 Task: Look for space in San Felice A Cancello, Italy from 9th June, 2023 to 17th June, 2023 for 2 adults in price range Rs.7000 to Rs.12000. Place can be private room with 1  bedroom having 2 beds and 1 bathroom. Property type can be house, flat, guest house. Amenities needed are: wifi, washing machine. Booking option can be shelf check-in. Required host language is English.
Action: Mouse moved to (452, 152)
Screenshot: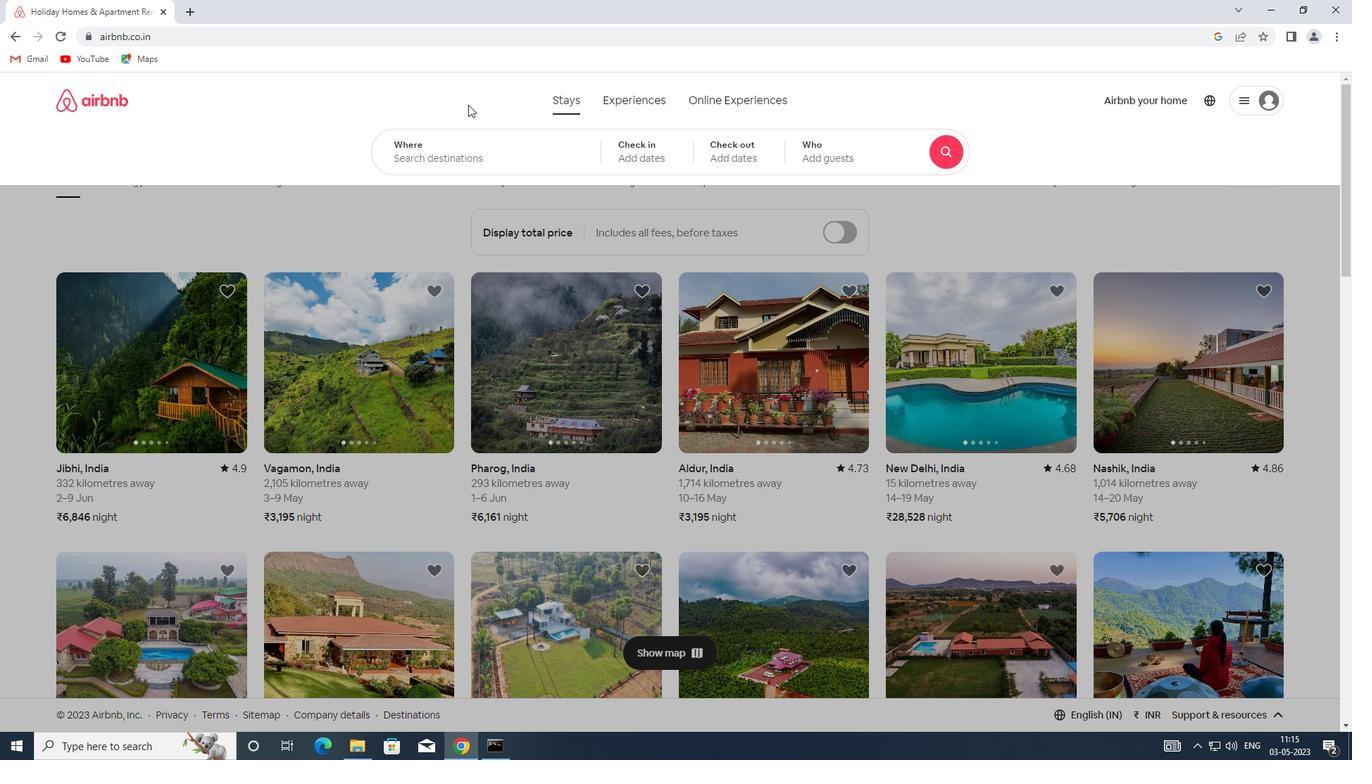 
Action: Mouse pressed left at (452, 152)
Screenshot: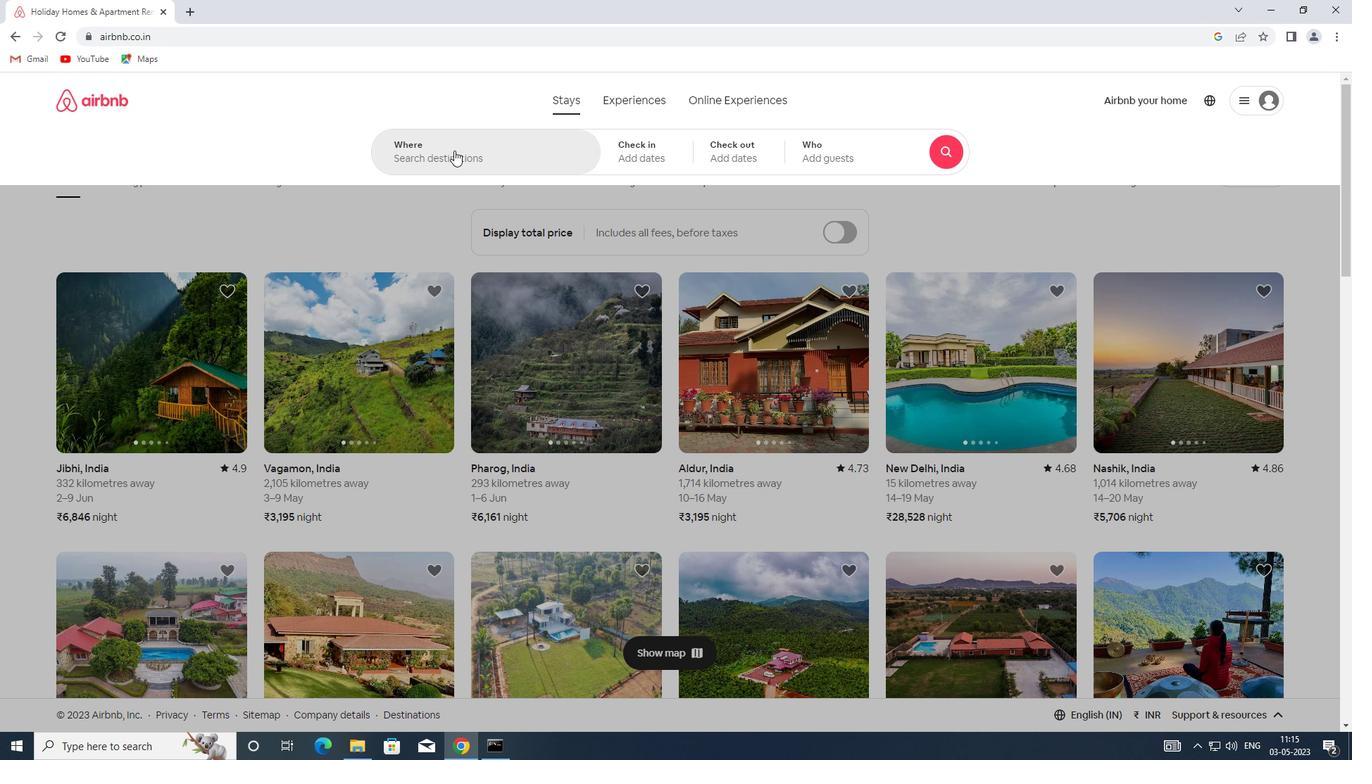 
Action: Key pressed <Key.shift><Key.shift><Key.shift><Key.shift>SAN<Key.space><Key.shift>FELICE<Key.shift><Key.shift><Key.shift><Key.shift><Key.shift><Key.shift><Key.shift><Key.shift><Key.shift><Key.shift><Key.shift><Key.shift><Key.shift><Key.shift><Key.shift><Key.shift><Key.shift><Key.space><Key.shift>A<Key.space><Key.shift><Key.shift><Key.shift><Key.shift><Key.shift><Key.shift><Key.shift><Key.shift><Key.shift><Key.shift><Key.shift><Key.shift><Key.shift><Key.shift><Key.shift><Key.shift>CANCELL
Screenshot: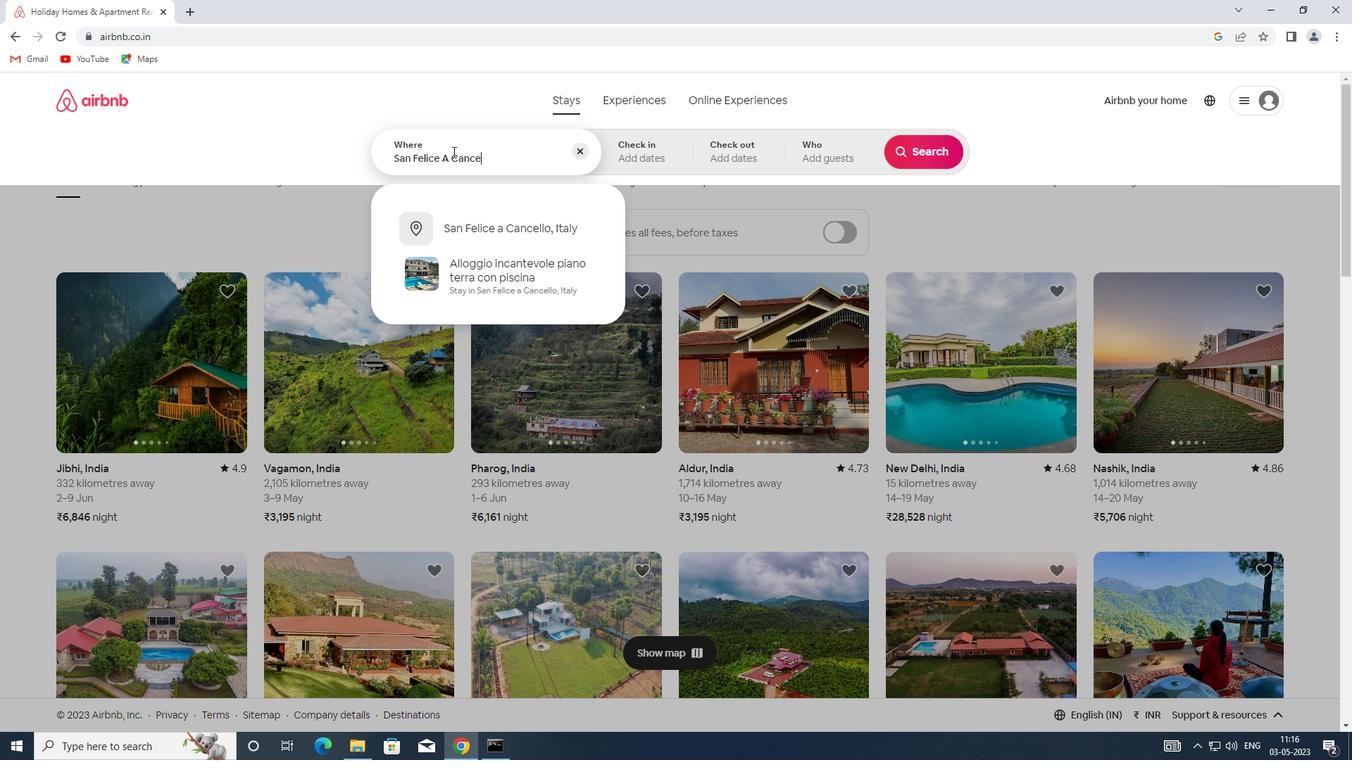 
Action: Mouse moved to (495, 221)
Screenshot: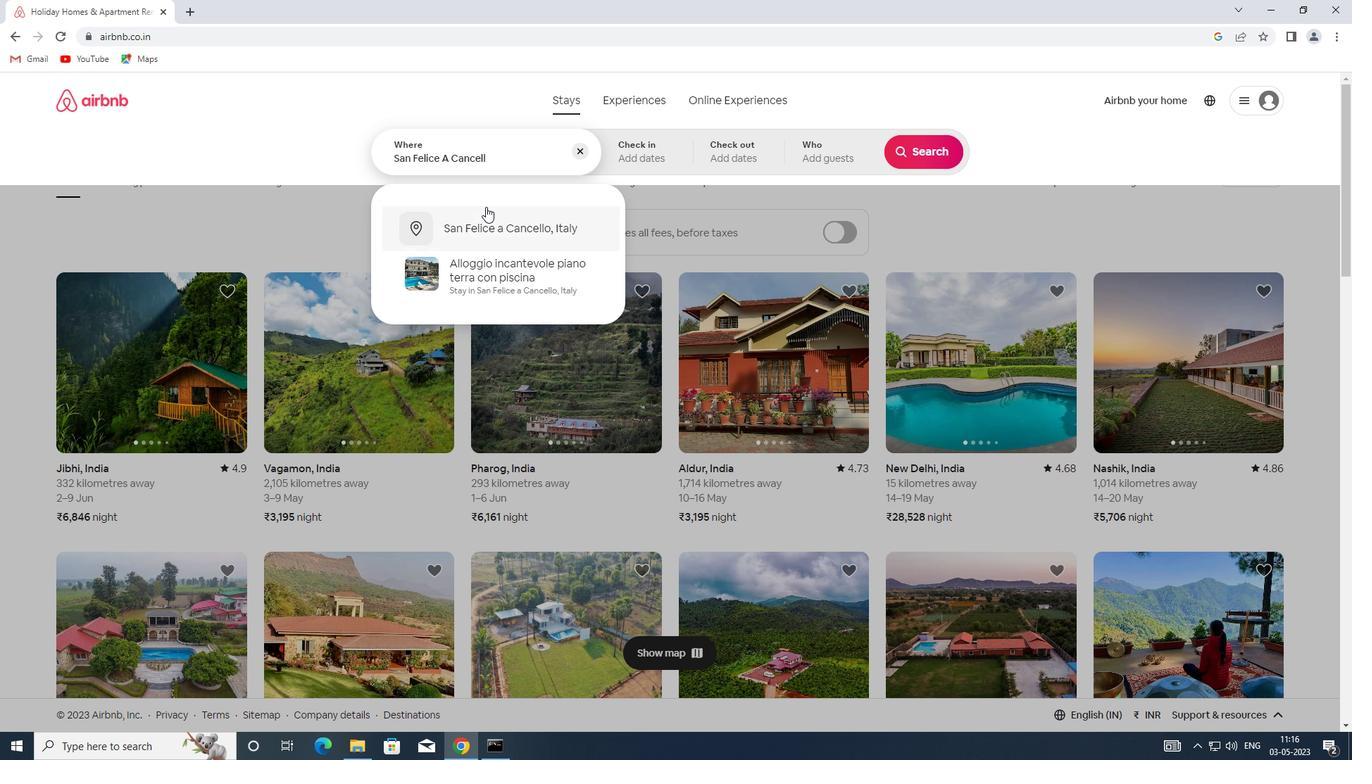 
Action: Mouse pressed left at (495, 221)
Screenshot: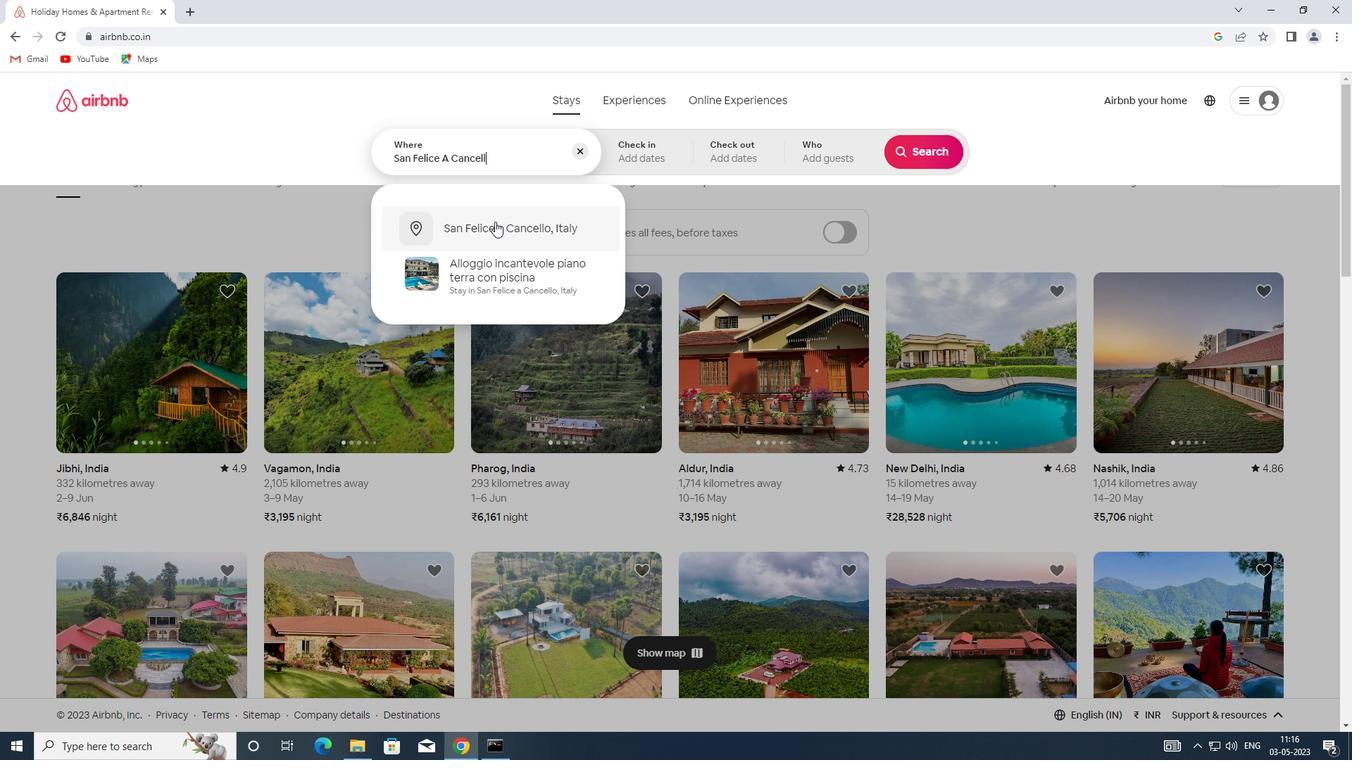 
Action: Mouse moved to (867, 362)
Screenshot: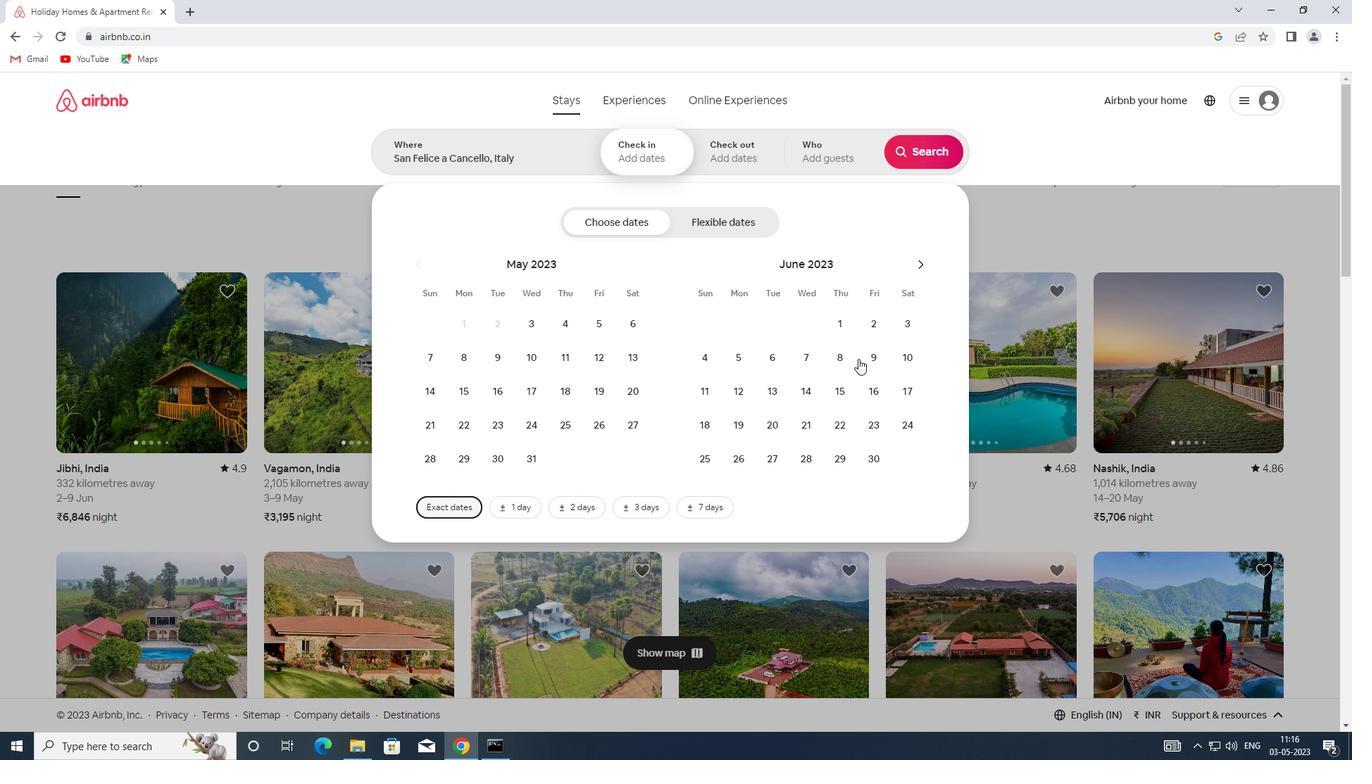 
Action: Mouse pressed left at (867, 362)
Screenshot: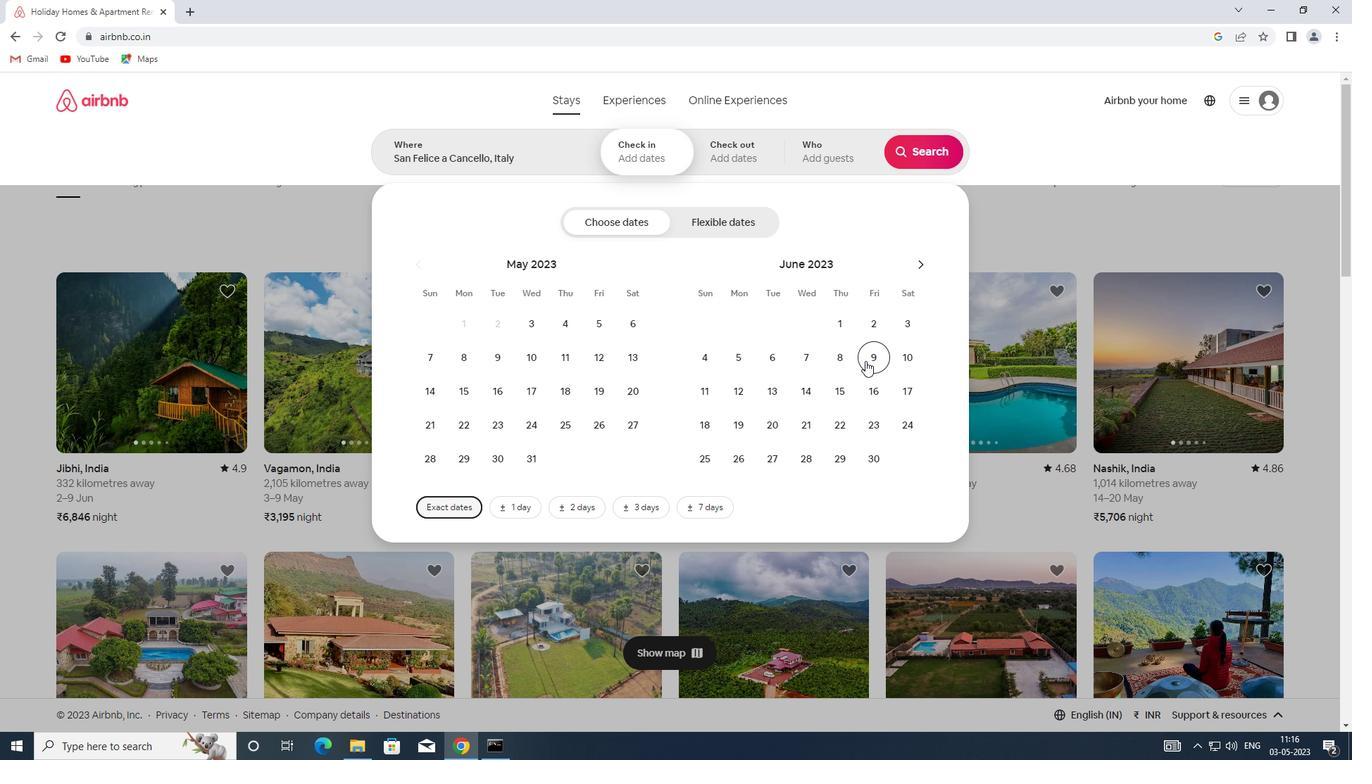 
Action: Mouse moved to (899, 391)
Screenshot: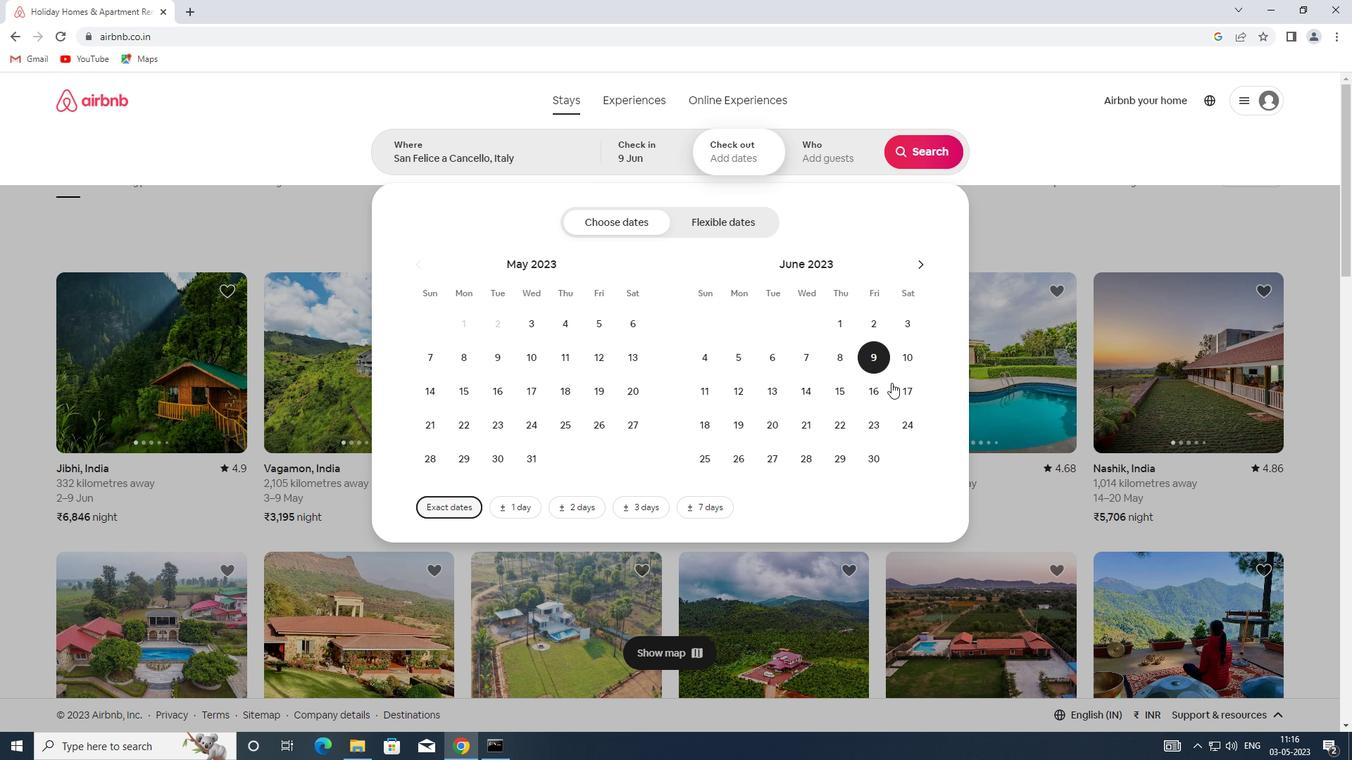 
Action: Mouse pressed left at (899, 391)
Screenshot: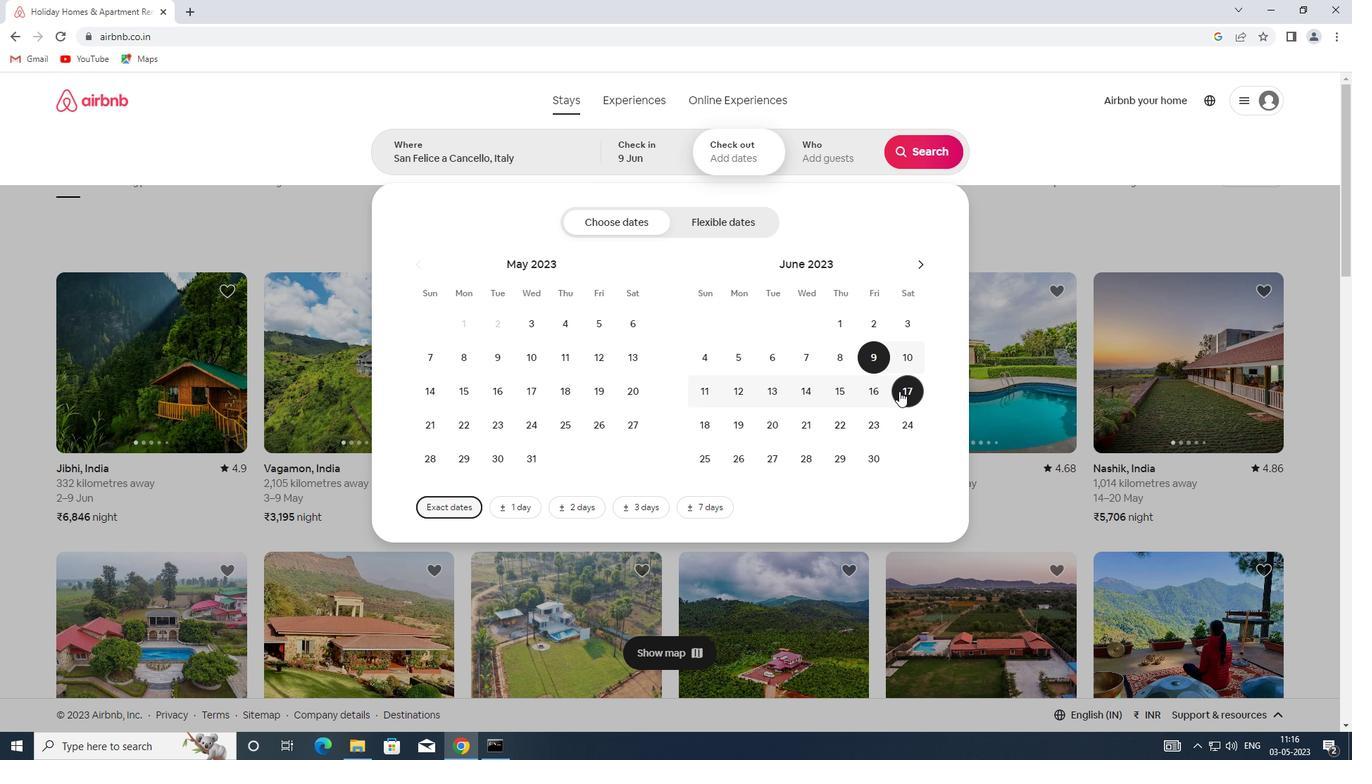 
Action: Mouse moved to (836, 167)
Screenshot: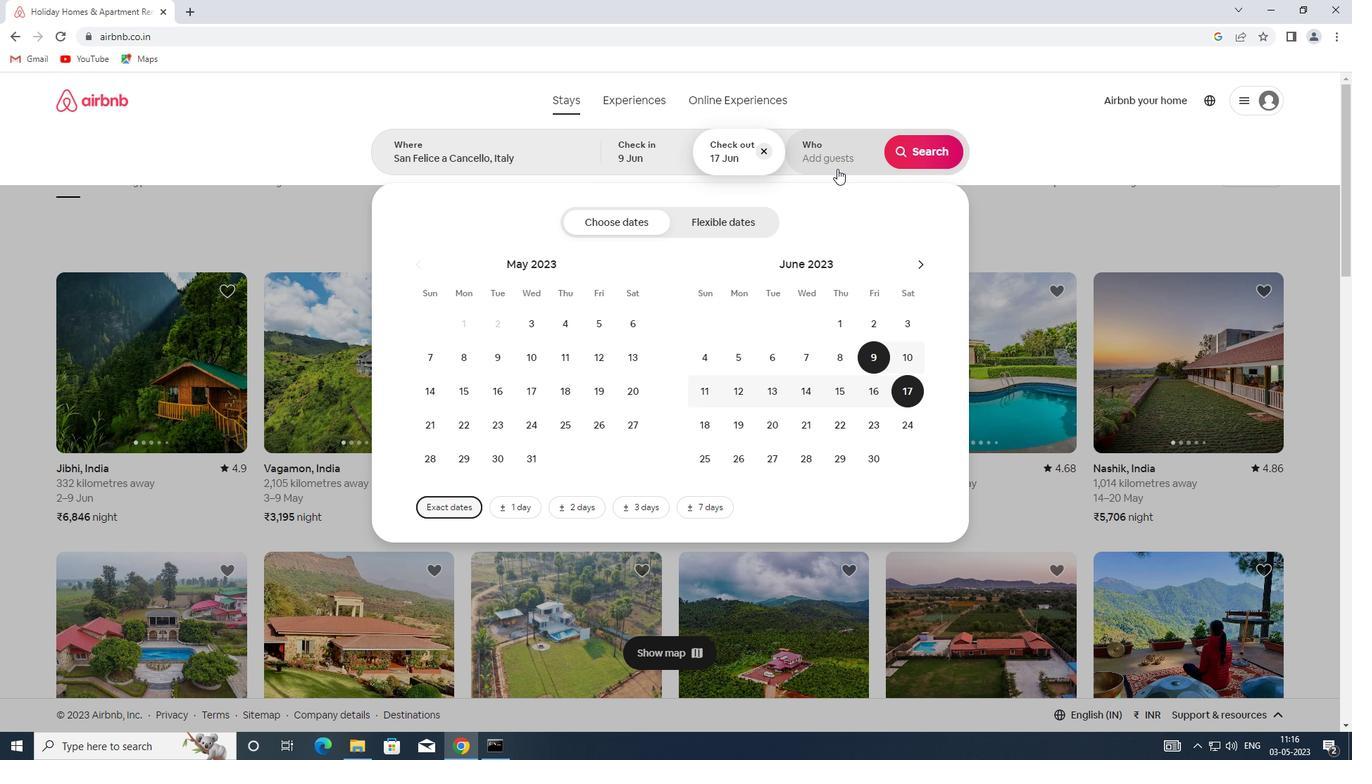 
Action: Mouse pressed left at (836, 167)
Screenshot: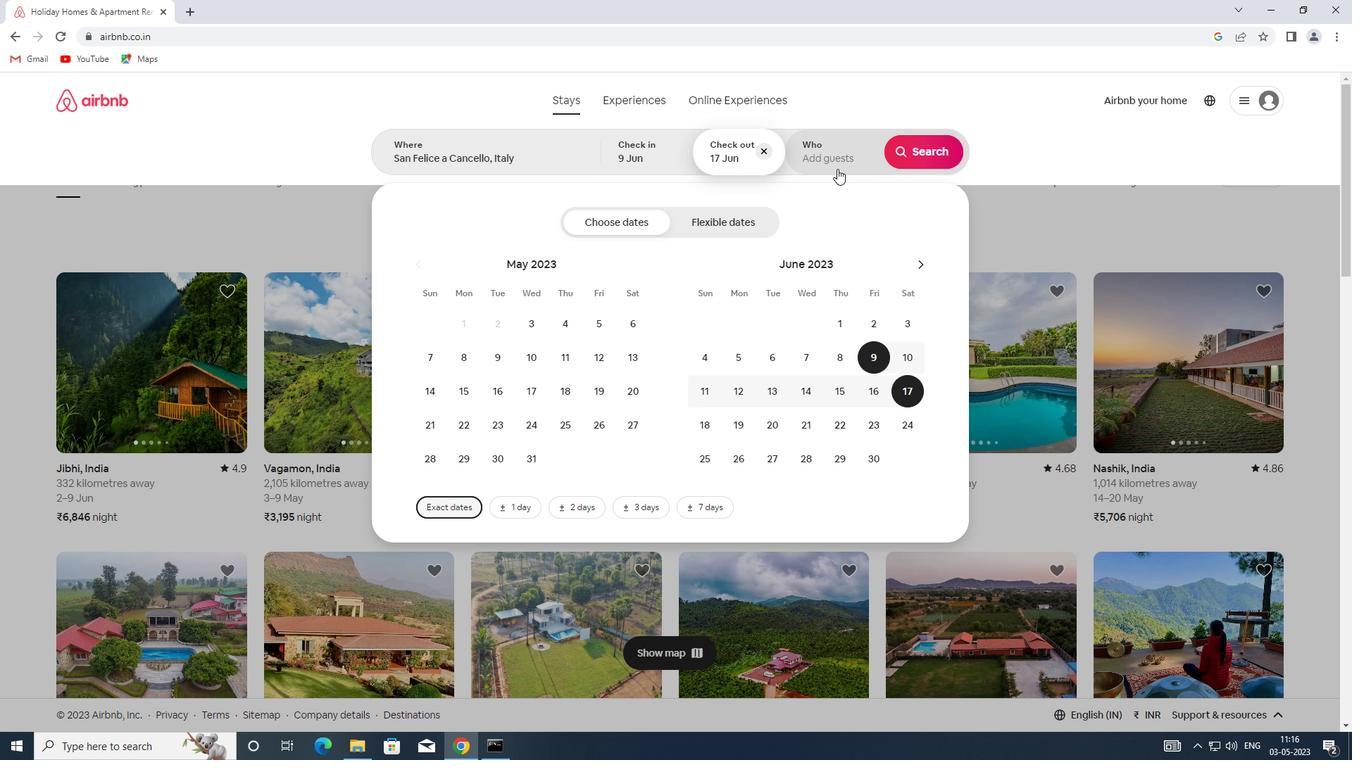 
Action: Mouse moved to (928, 224)
Screenshot: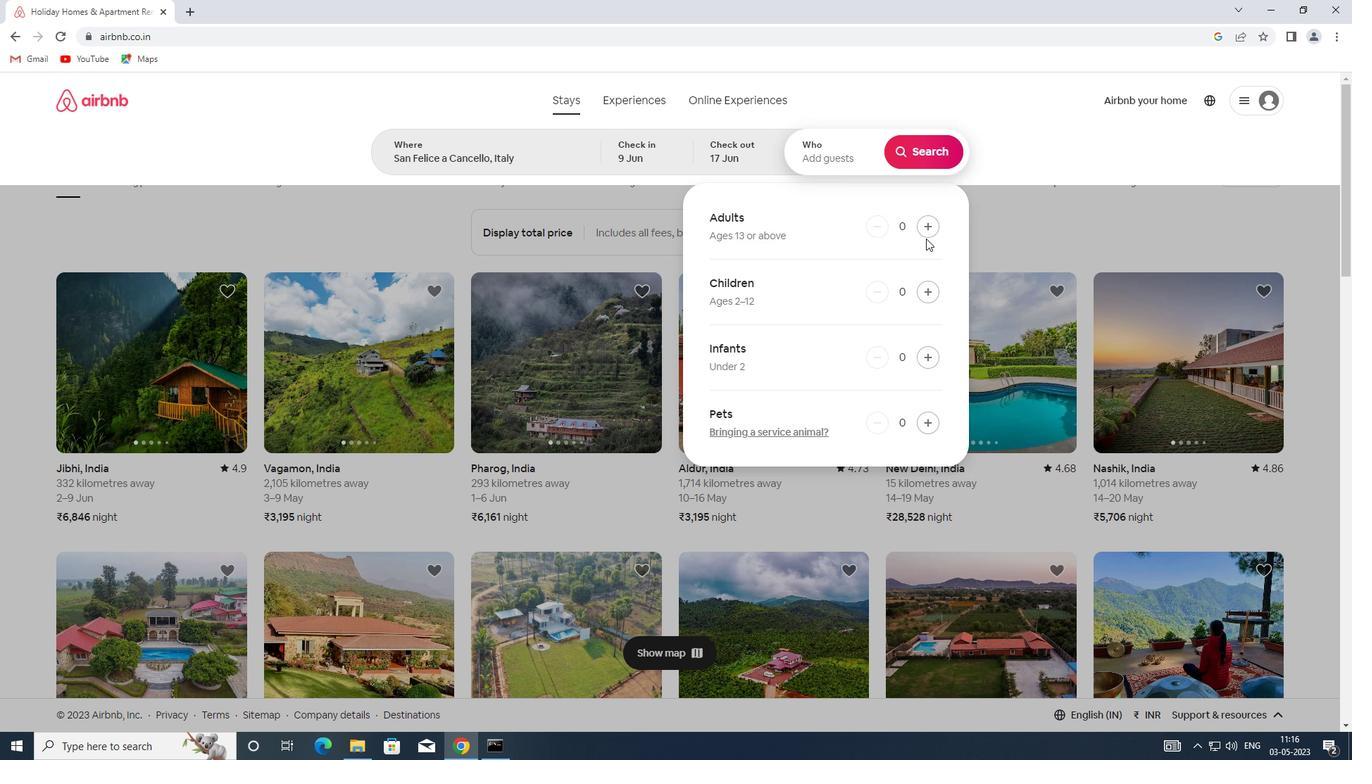 
Action: Mouse pressed left at (928, 224)
Screenshot: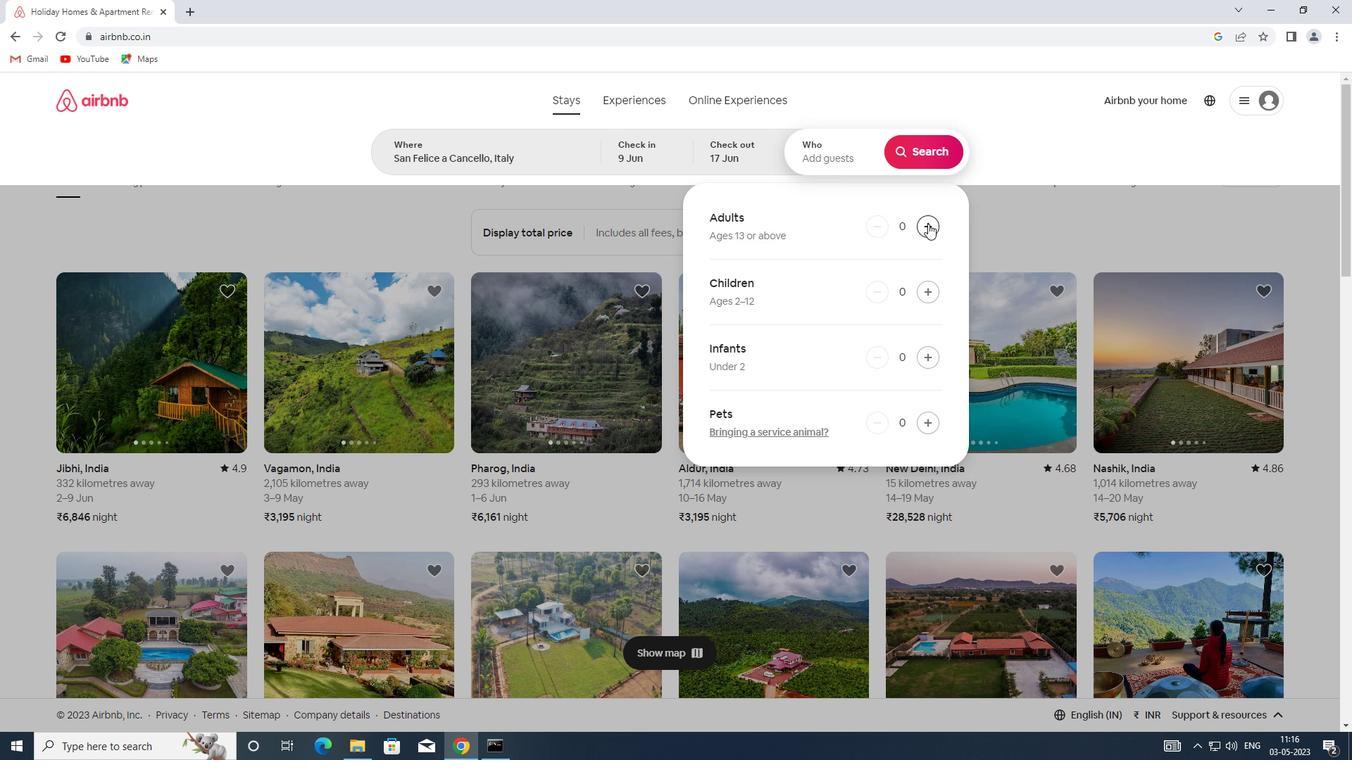 
Action: Mouse pressed left at (928, 224)
Screenshot: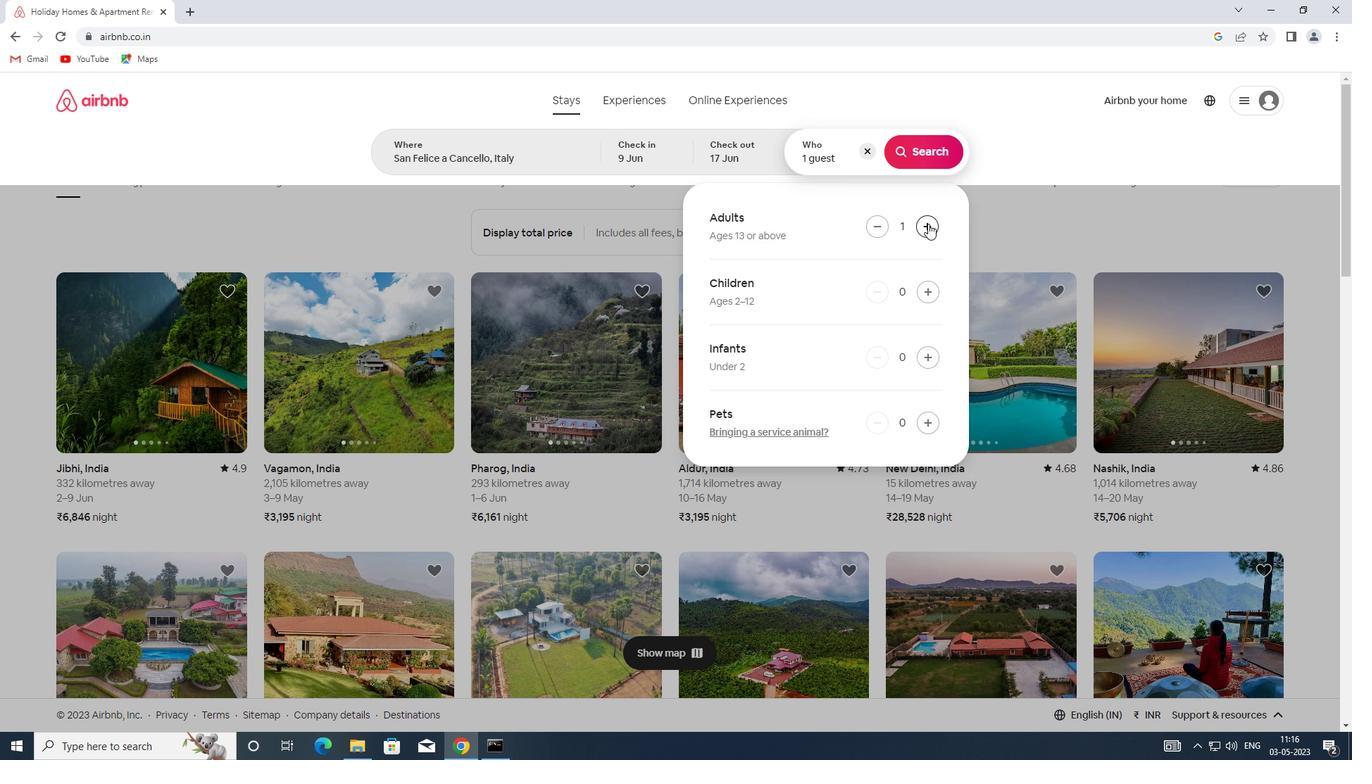 
Action: Mouse moved to (922, 154)
Screenshot: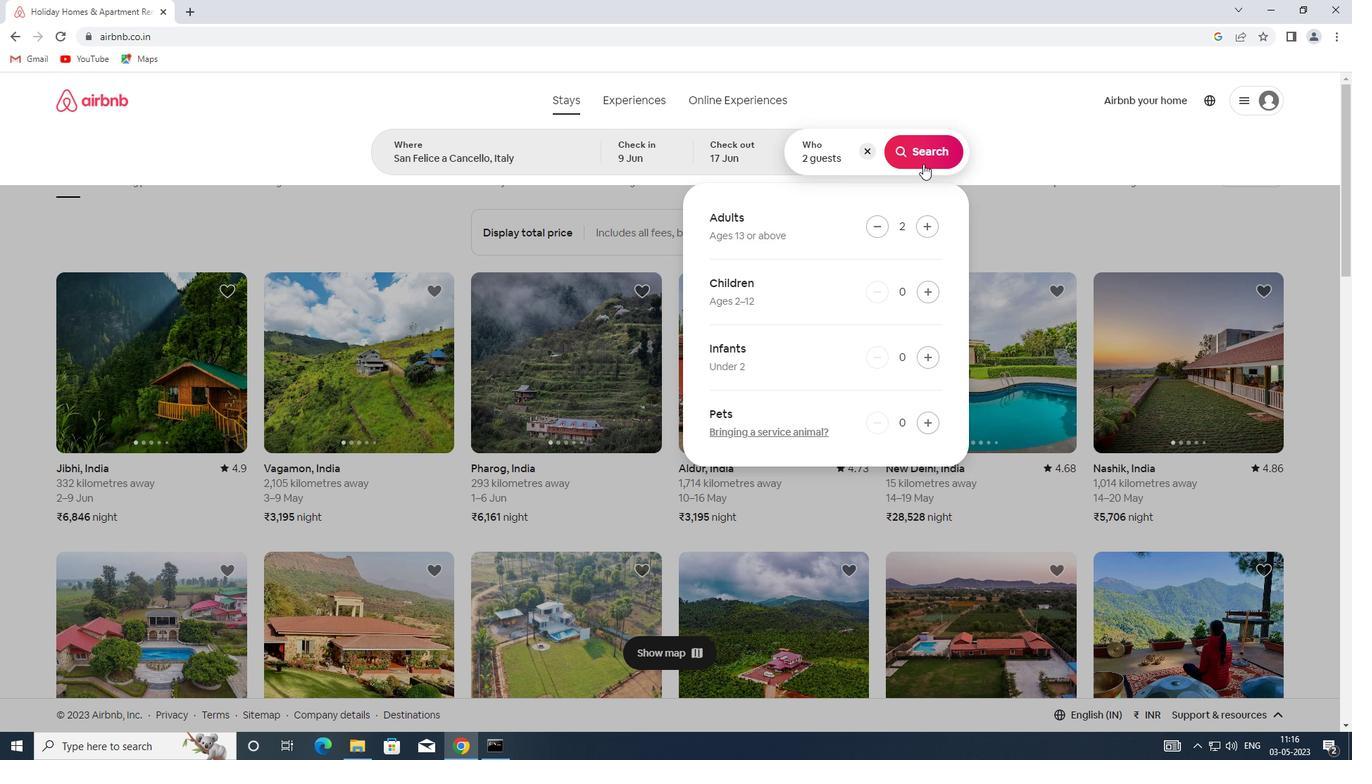 
Action: Mouse pressed left at (922, 154)
Screenshot: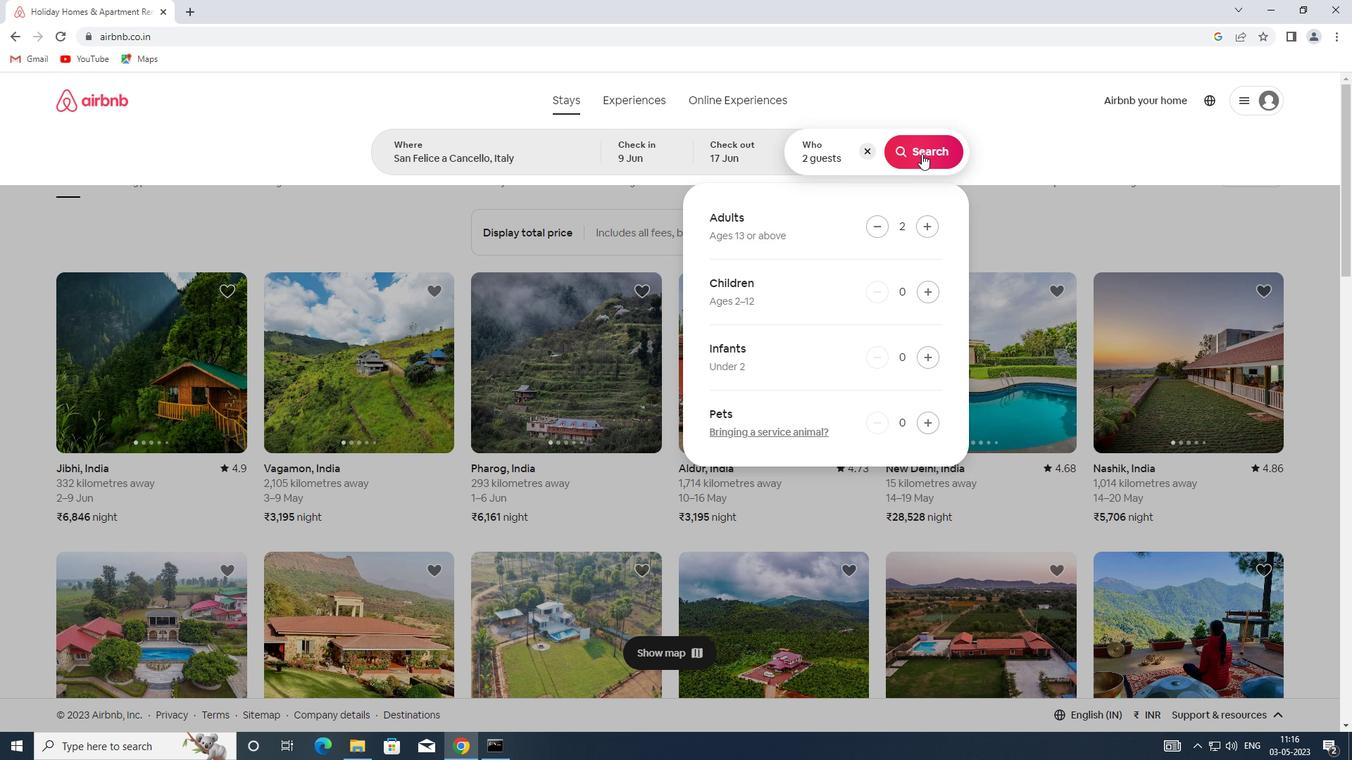 
Action: Mouse moved to (1293, 147)
Screenshot: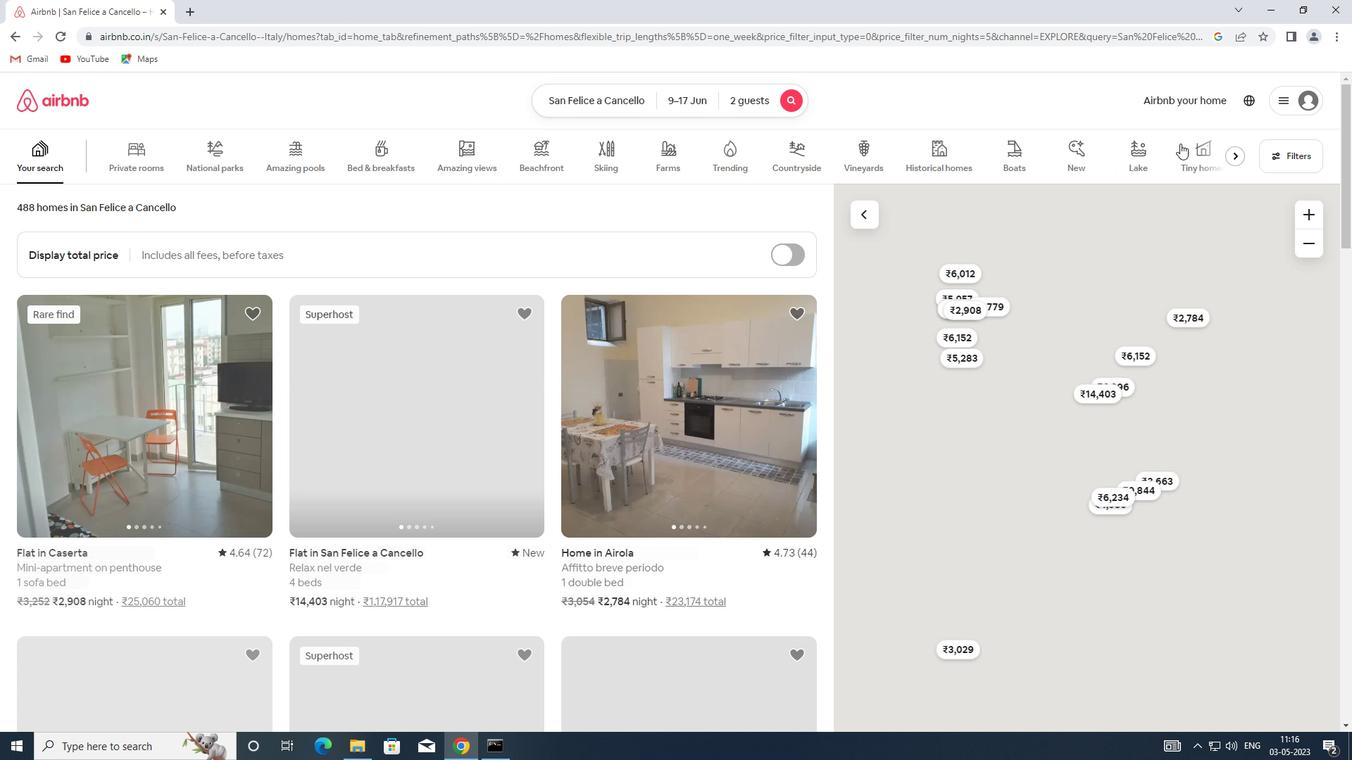 
Action: Mouse pressed left at (1293, 147)
Screenshot: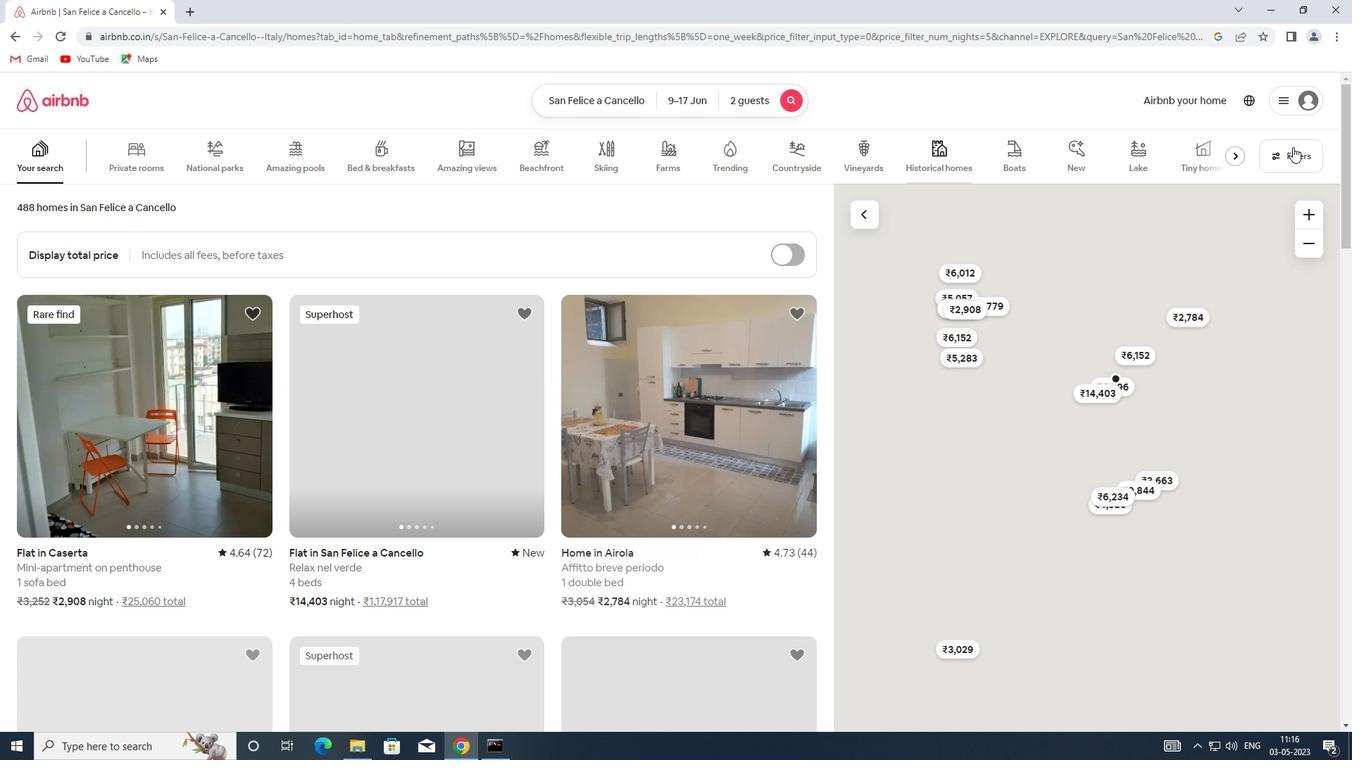 
Action: Mouse moved to (514, 331)
Screenshot: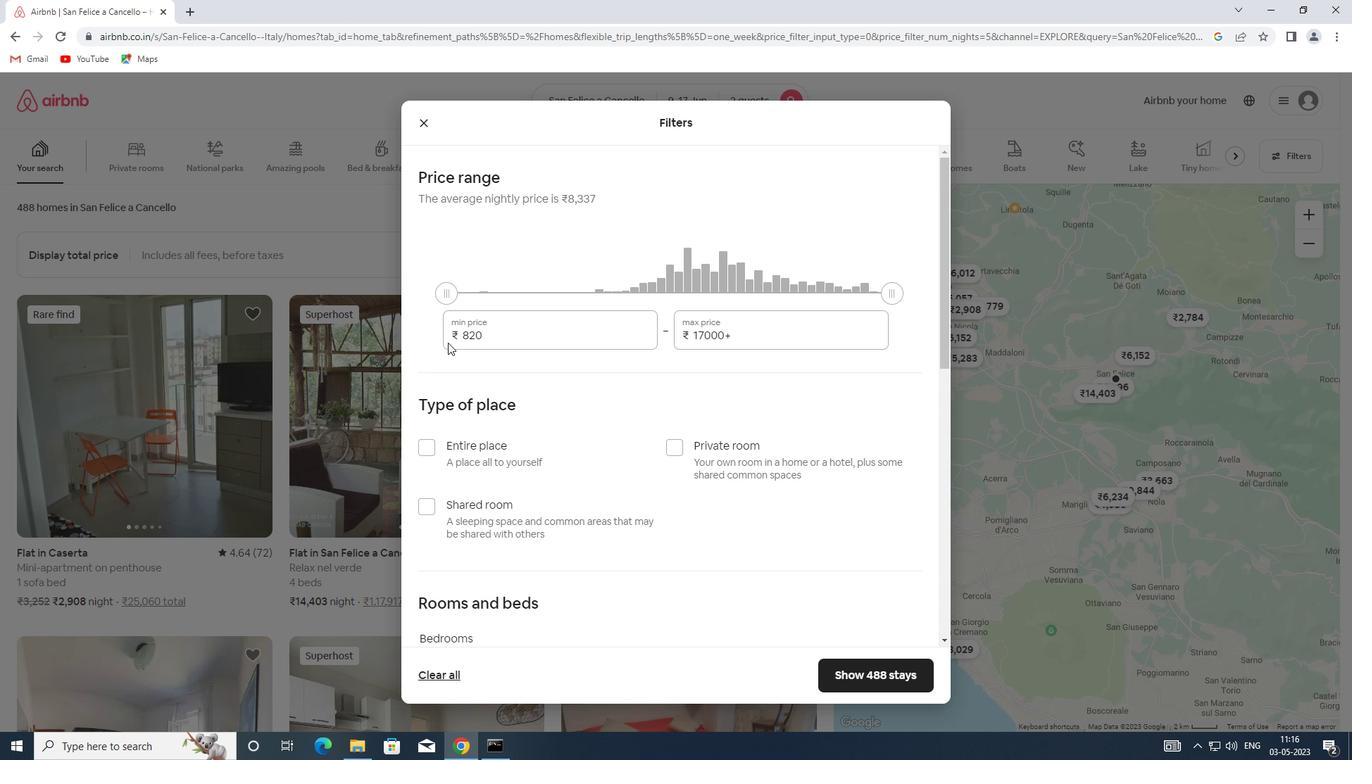 
Action: Mouse pressed left at (514, 331)
Screenshot: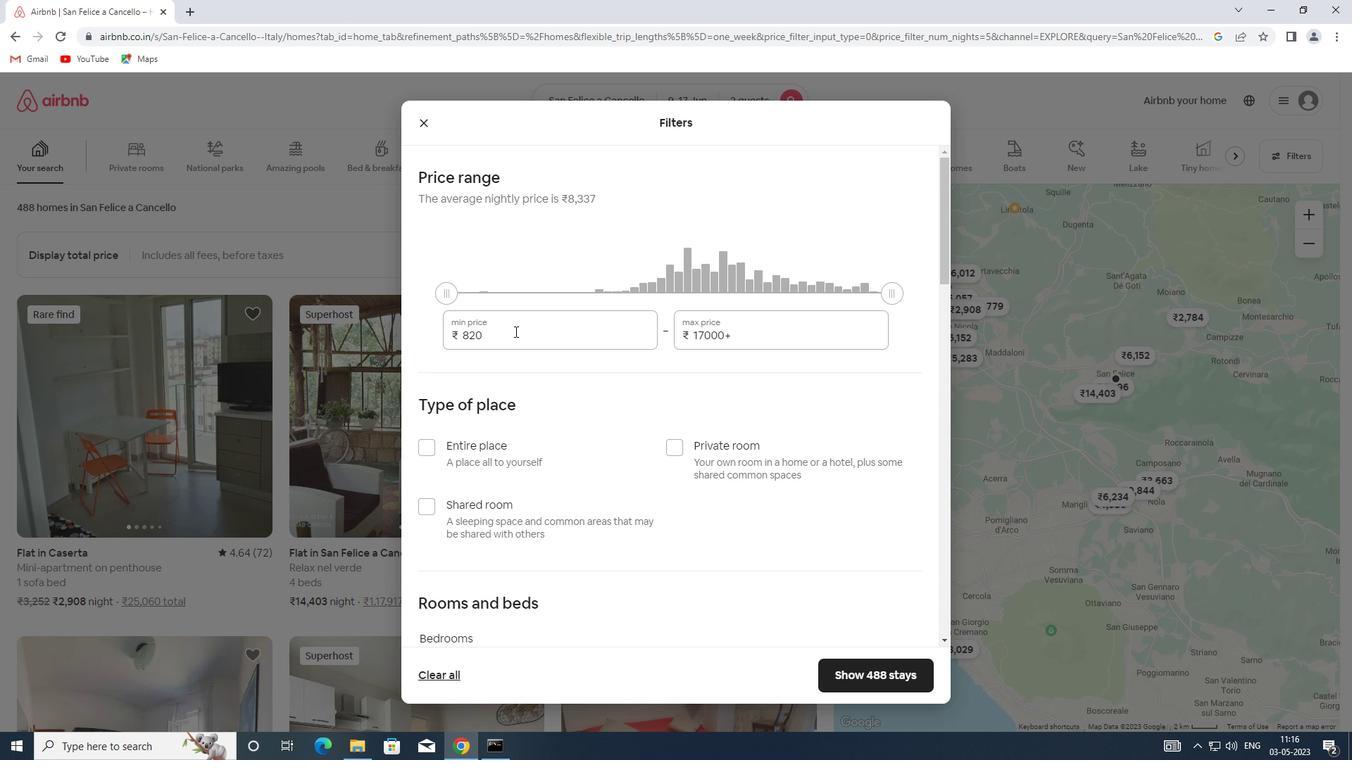 
Action: Mouse moved to (433, 338)
Screenshot: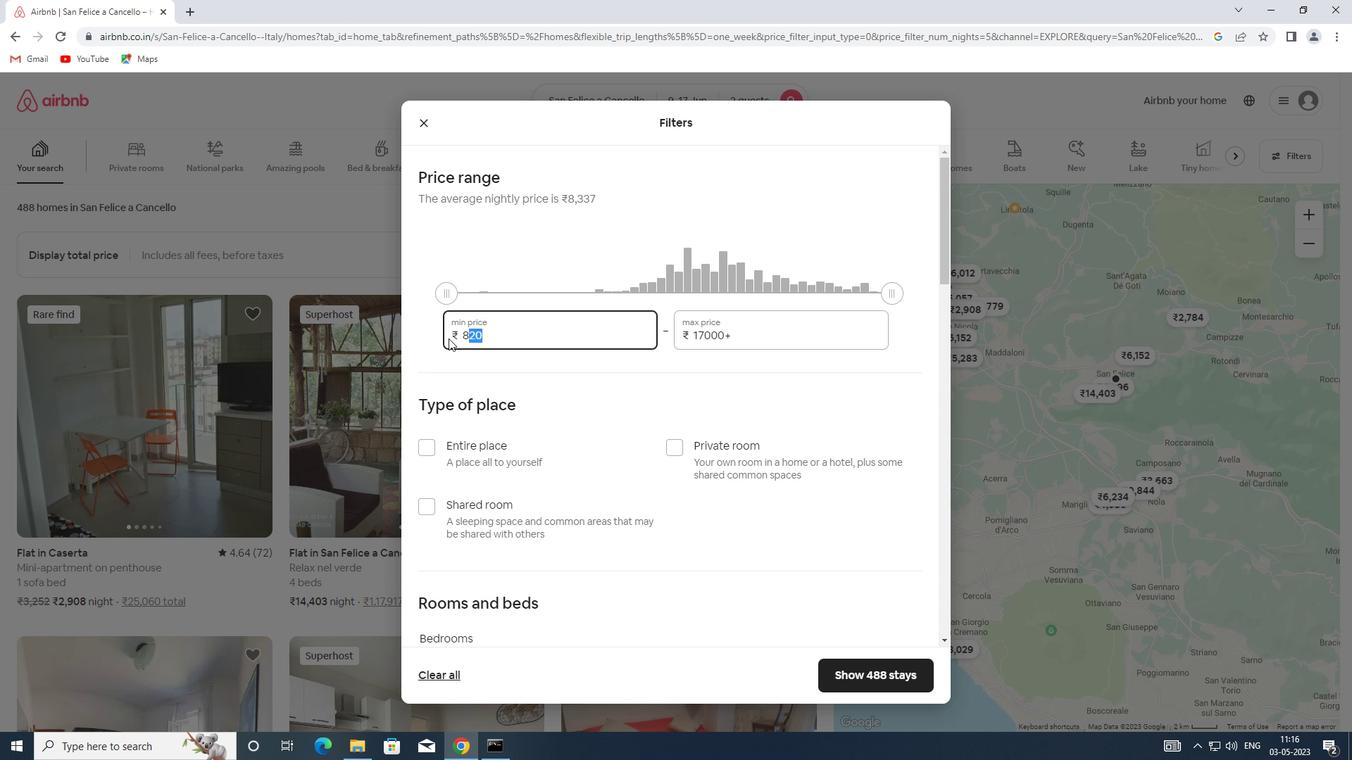 
Action: Key pressed 7000
Screenshot: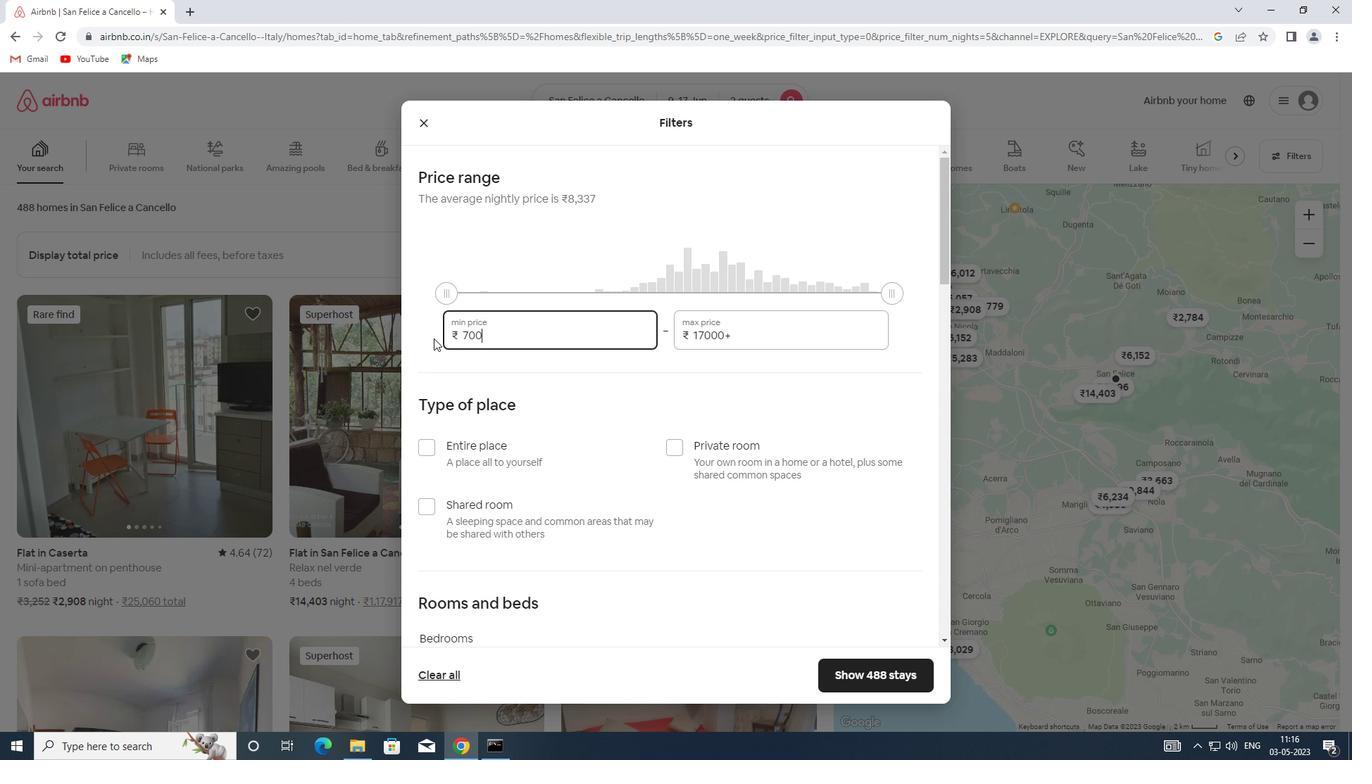 
Action: Mouse moved to (729, 337)
Screenshot: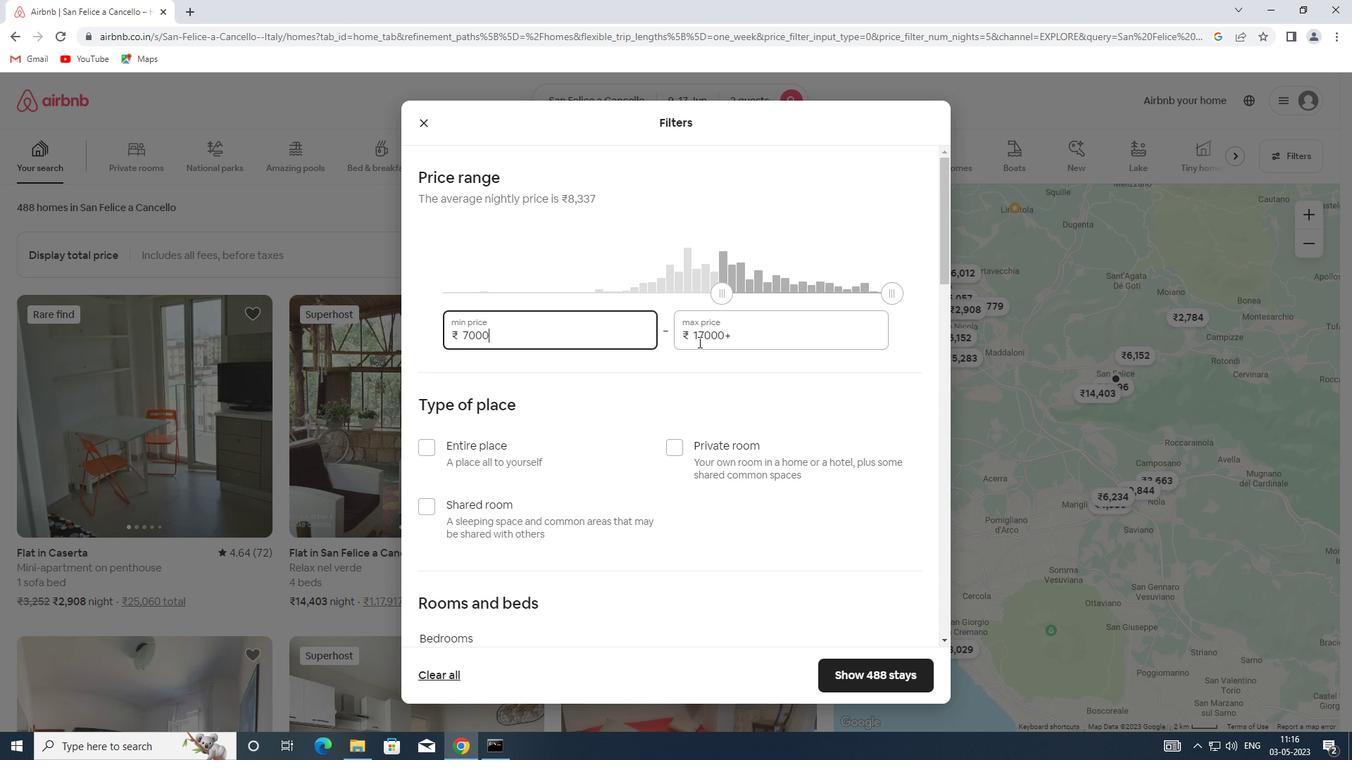 
Action: Mouse pressed left at (729, 337)
Screenshot: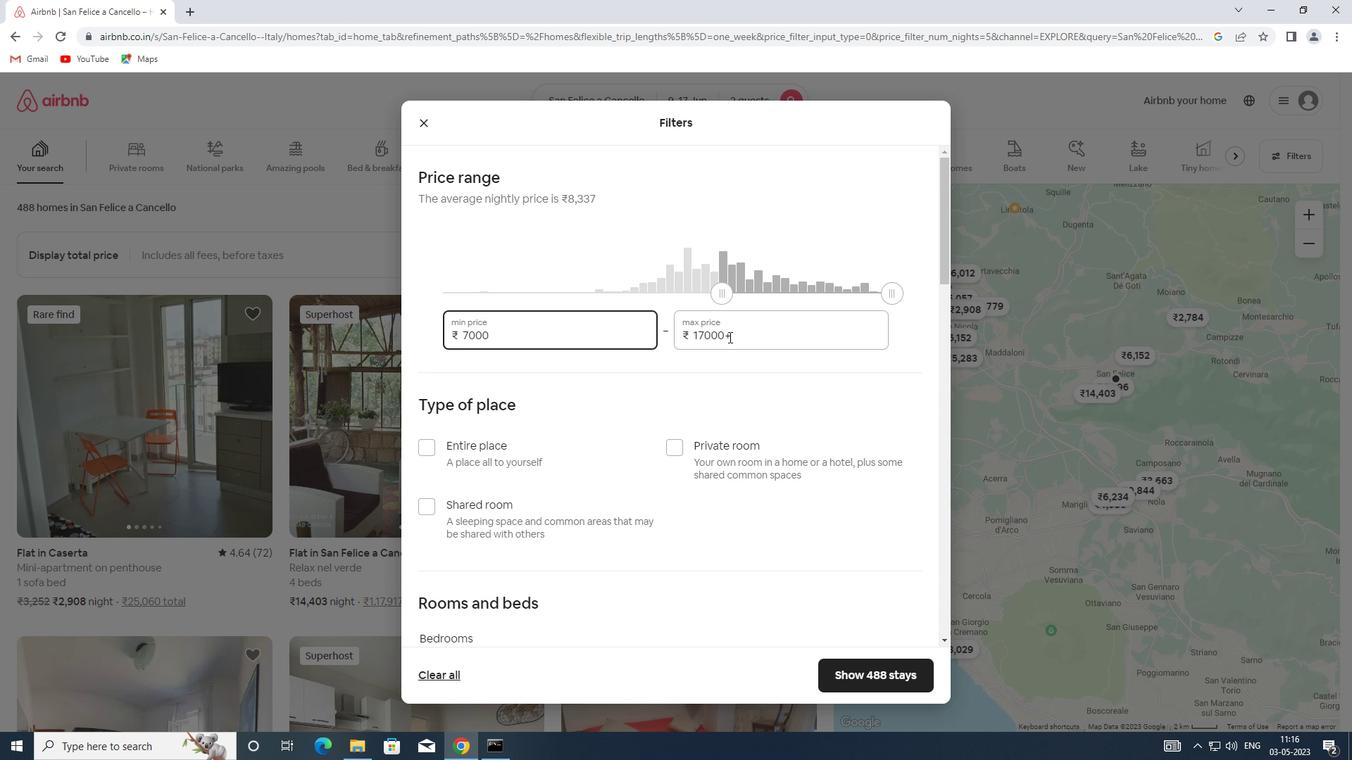 
Action: Mouse moved to (673, 336)
Screenshot: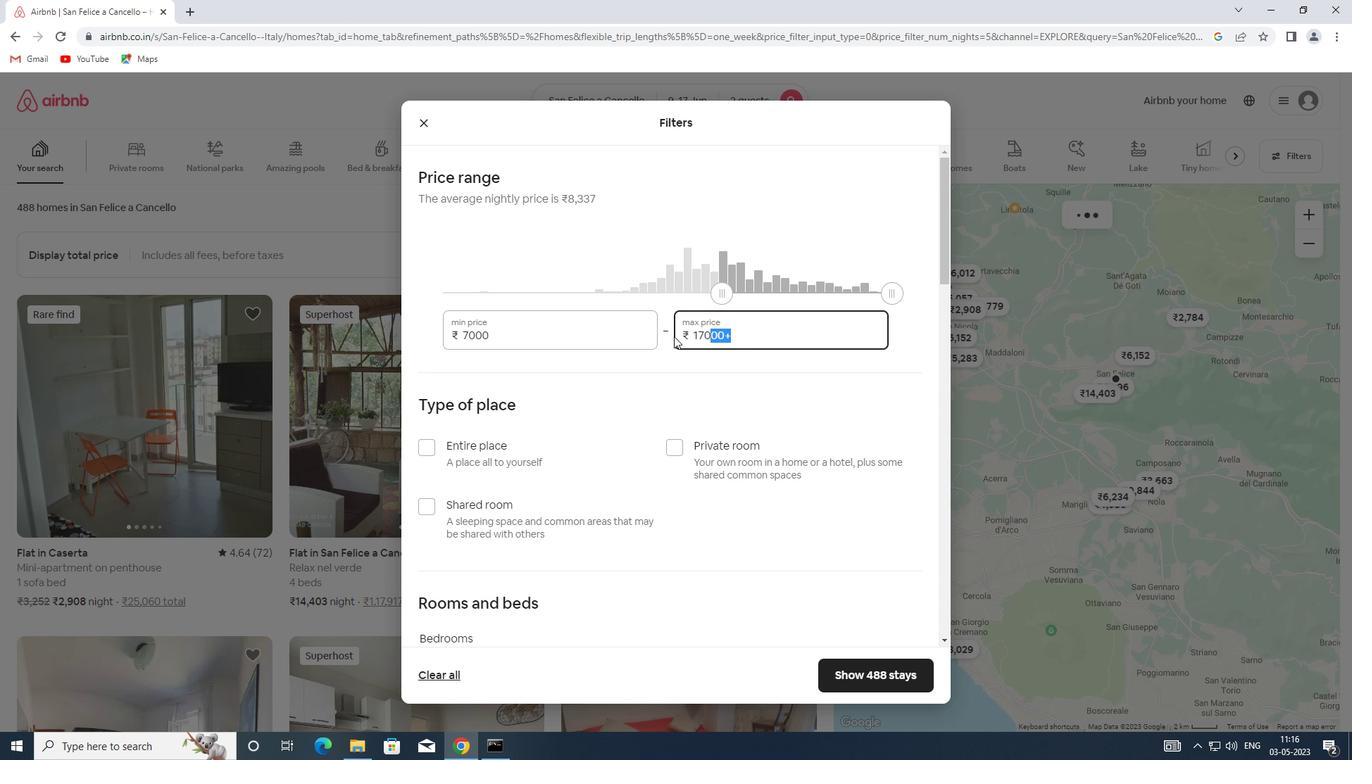 
Action: Key pressed 12000
Screenshot: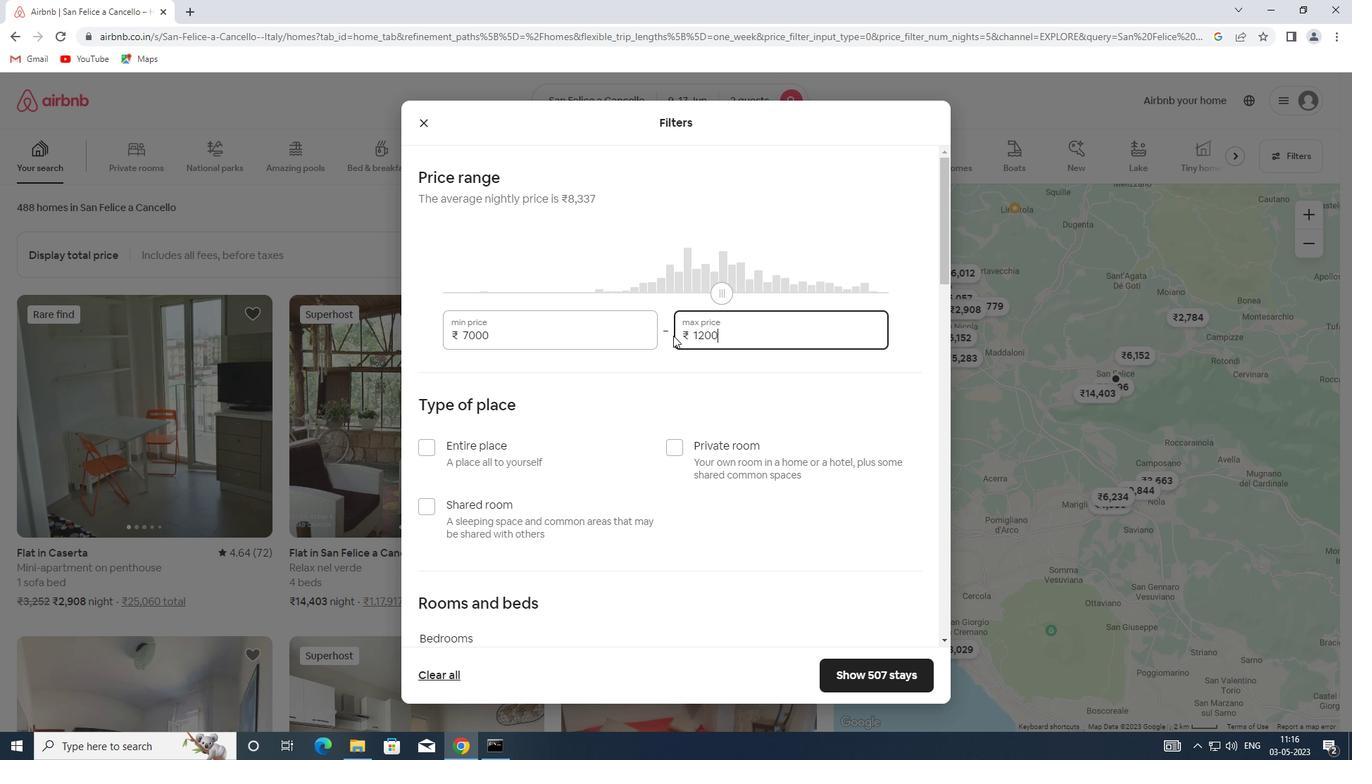 
Action: Mouse moved to (677, 447)
Screenshot: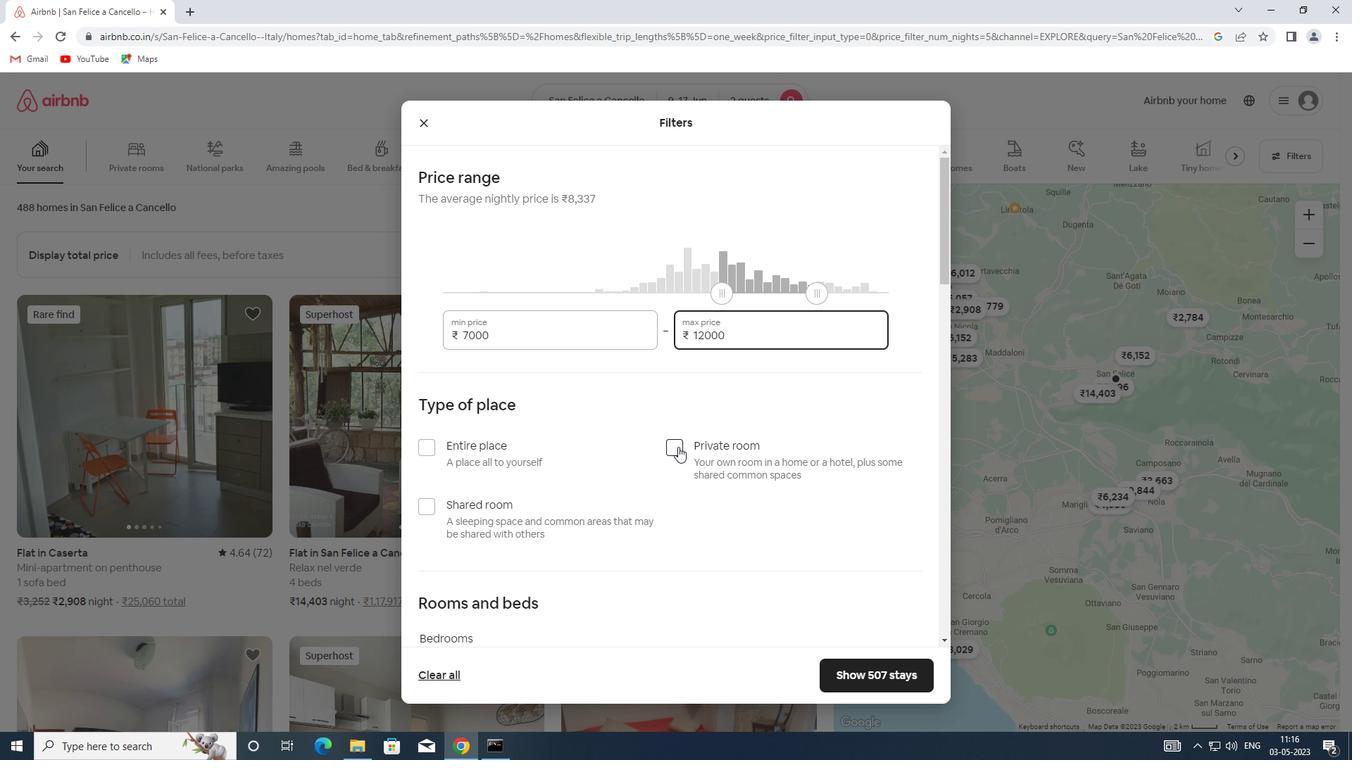 
Action: Mouse pressed left at (677, 447)
Screenshot: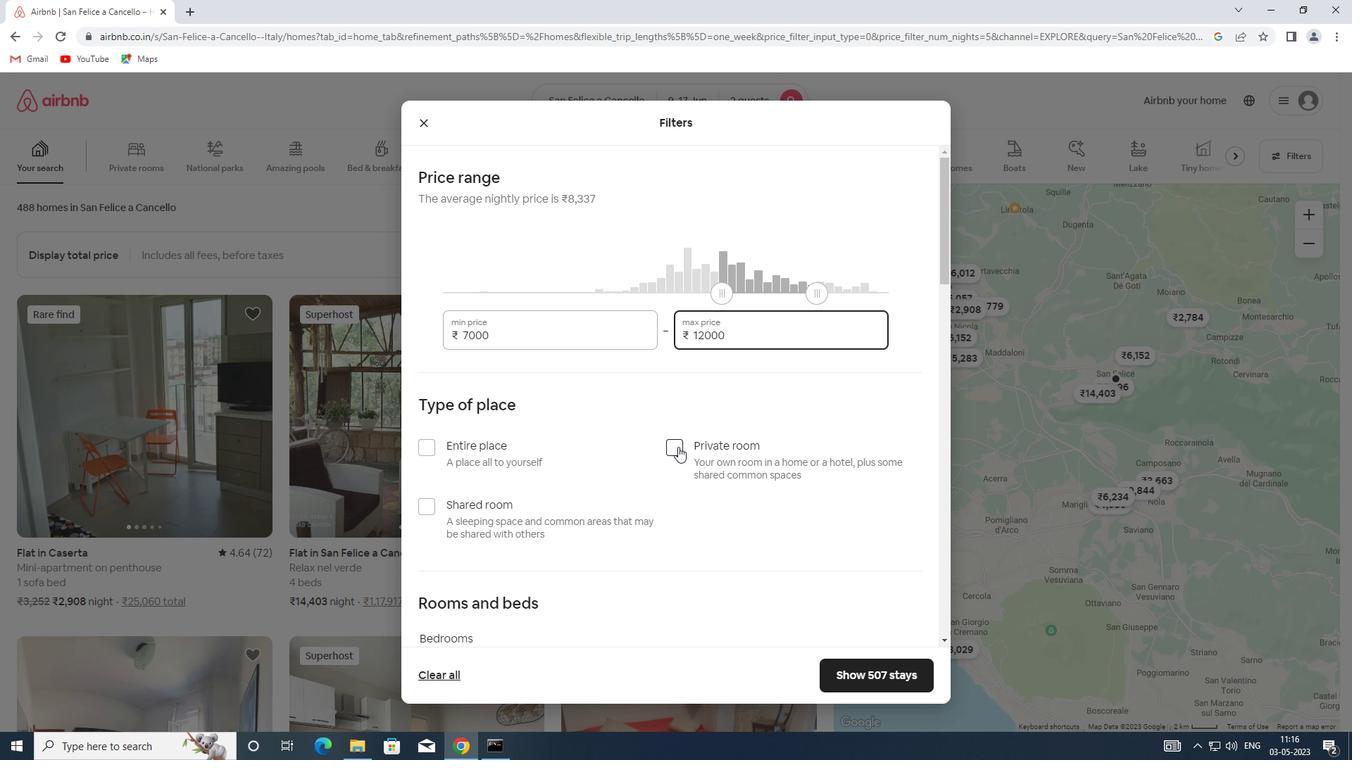 
Action: Mouse moved to (678, 441)
Screenshot: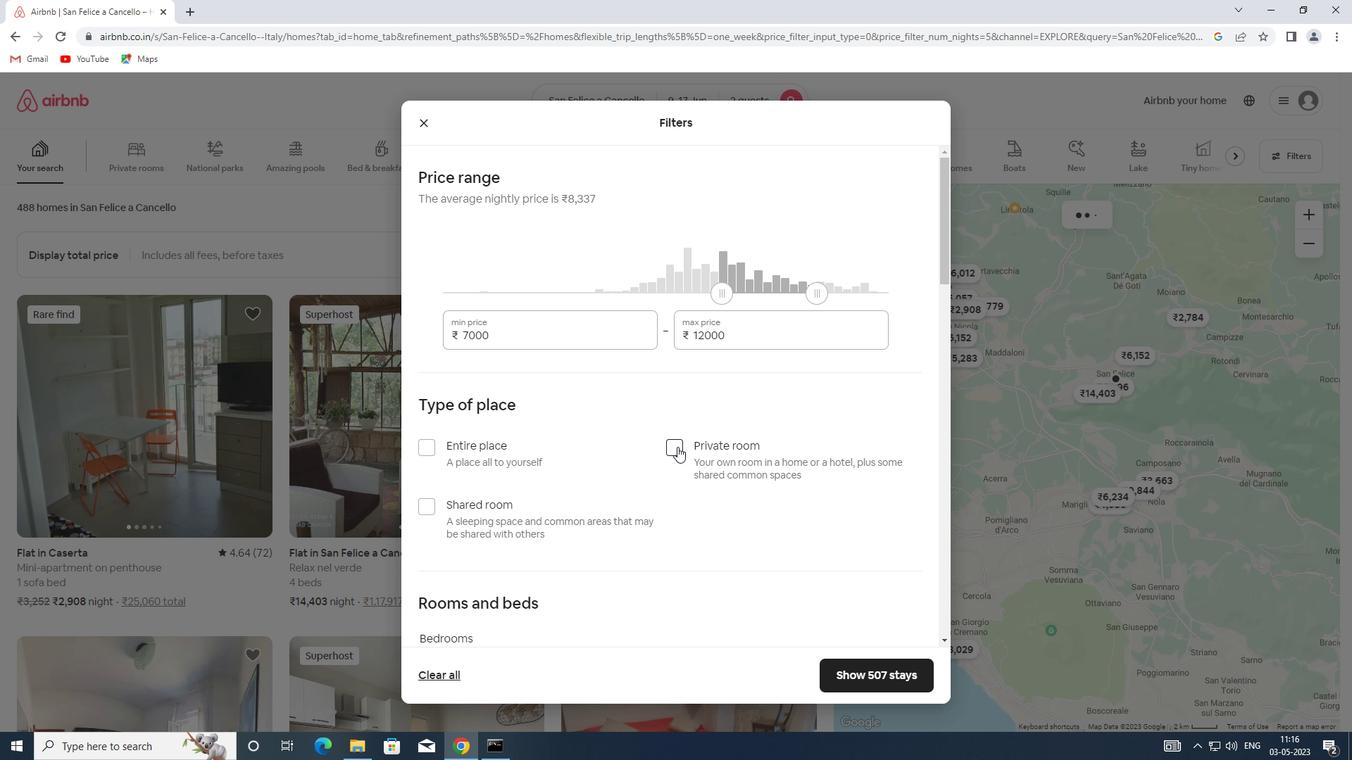
Action: Mouse scrolled (678, 440) with delta (0, 0)
Screenshot: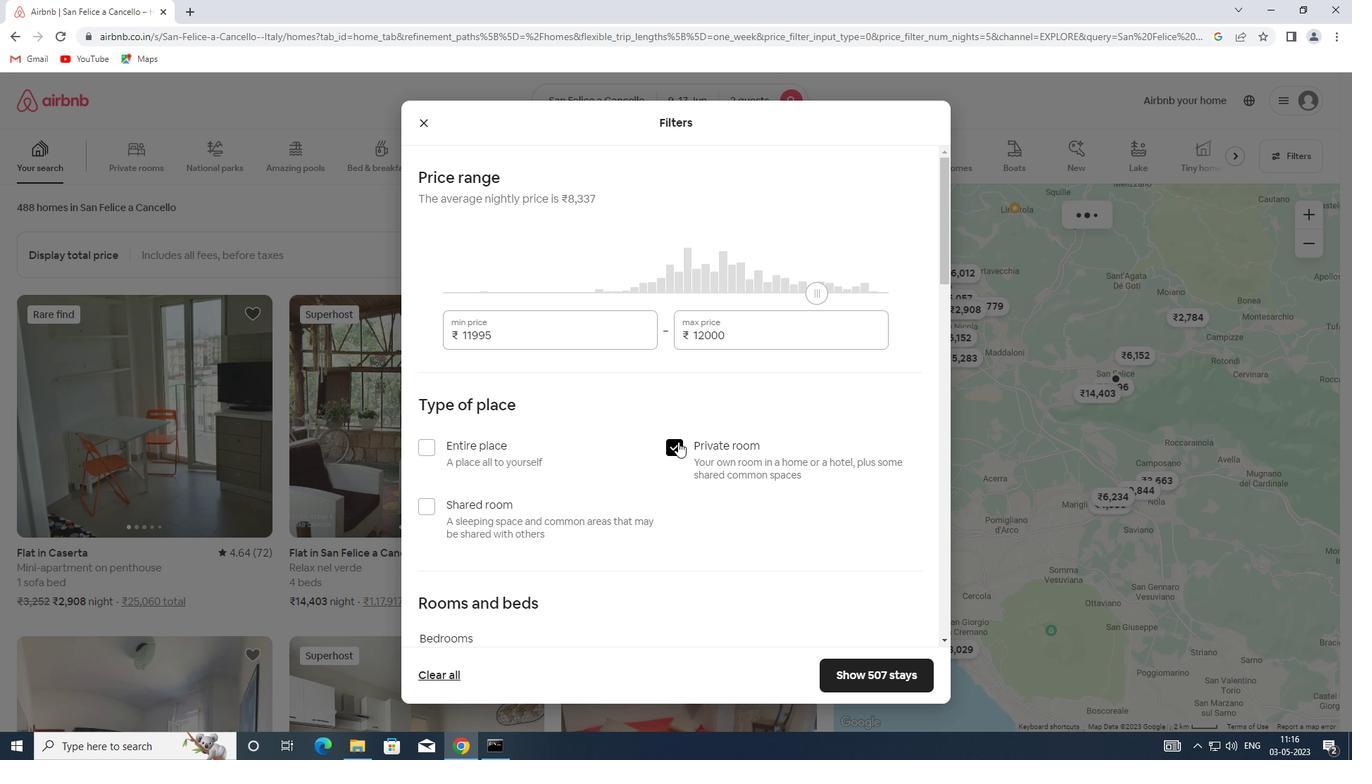 
Action: Mouse scrolled (678, 440) with delta (0, 0)
Screenshot: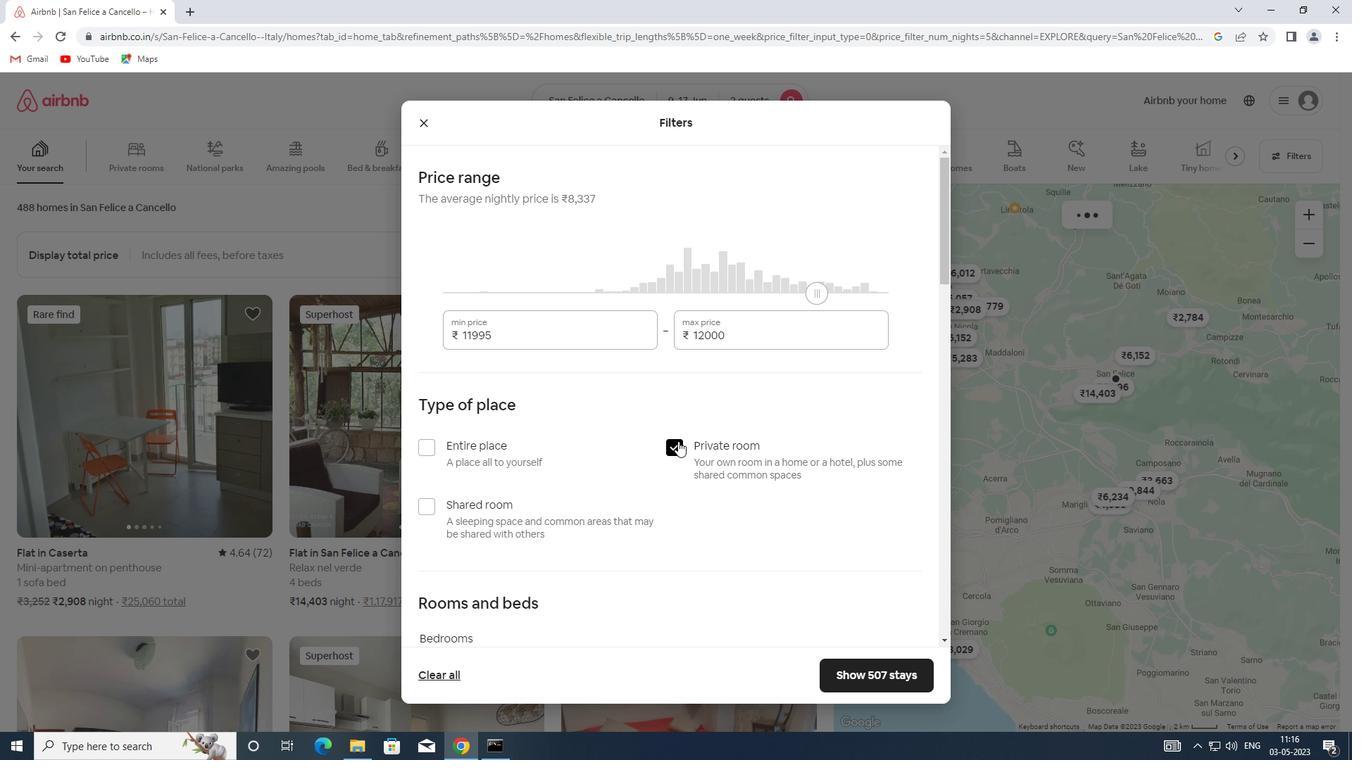 
Action: Mouse moved to (497, 527)
Screenshot: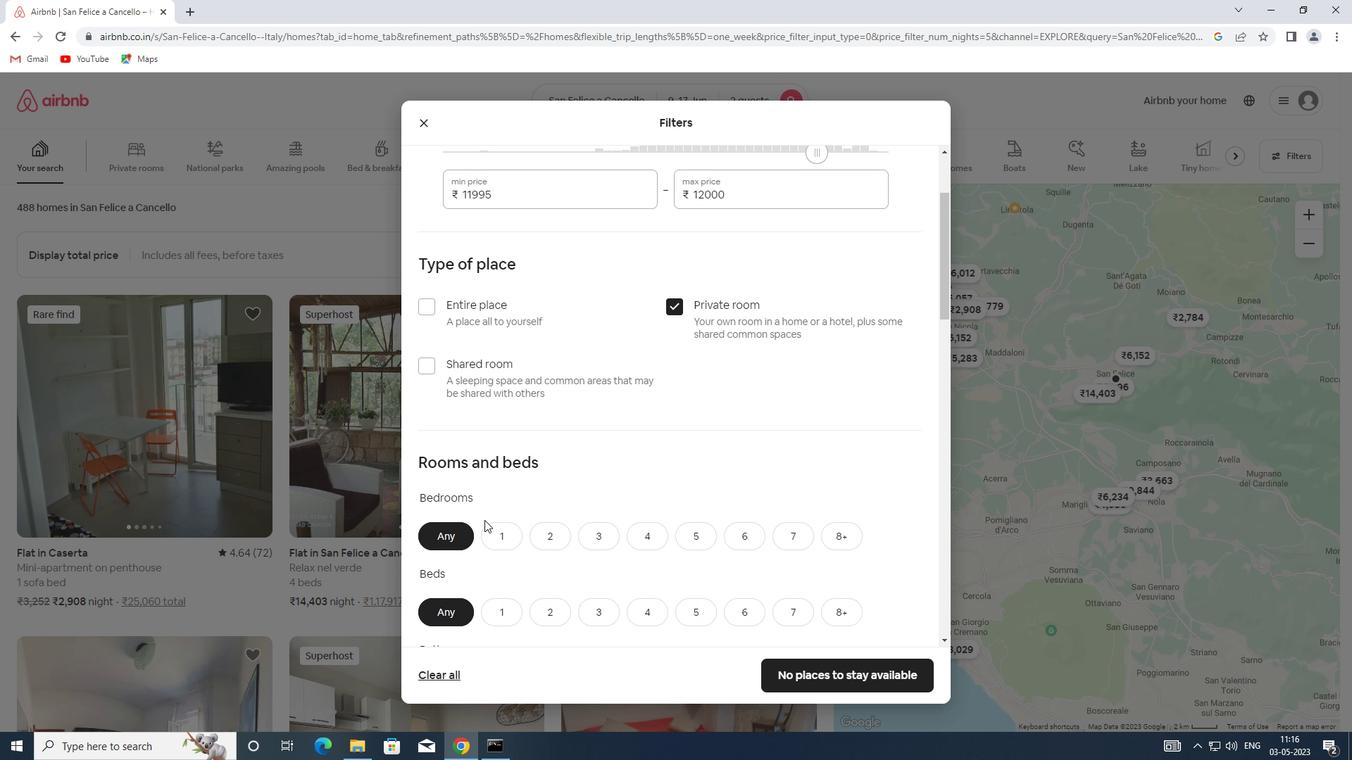 
Action: Mouse pressed left at (497, 527)
Screenshot: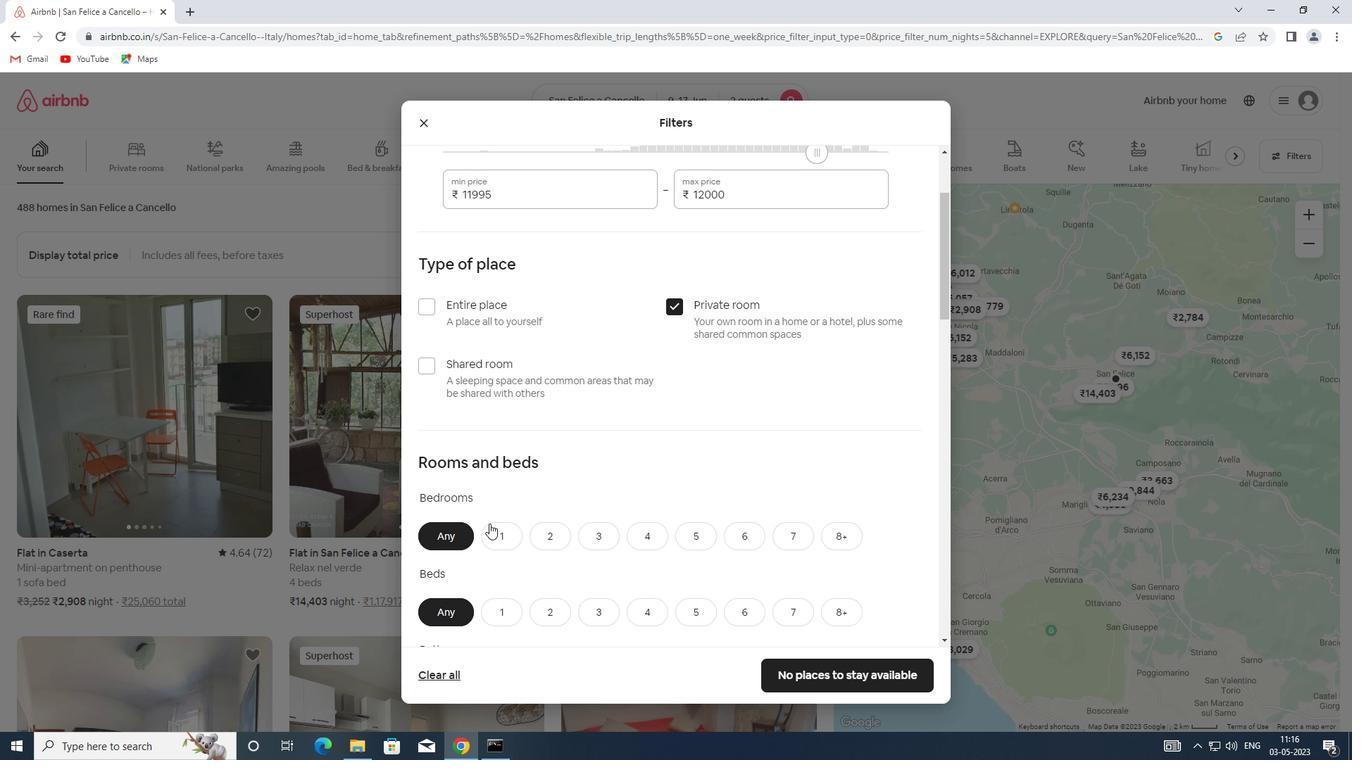 
Action: Mouse moved to (499, 517)
Screenshot: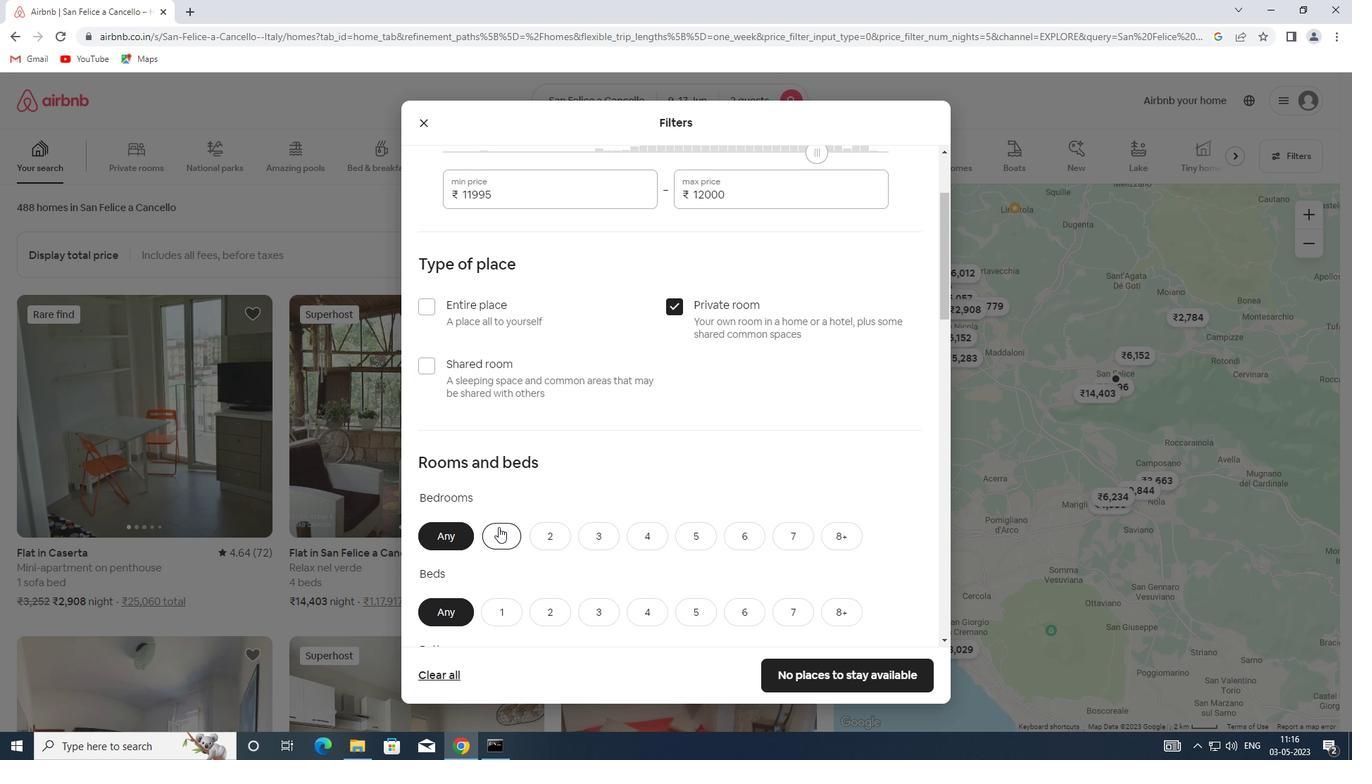 
Action: Mouse scrolled (499, 517) with delta (0, 0)
Screenshot: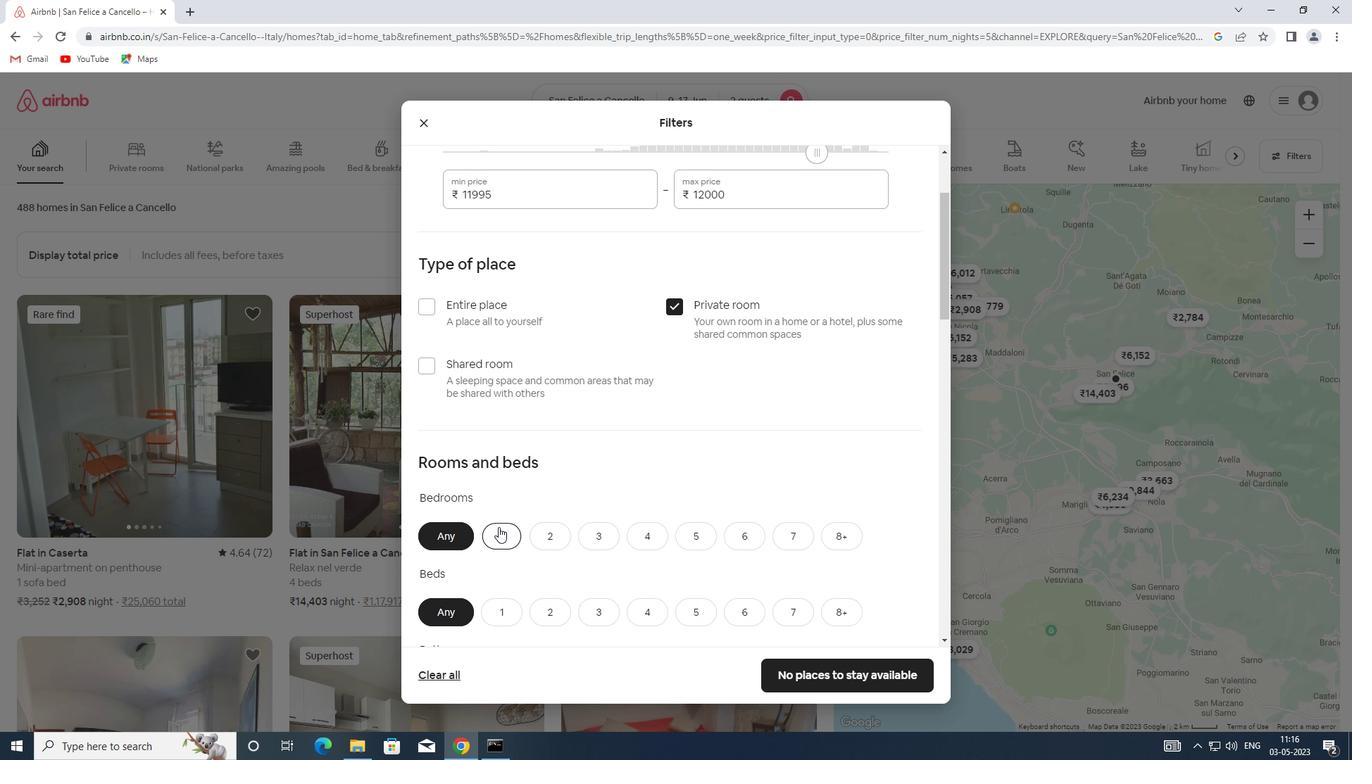 
Action: Mouse scrolled (499, 517) with delta (0, 0)
Screenshot: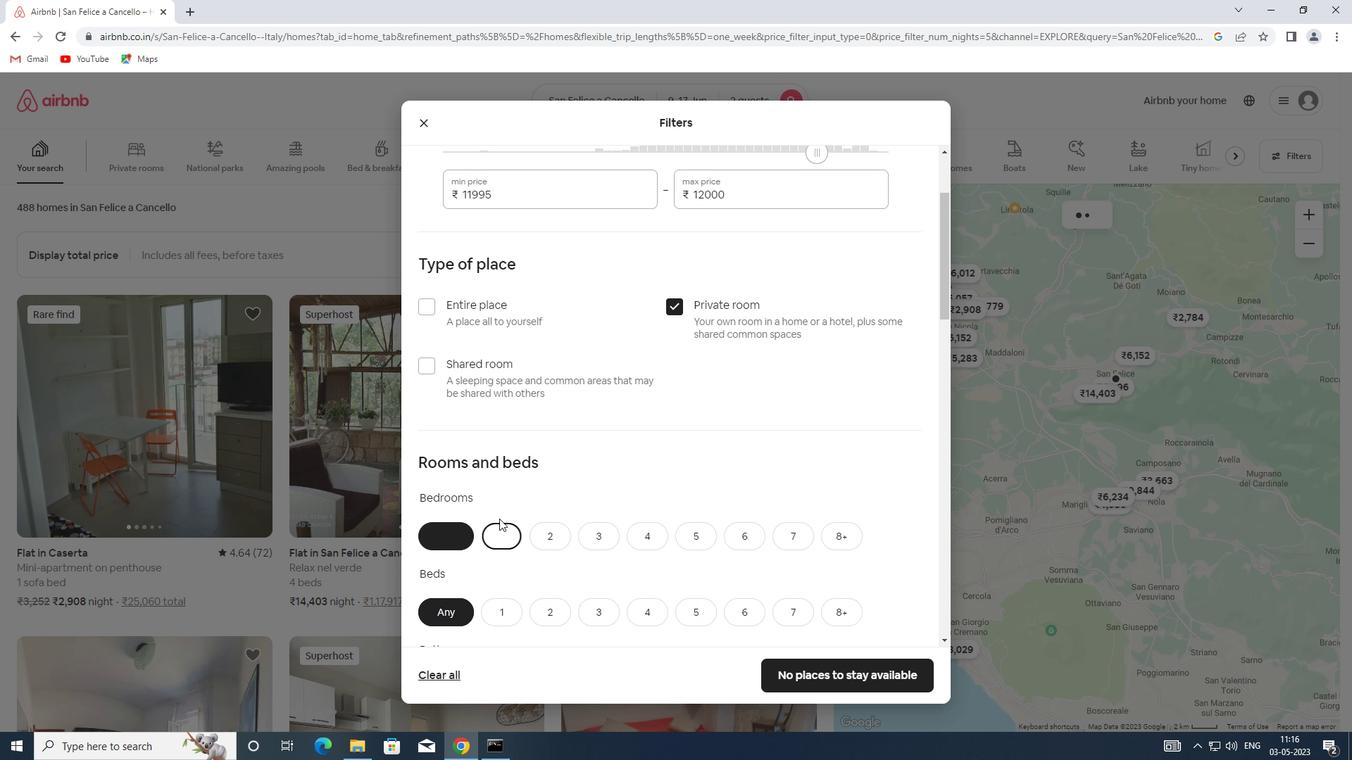 
Action: Mouse scrolled (499, 517) with delta (0, 0)
Screenshot: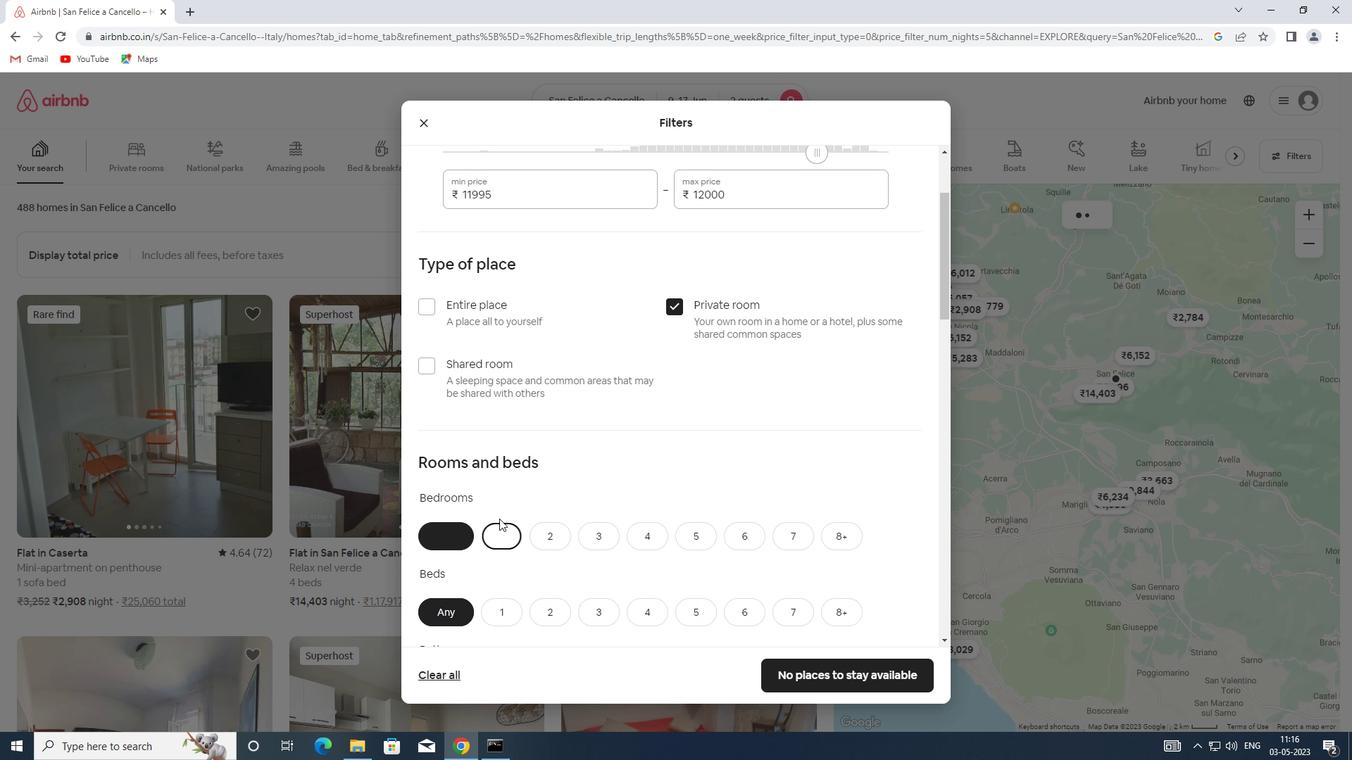 
Action: Mouse moved to (552, 404)
Screenshot: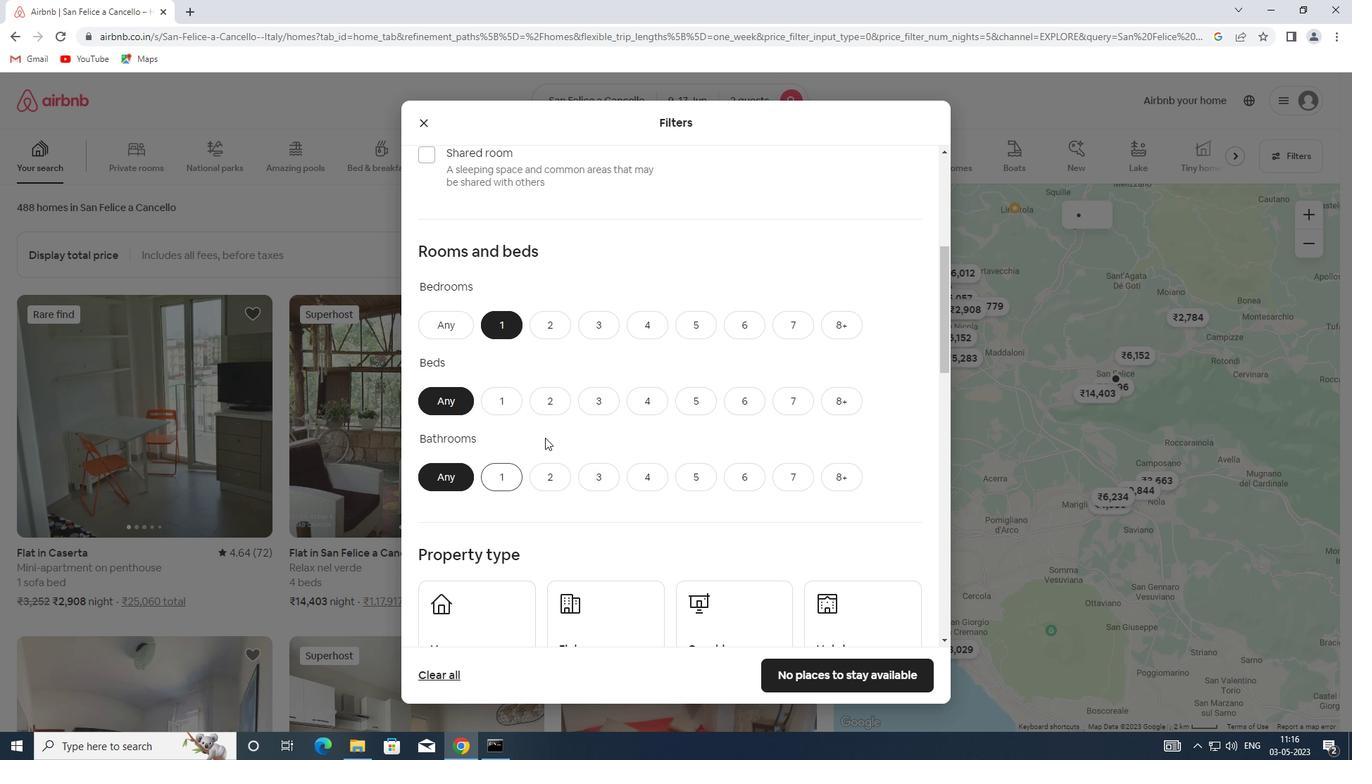 
Action: Mouse pressed left at (552, 404)
Screenshot: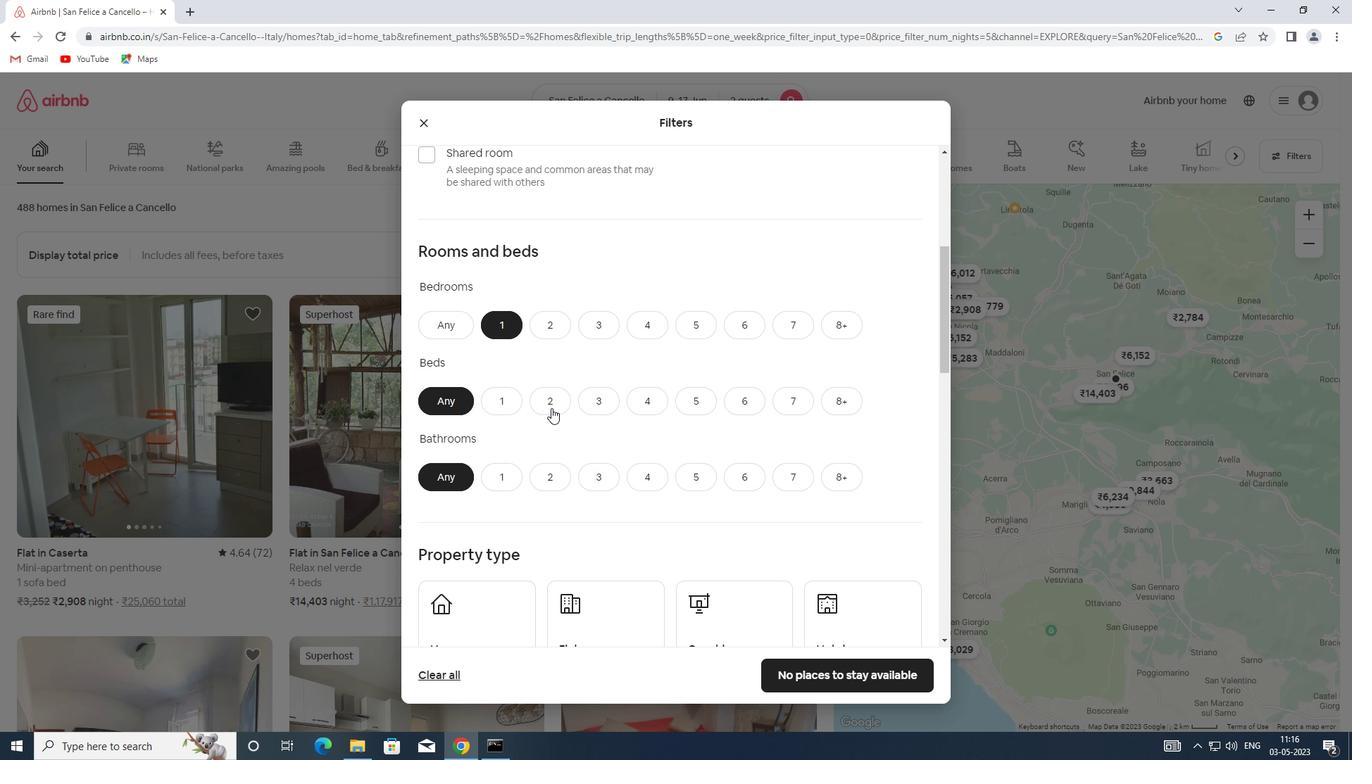 
Action: Mouse moved to (503, 480)
Screenshot: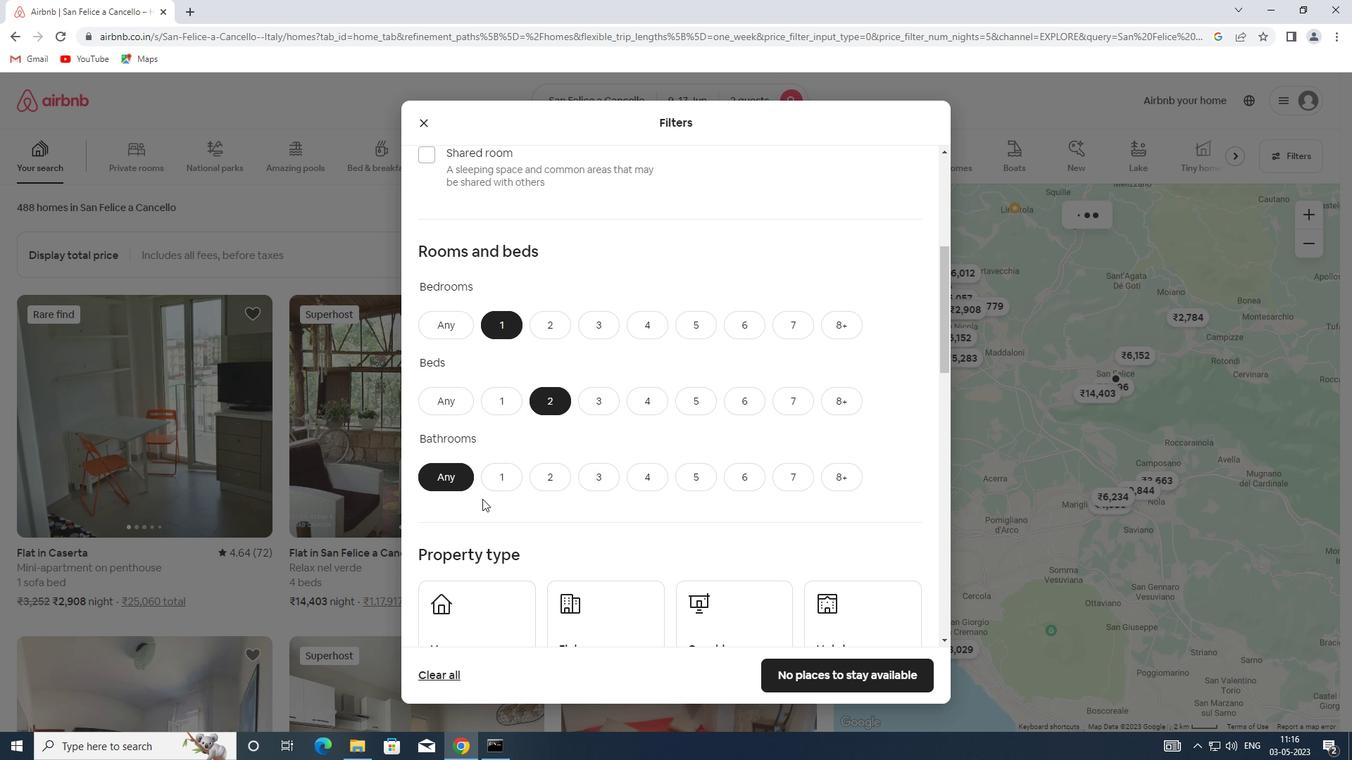 
Action: Mouse pressed left at (503, 480)
Screenshot: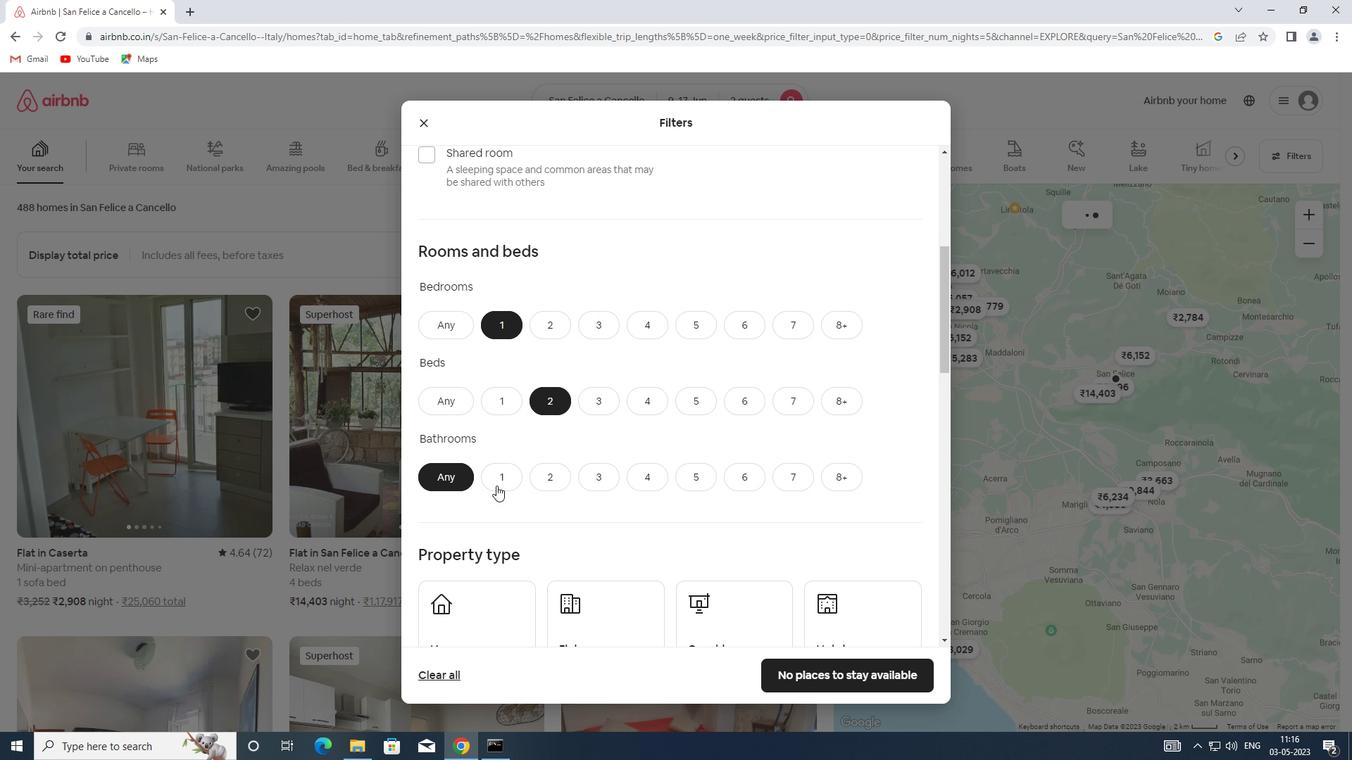 
Action: Mouse moved to (505, 479)
Screenshot: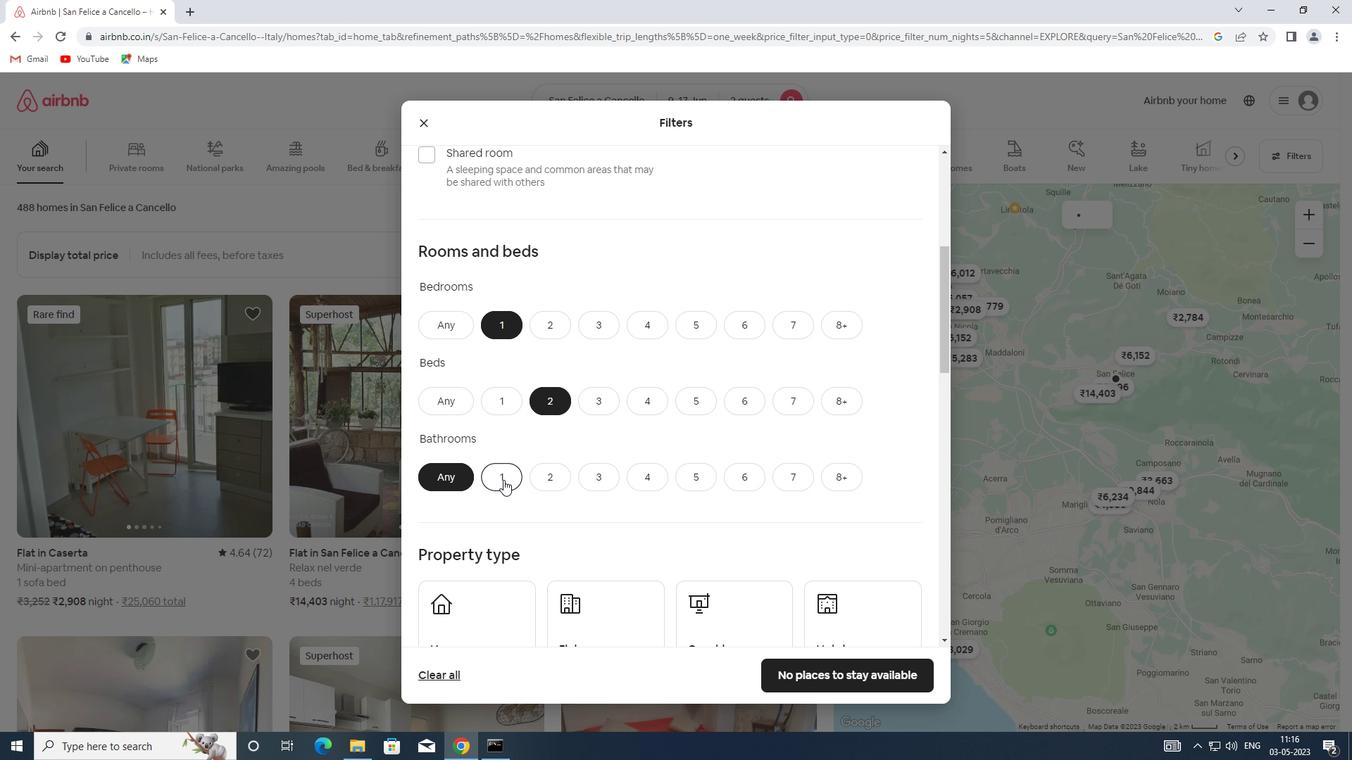 
Action: Mouse scrolled (505, 479) with delta (0, 0)
Screenshot: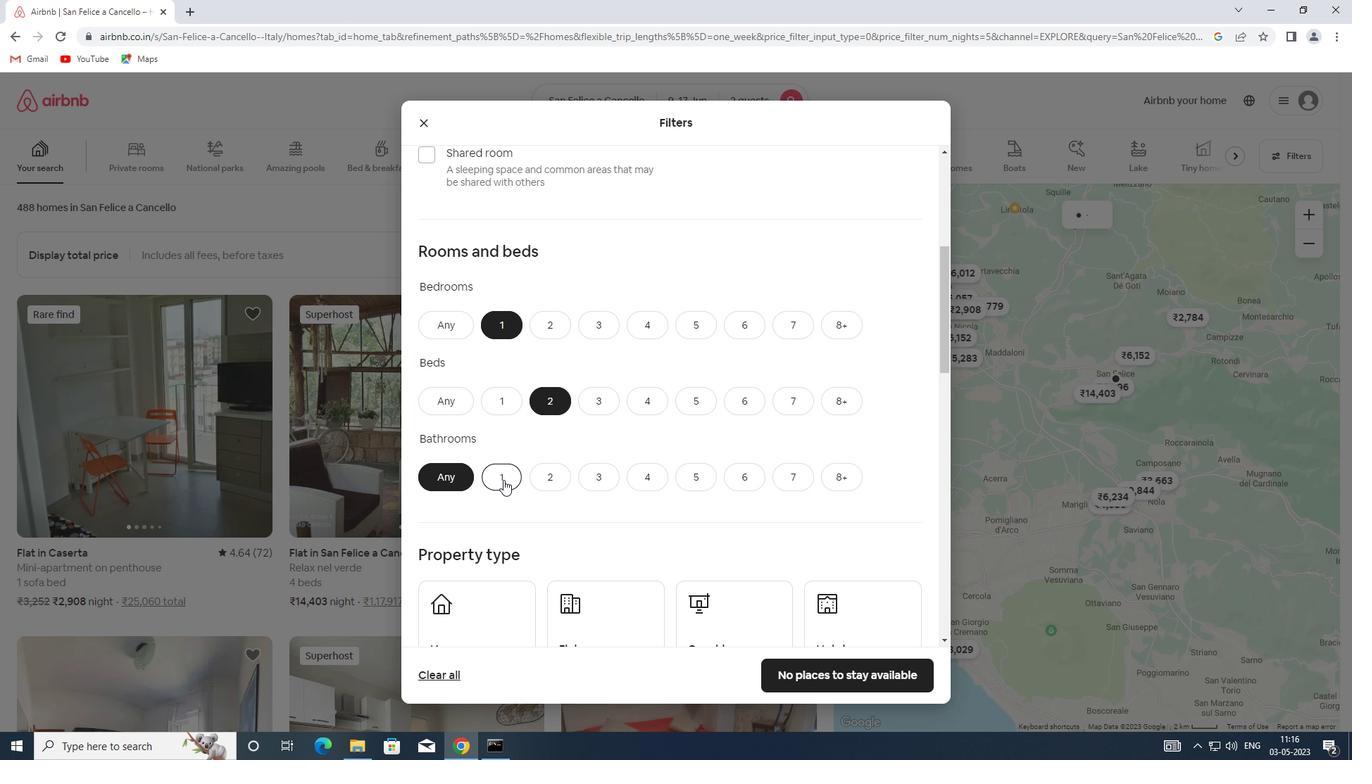 
Action: Mouse scrolled (505, 479) with delta (0, 0)
Screenshot: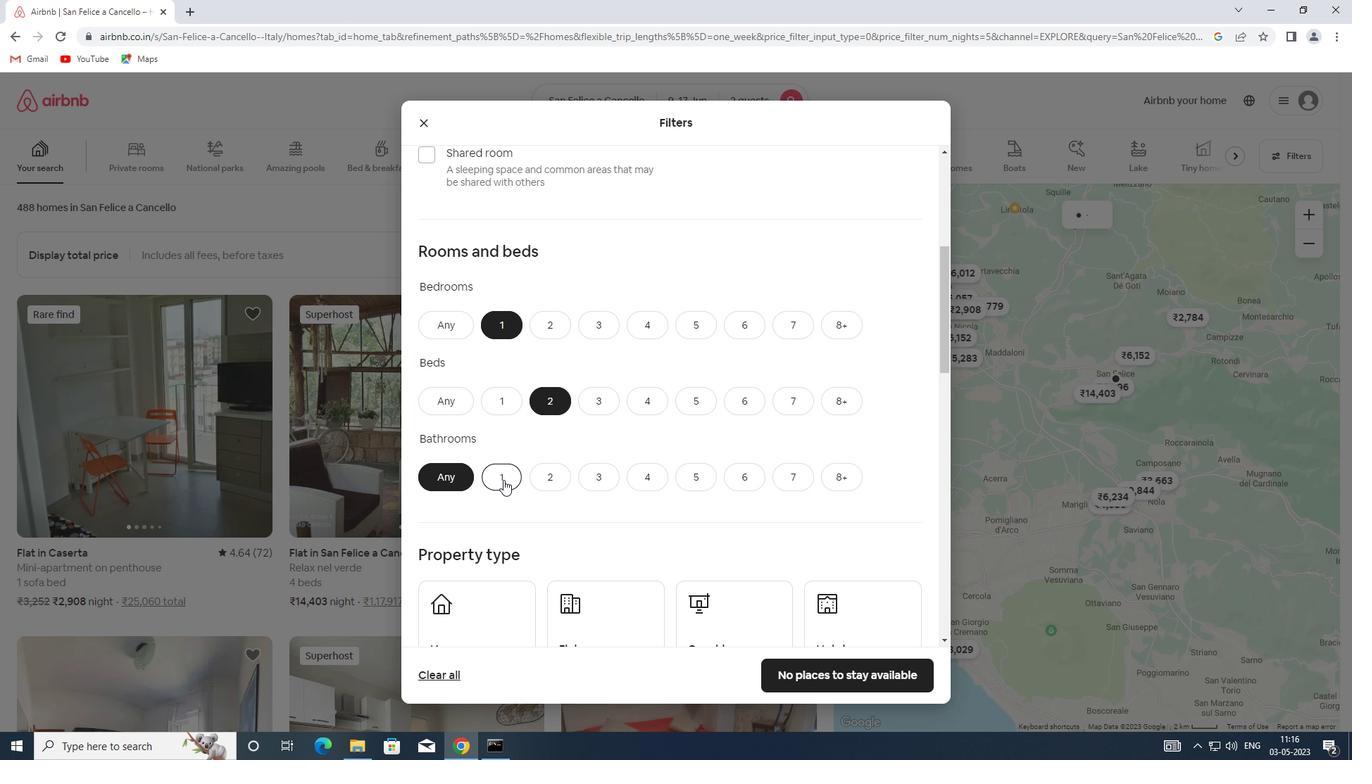 
Action: Mouse pressed left at (505, 479)
Screenshot: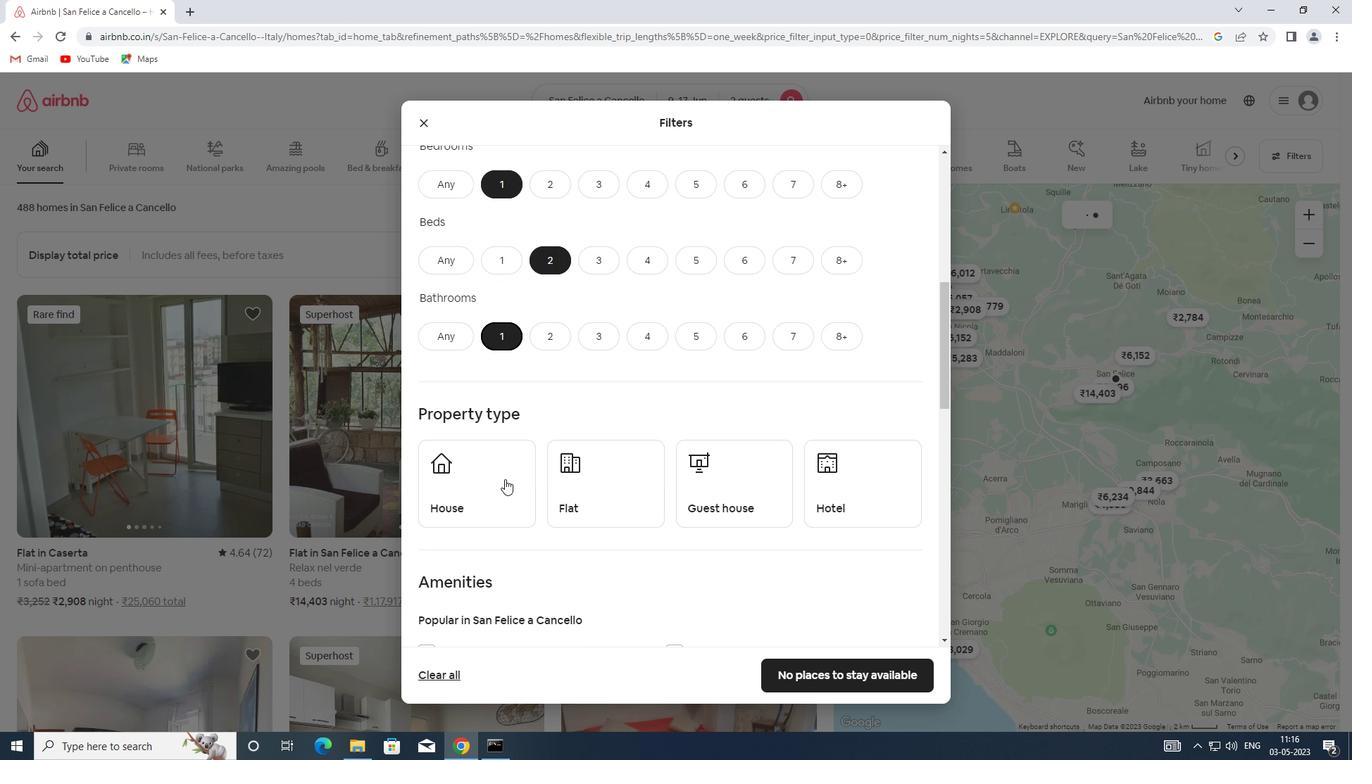 
Action: Mouse moved to (573, 484)
Screenshot: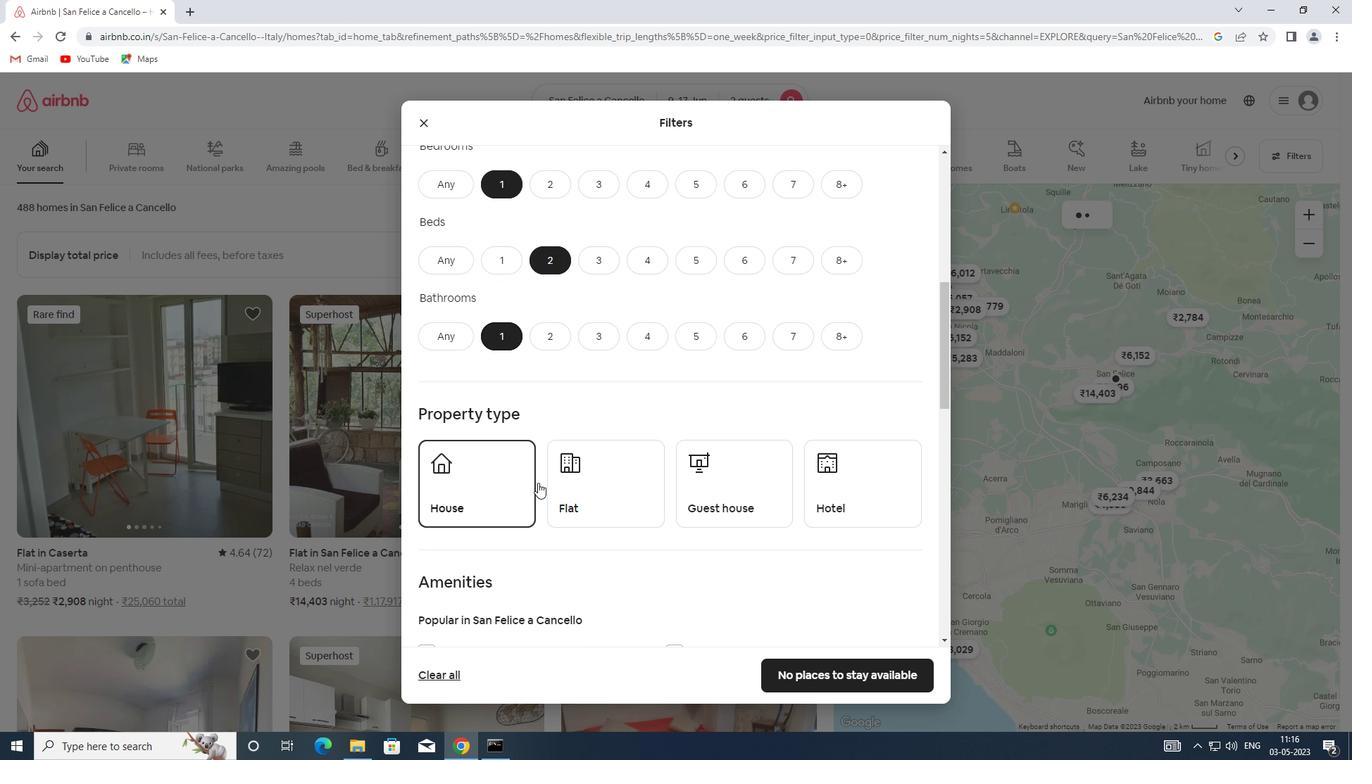 
Action: Mouse pressed left at (573, 484)
Screenshot: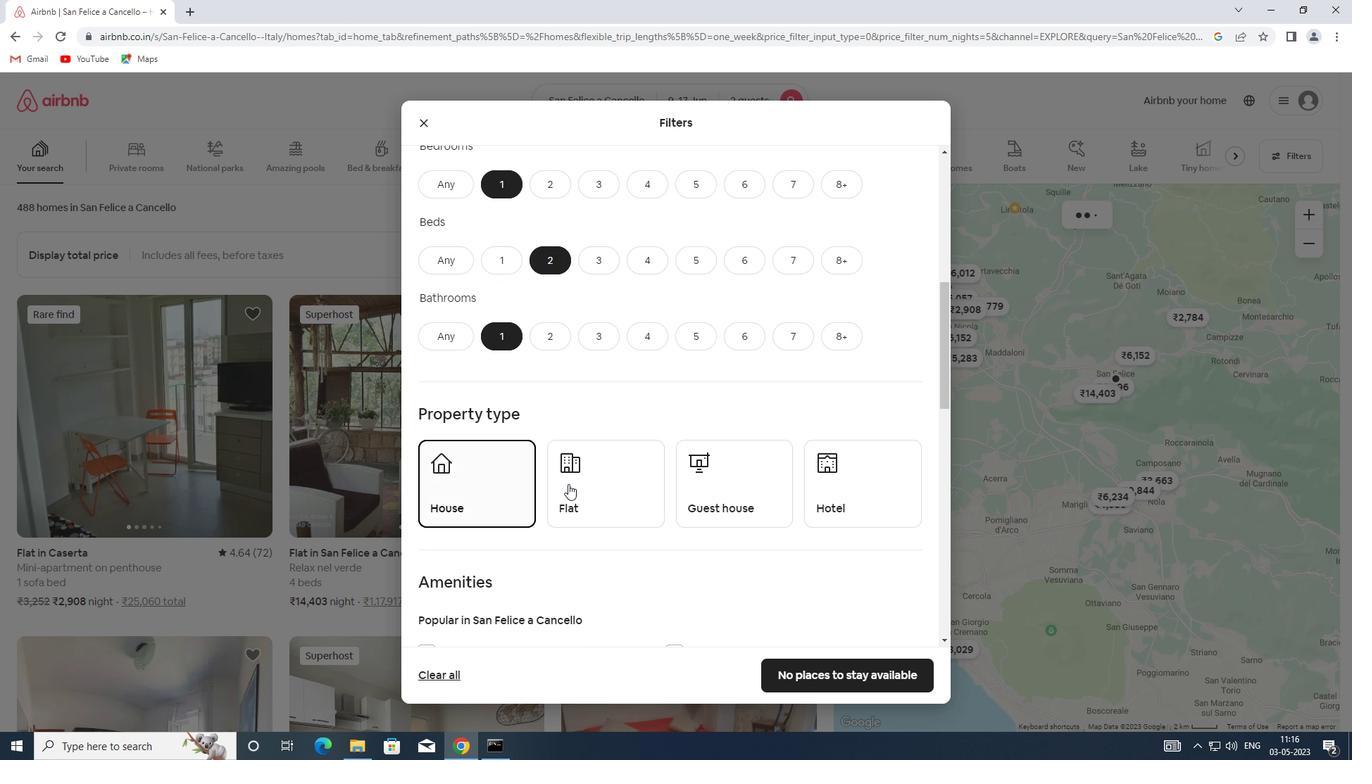 
Action: Mouse moved to (698, 500)
Screenshot: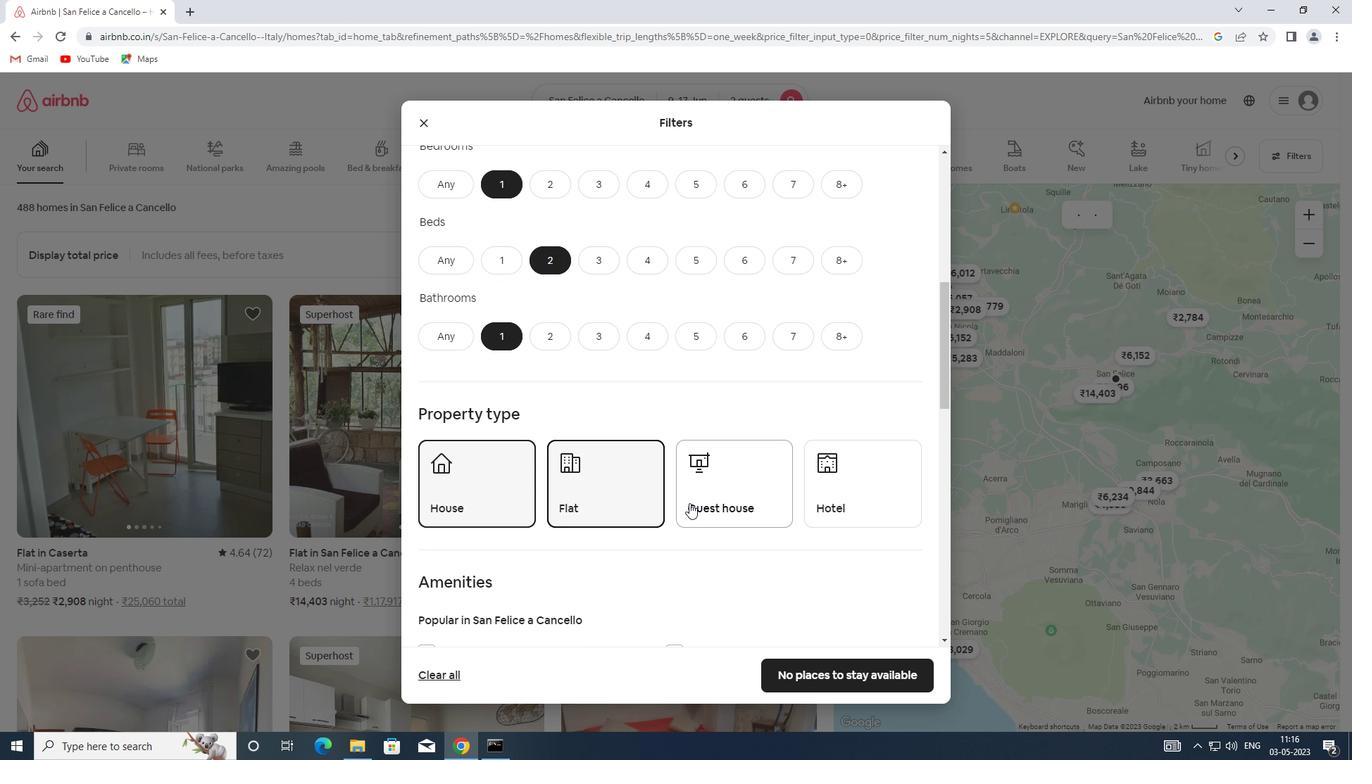 
Action: Mouse pressed left at (698, 500)
Screenshot: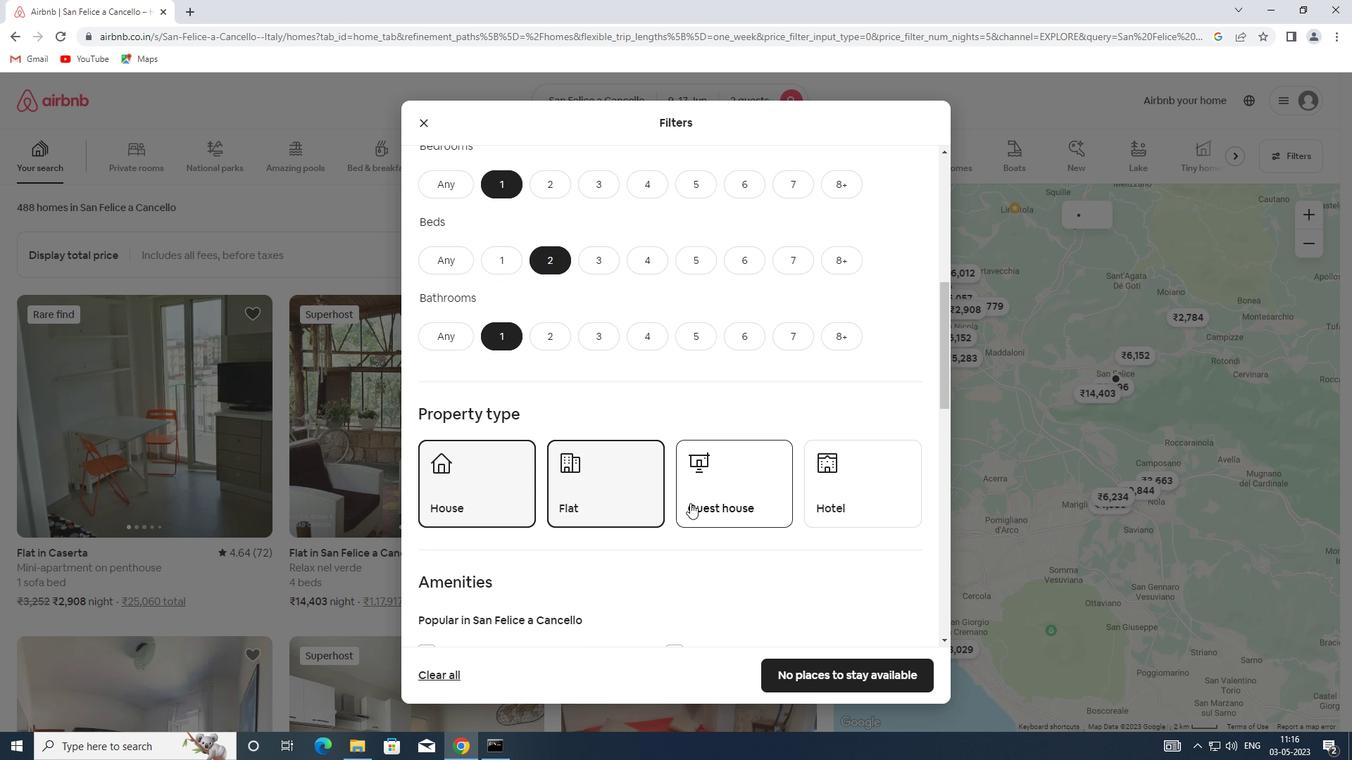 
Action: Mouse moved to (701, 496)
Screenshot: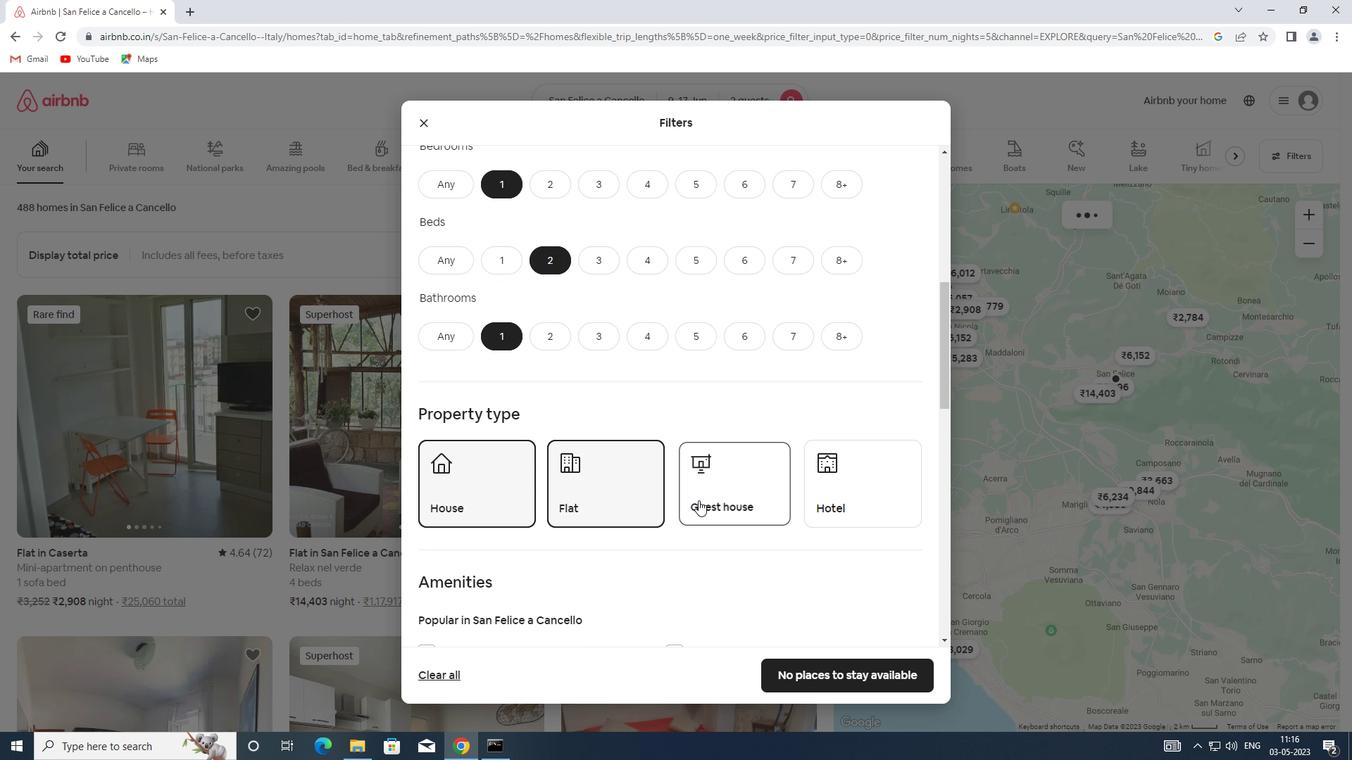 
Action: Mouse scrolled (701, 495) with delta (0, 0)
Screenshot: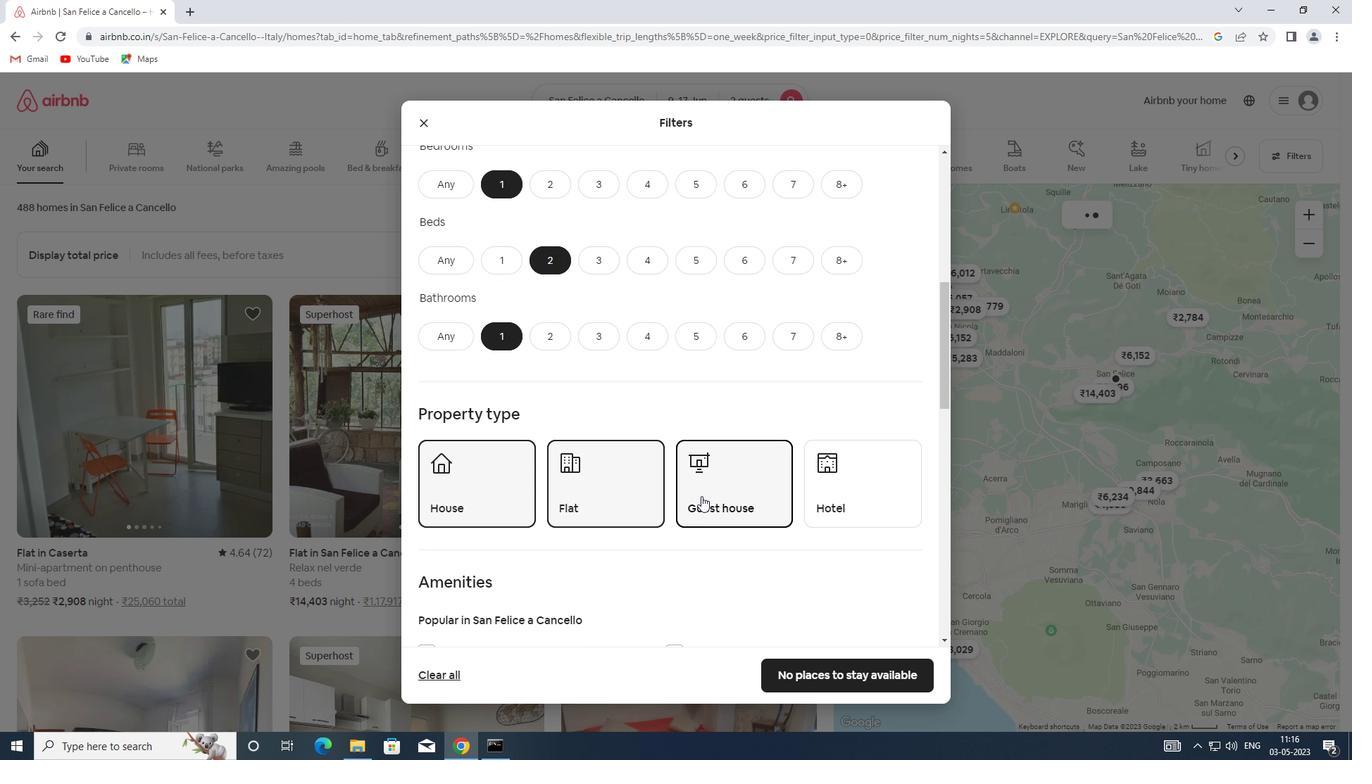 
Action: Mouse scrolled (701, 495) with delta (0, 0)
Screenshot: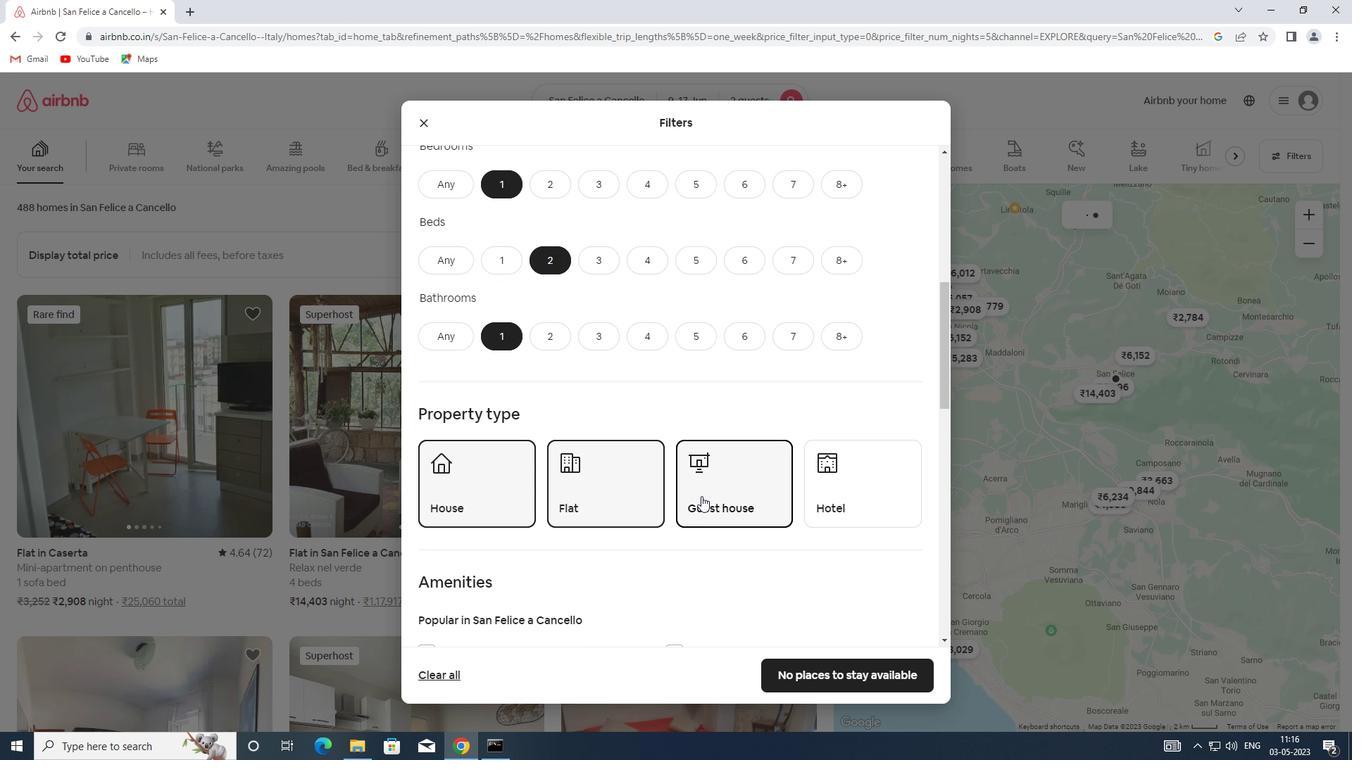 
Action: Mouse scrolled (701, 495) with delta (0, 0)
Screenshot: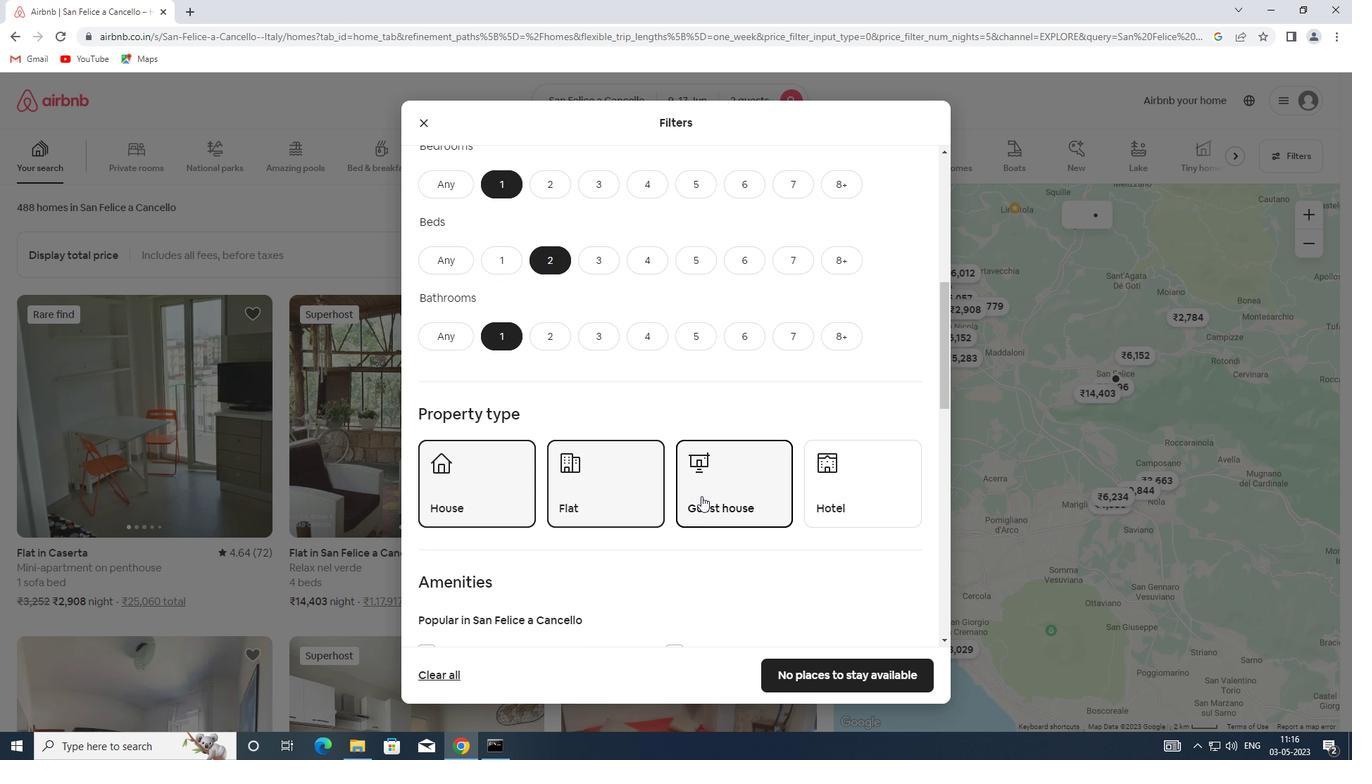 
Action: Mouse scrolled (701, 495) with delta (0, 0)
Screenshot: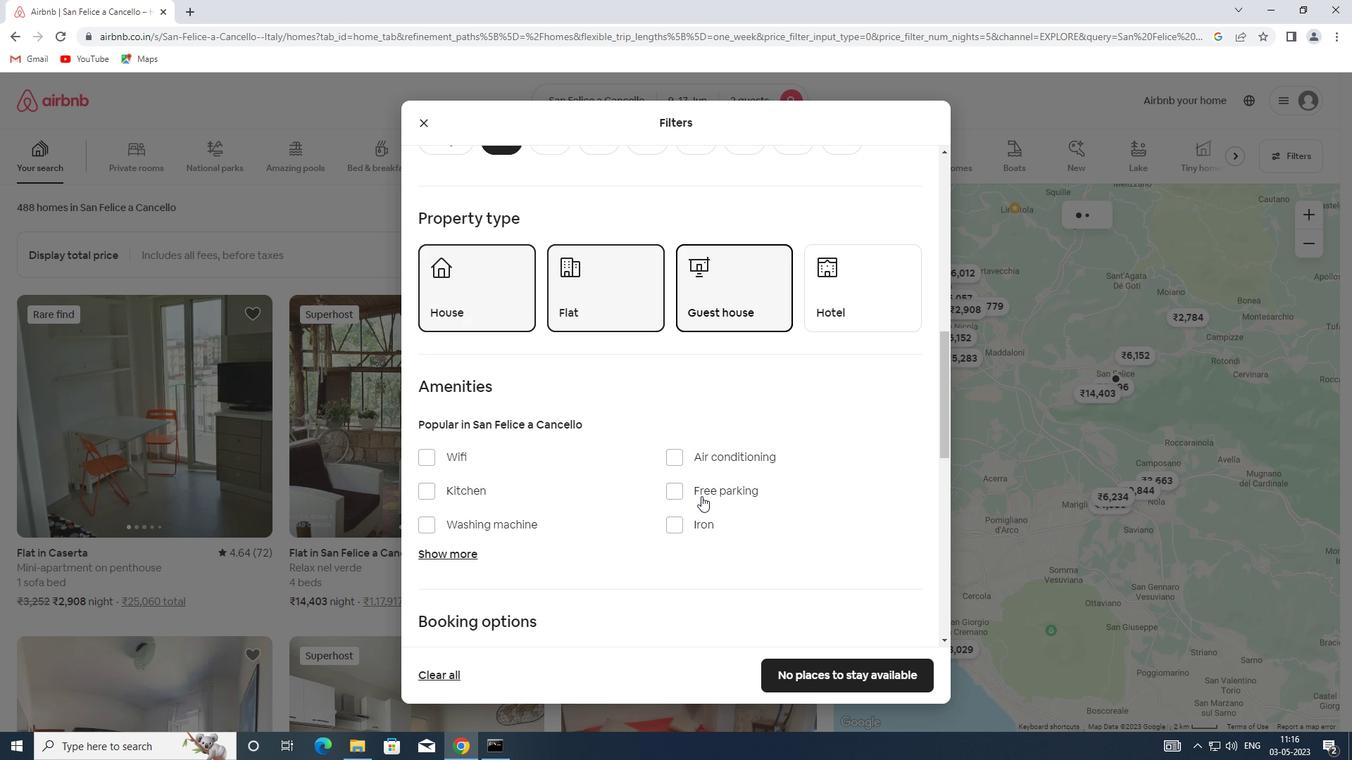 
Action: Mouse scrolled (701, 495) with delta (0, 0)
Screenshot: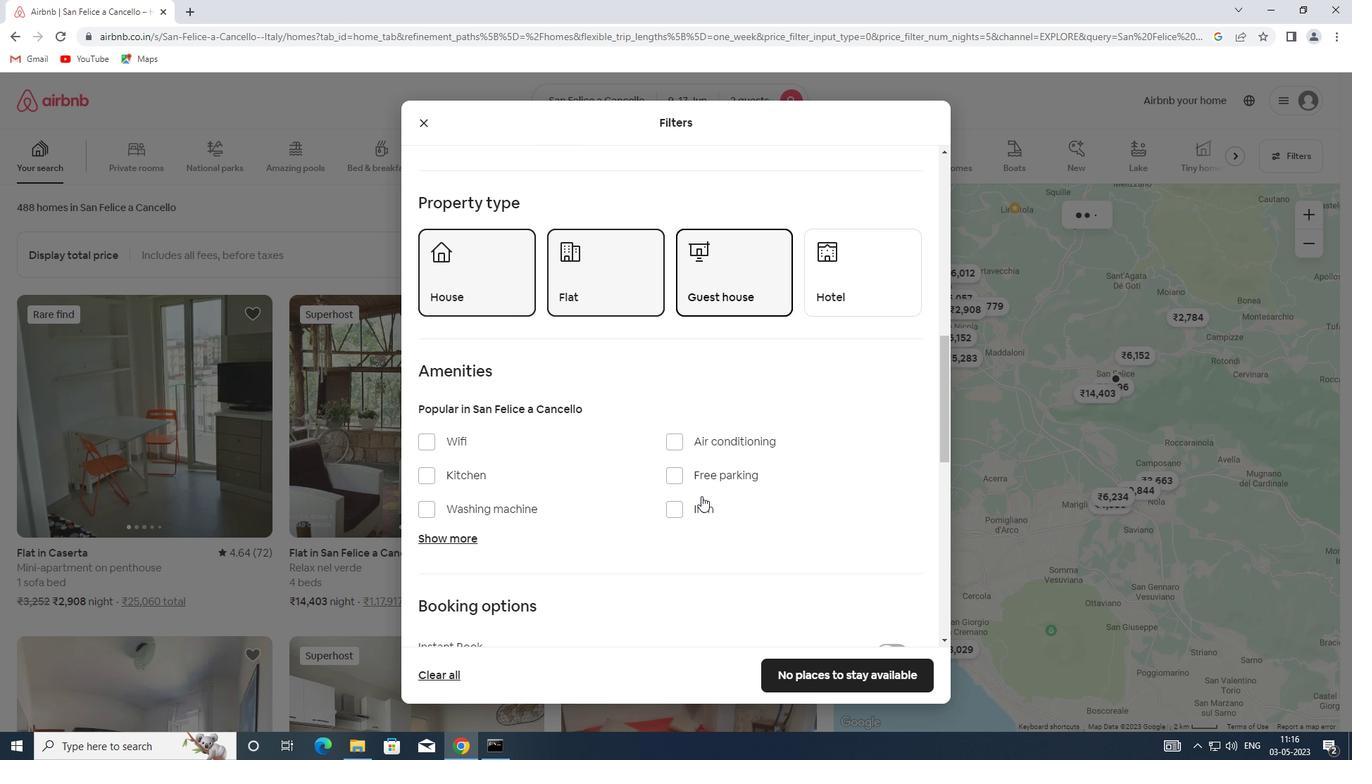 
Action: Mouse scrolled (701, 495) with delta (0, 0)
Screenshot: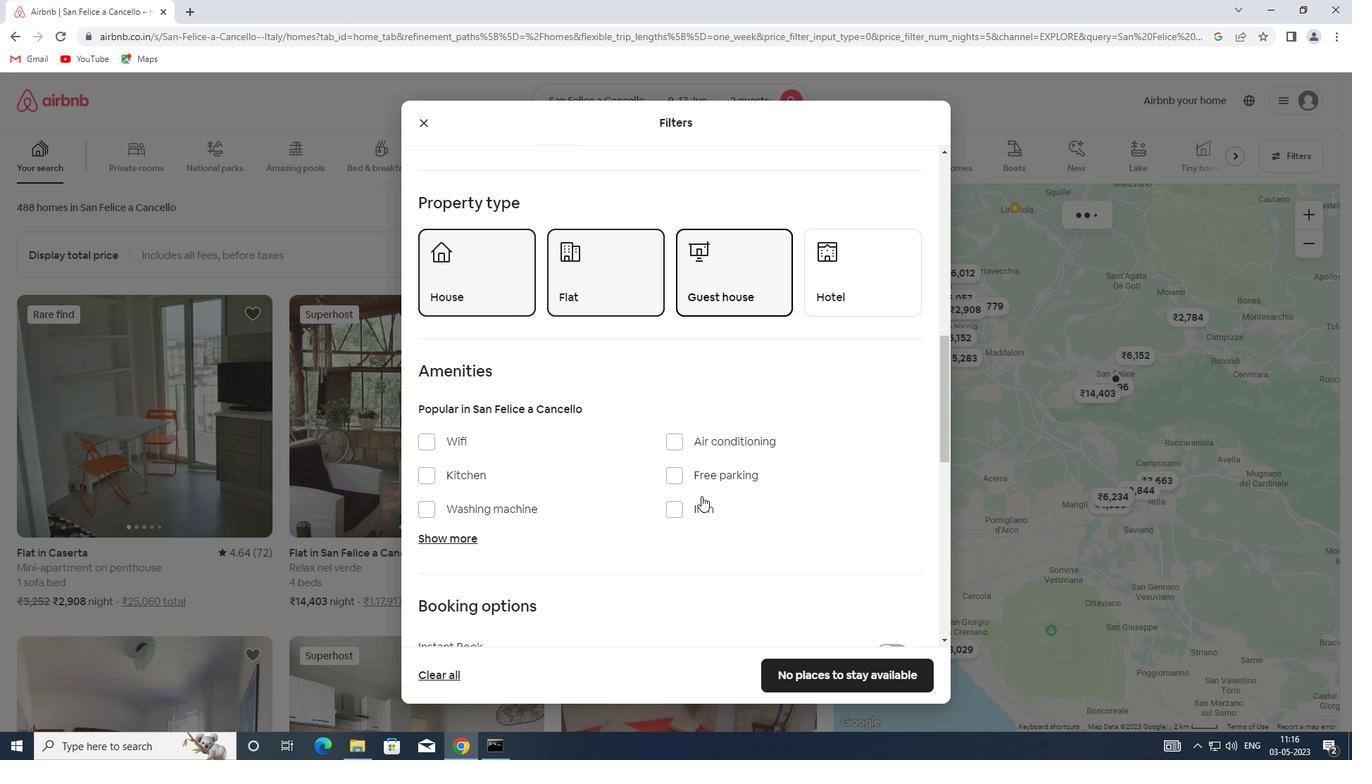 
Action: Mouse moved to (452, 233)
Screenshot: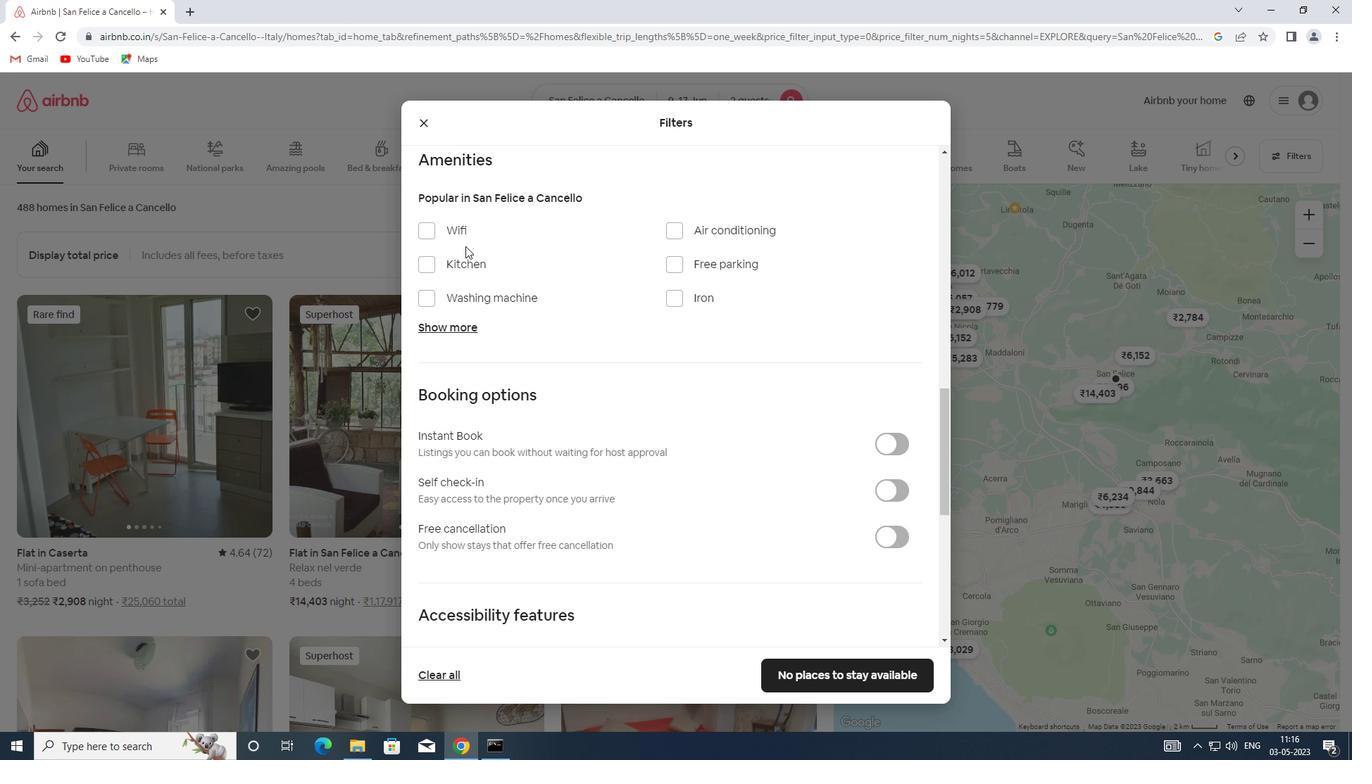 
Action: Mouse pressed left at (452, 233)
Screenshot: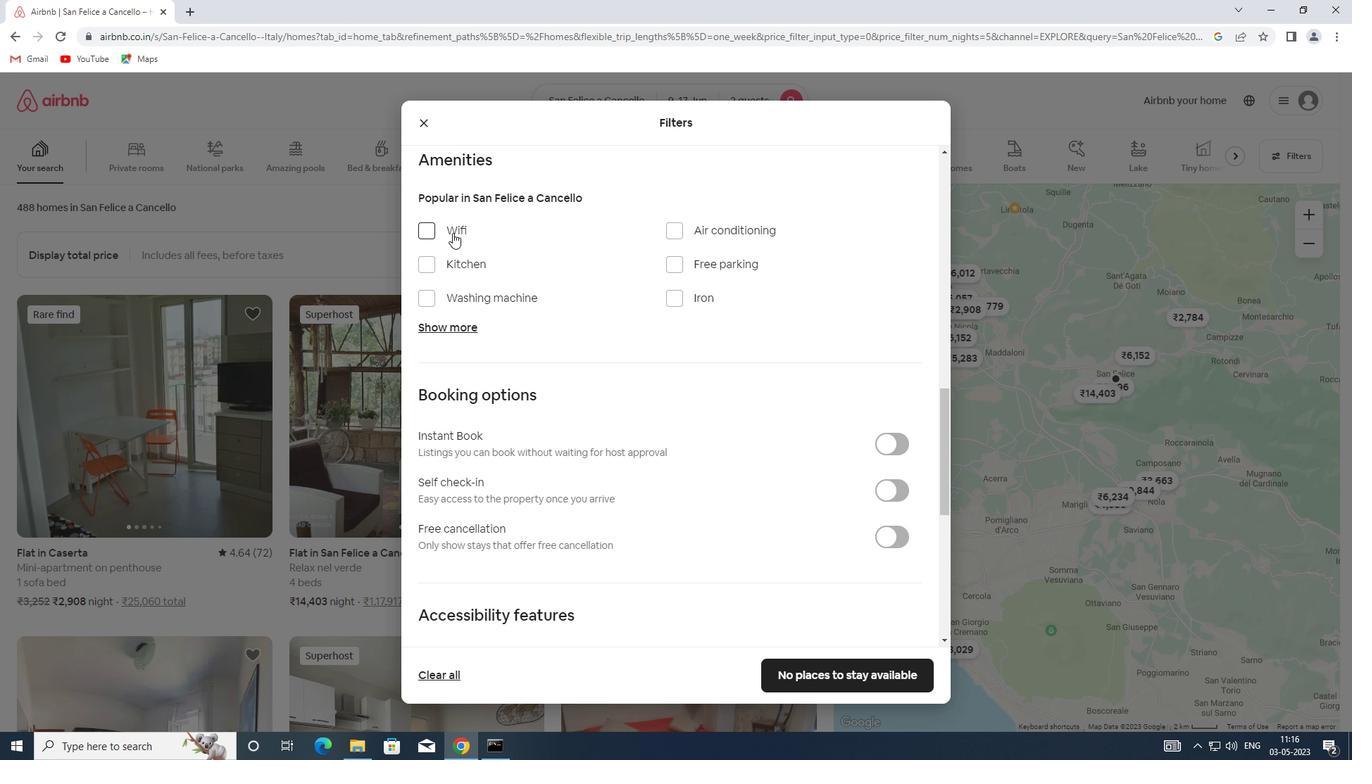 
Action: Mouse moved to (475, 303)
Screenshot: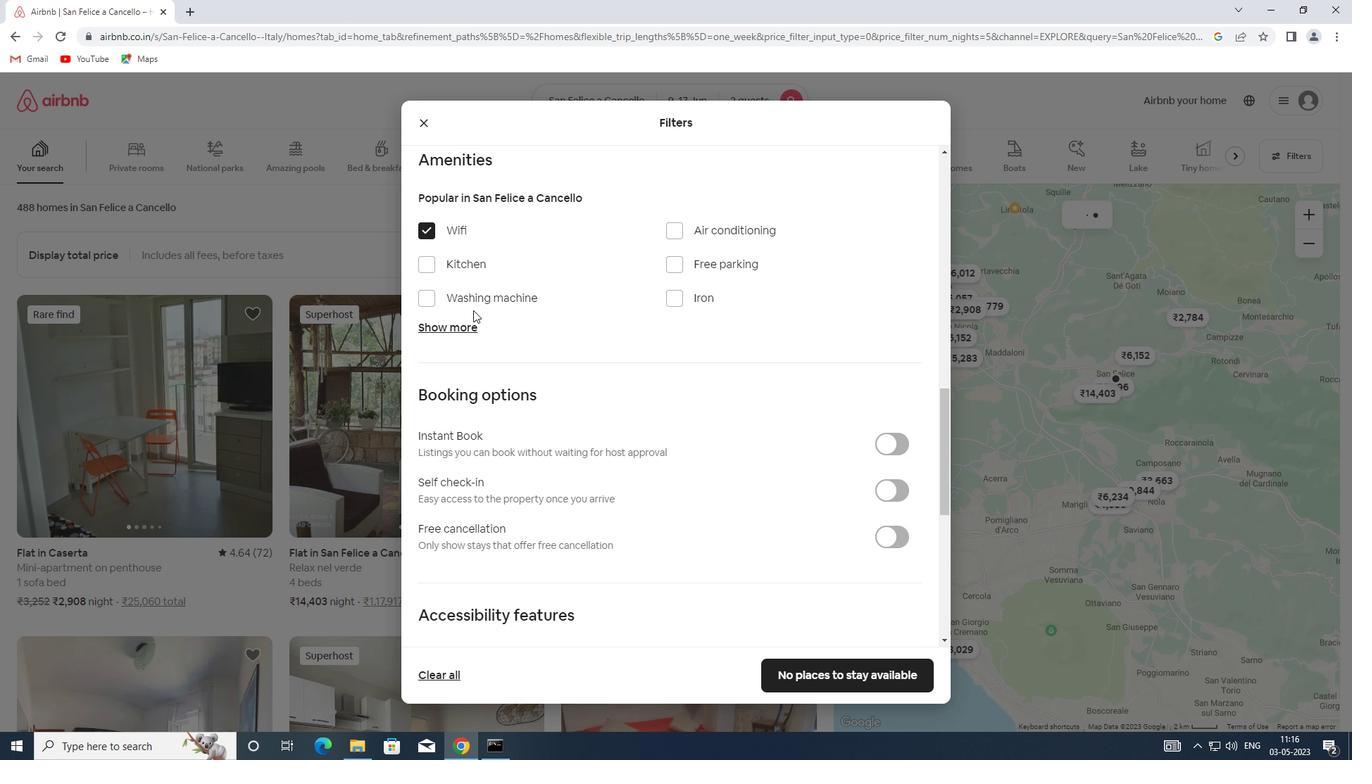 
Action: Mouse pressed left at (475, 303)
Screenshot: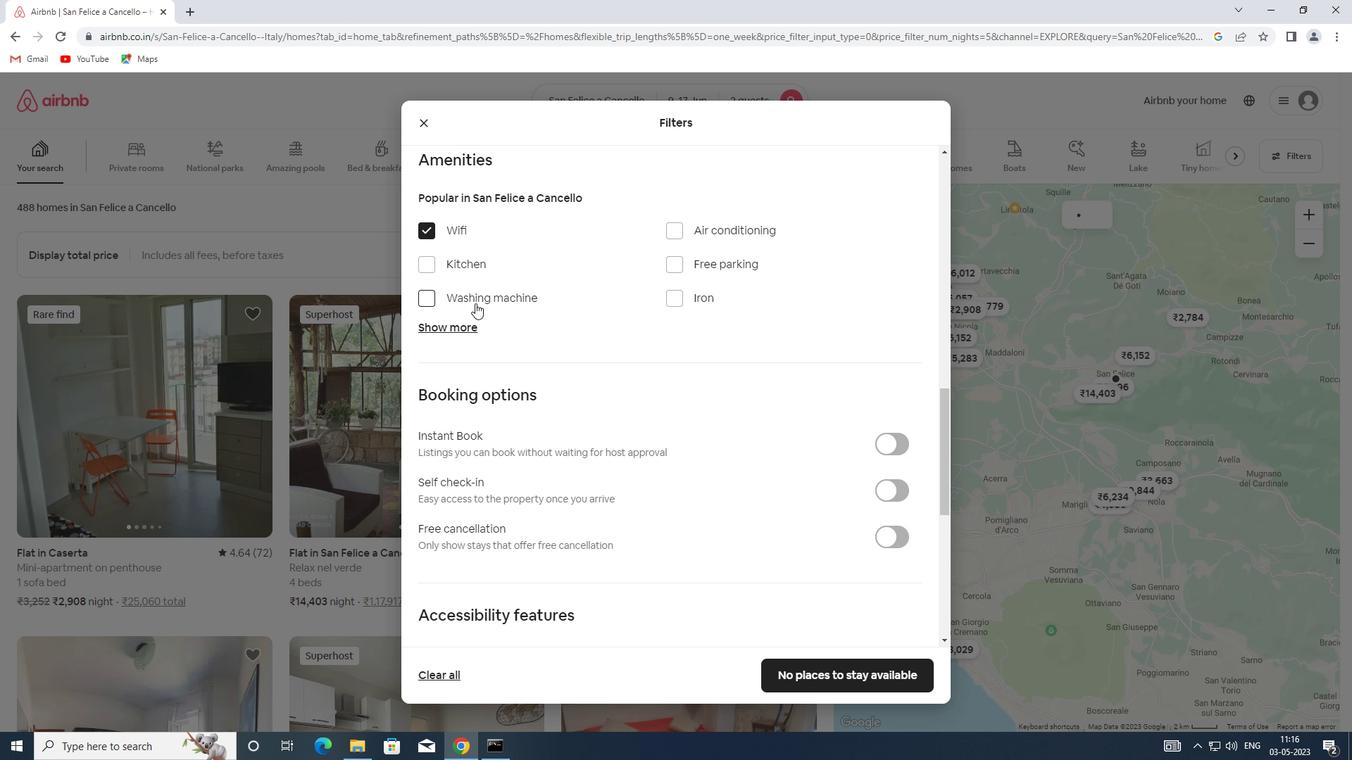 
Action: Mouse moved to (901, 491)
Screenshot: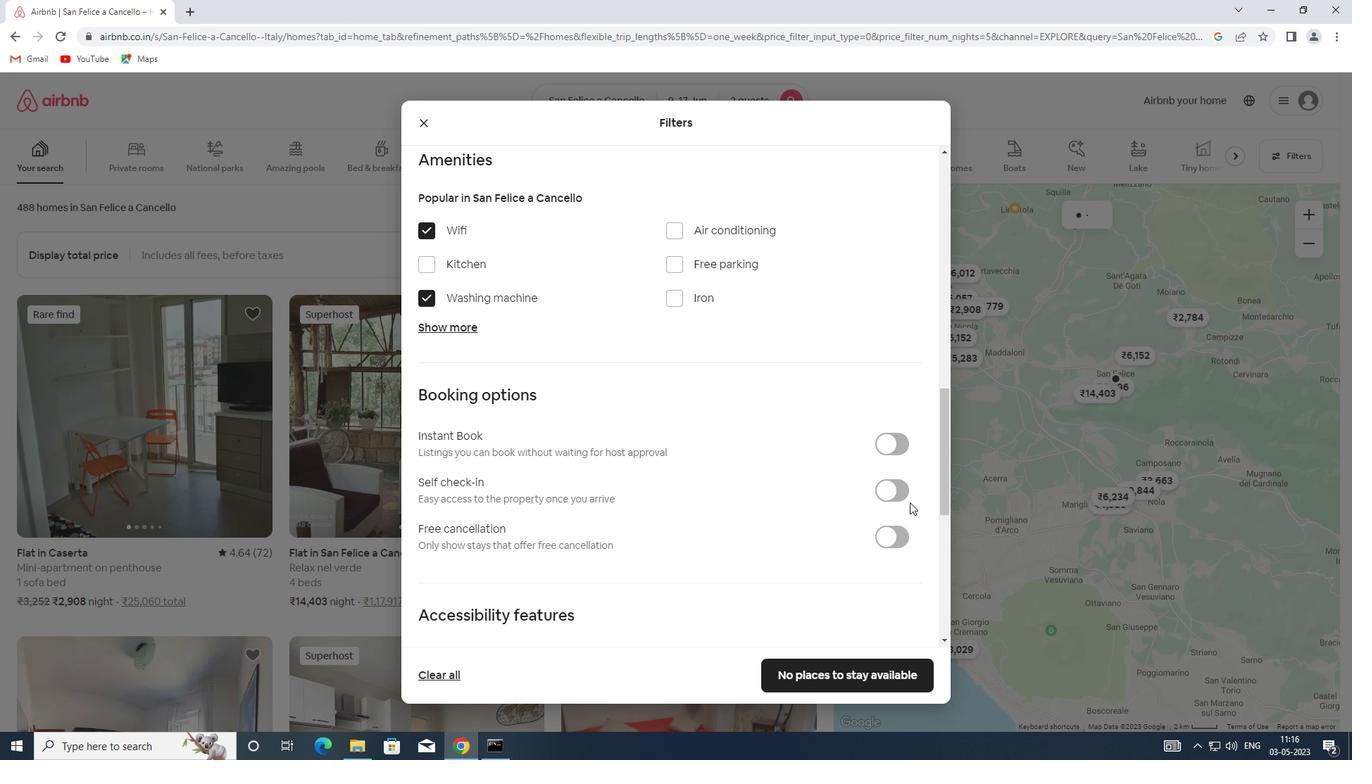 
Action: Mouse pressed left at (901, 491)
Screenshot: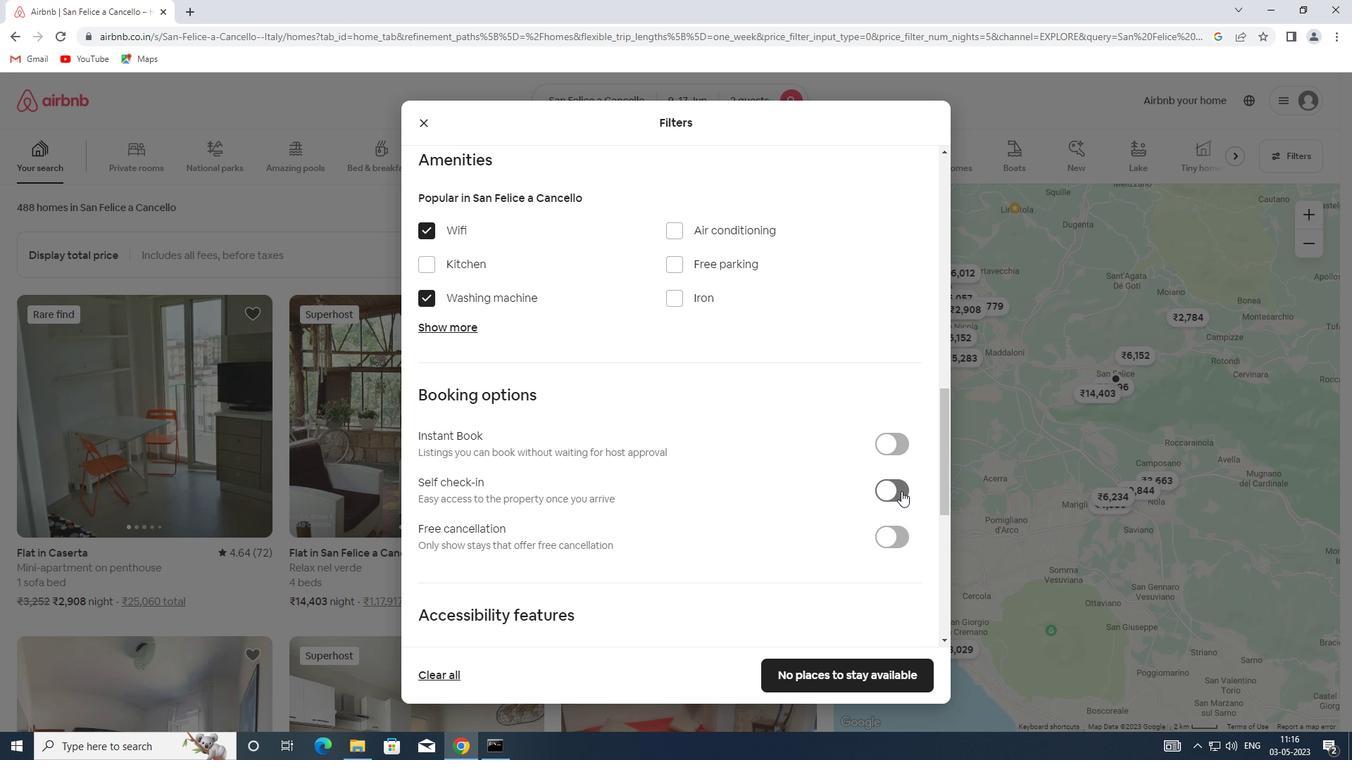 
Action: Mouse scrolled (901, 491) with delta (0, 0)
Screenshot: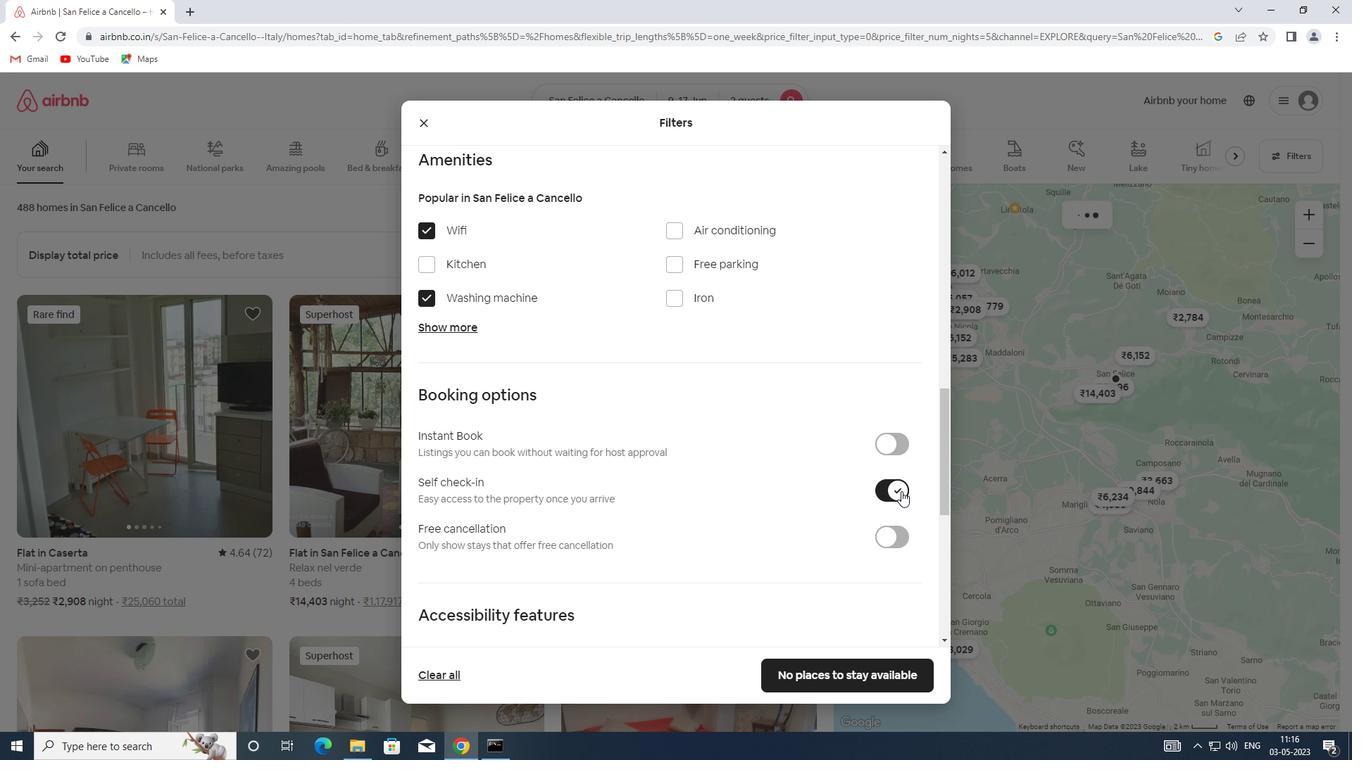 
Action: Mouse scrolled (901, 491) with delta (0, 0)
Screenshot: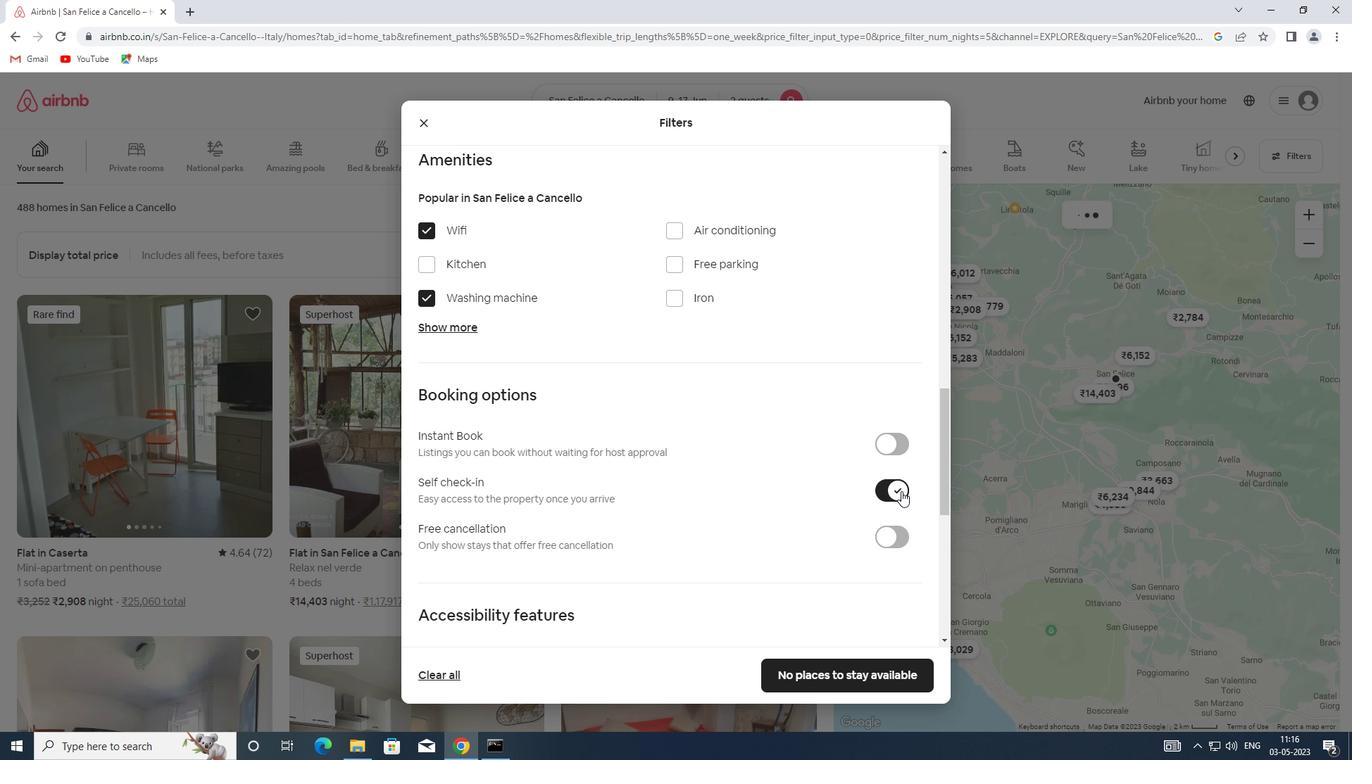 
Action: Mouse scrolled (901, 491) with delta (0, 0)
Screenshot: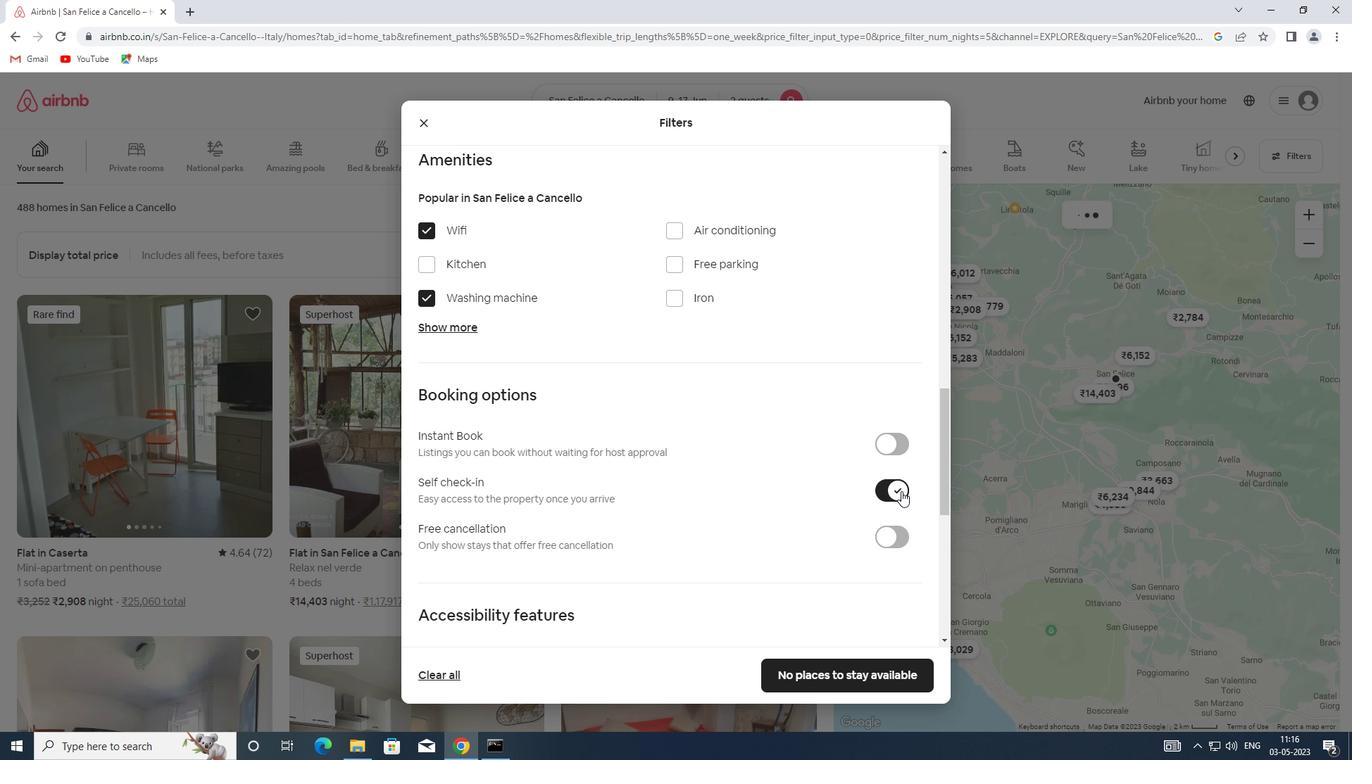 
Action: Mouse scrolled (901, 491) with delta (0, 0)
Screenshot: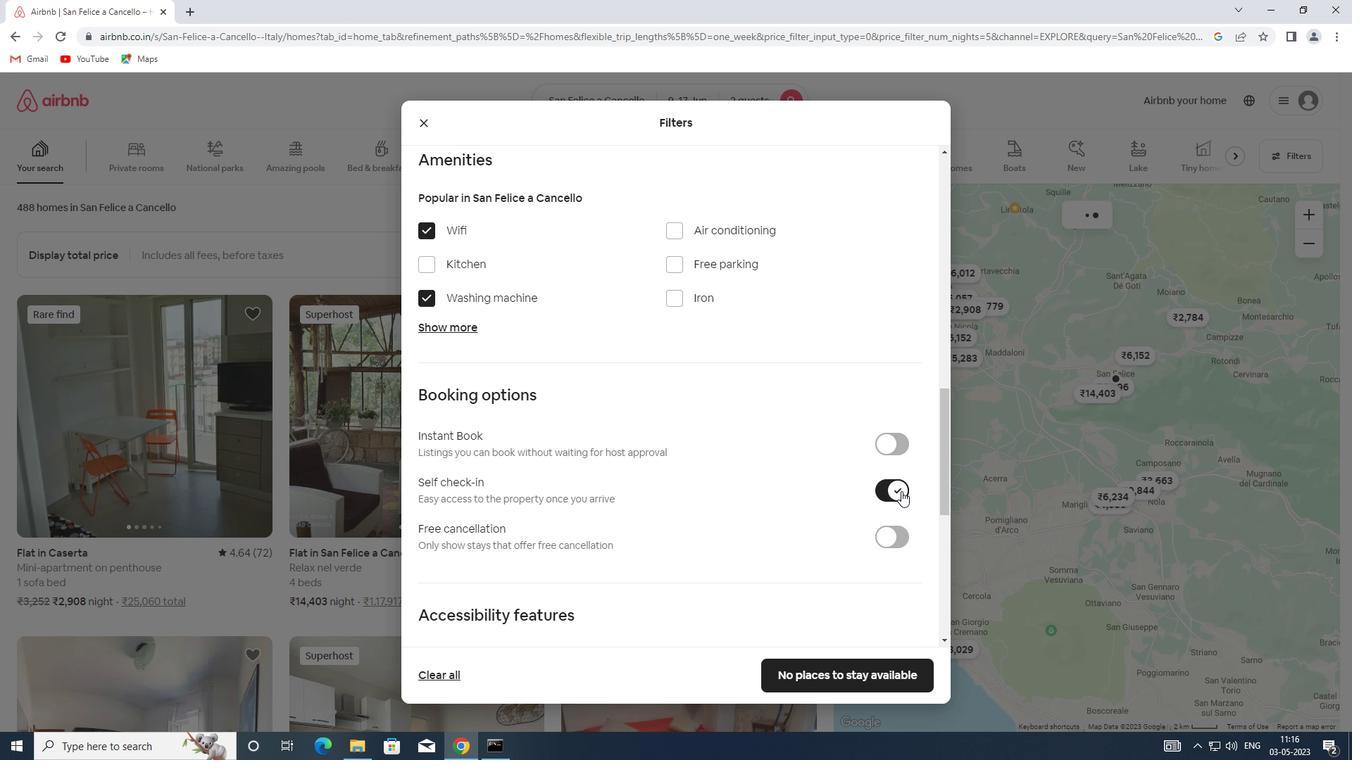 
Action: Mouse scrolled (901, 491) with delta (0, 0)
Screenshot: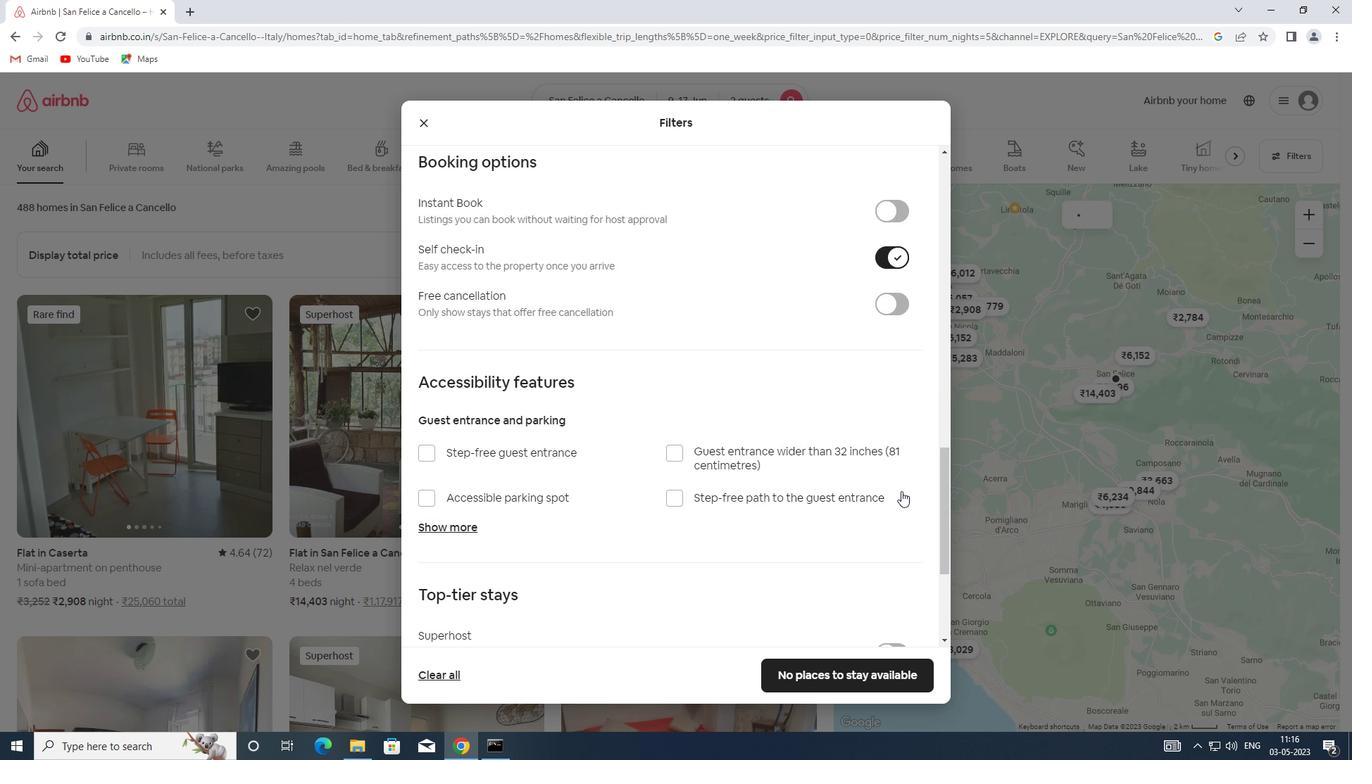 
Action: Mouse scrolled (901, 491) with delta (0, 0)
Screenshot: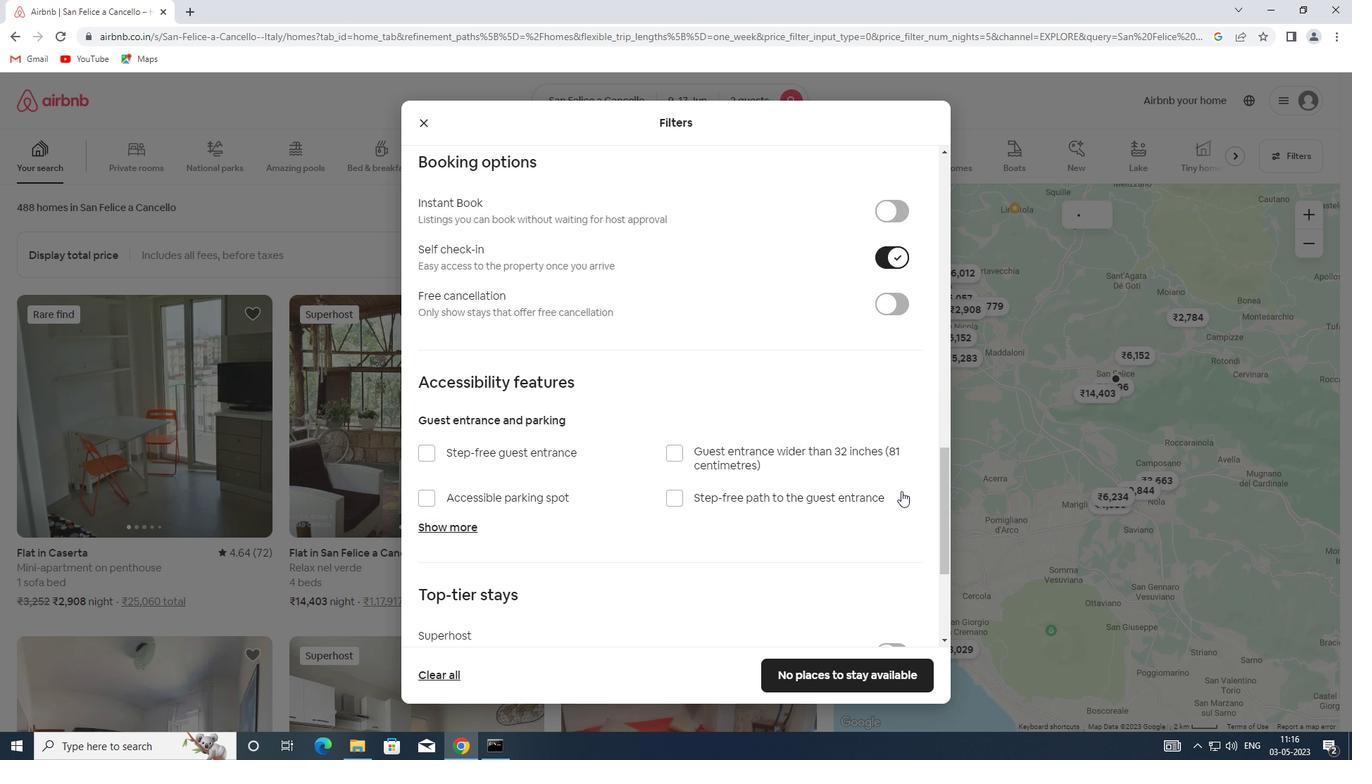 
Action: Mouse scrolled (901, 491) with delta (0, 0)
Screenshot: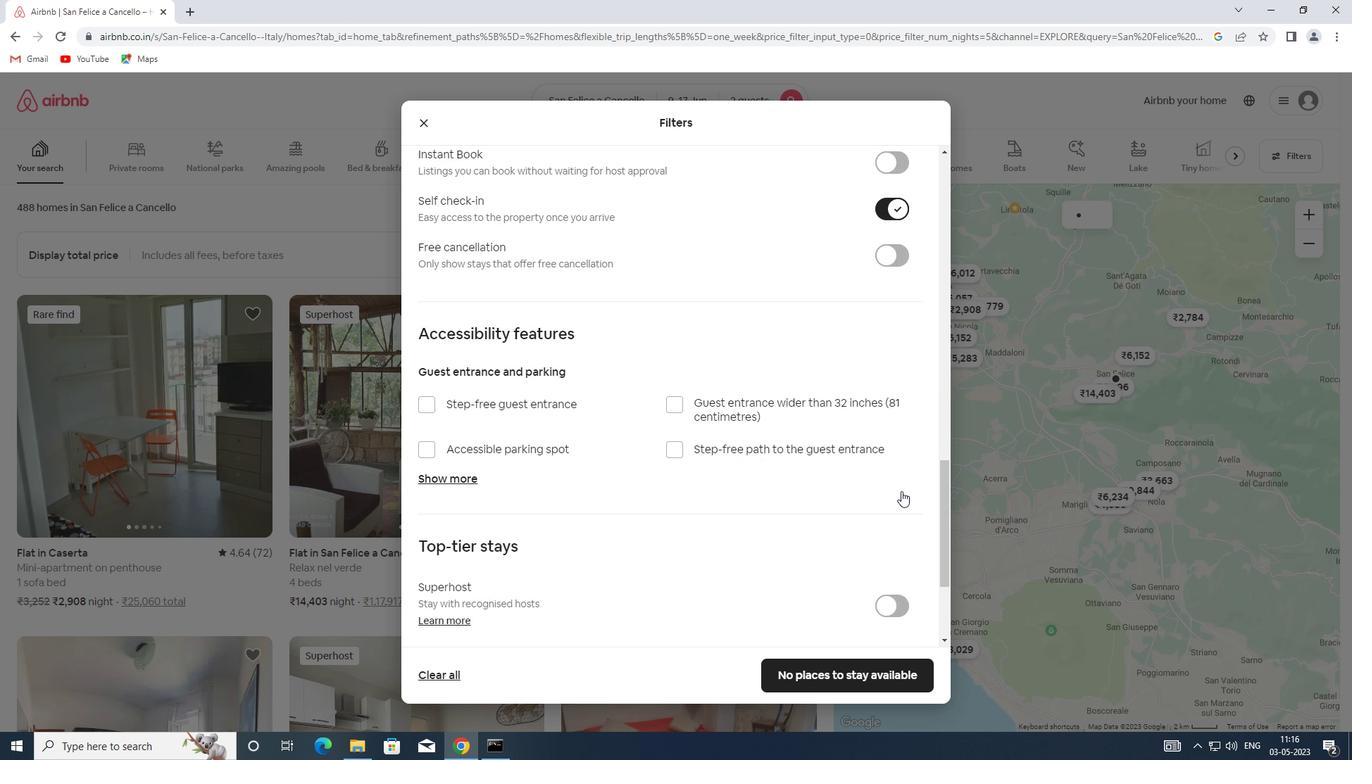 
Action: Mouse moved to (462, 545)
Screenshot: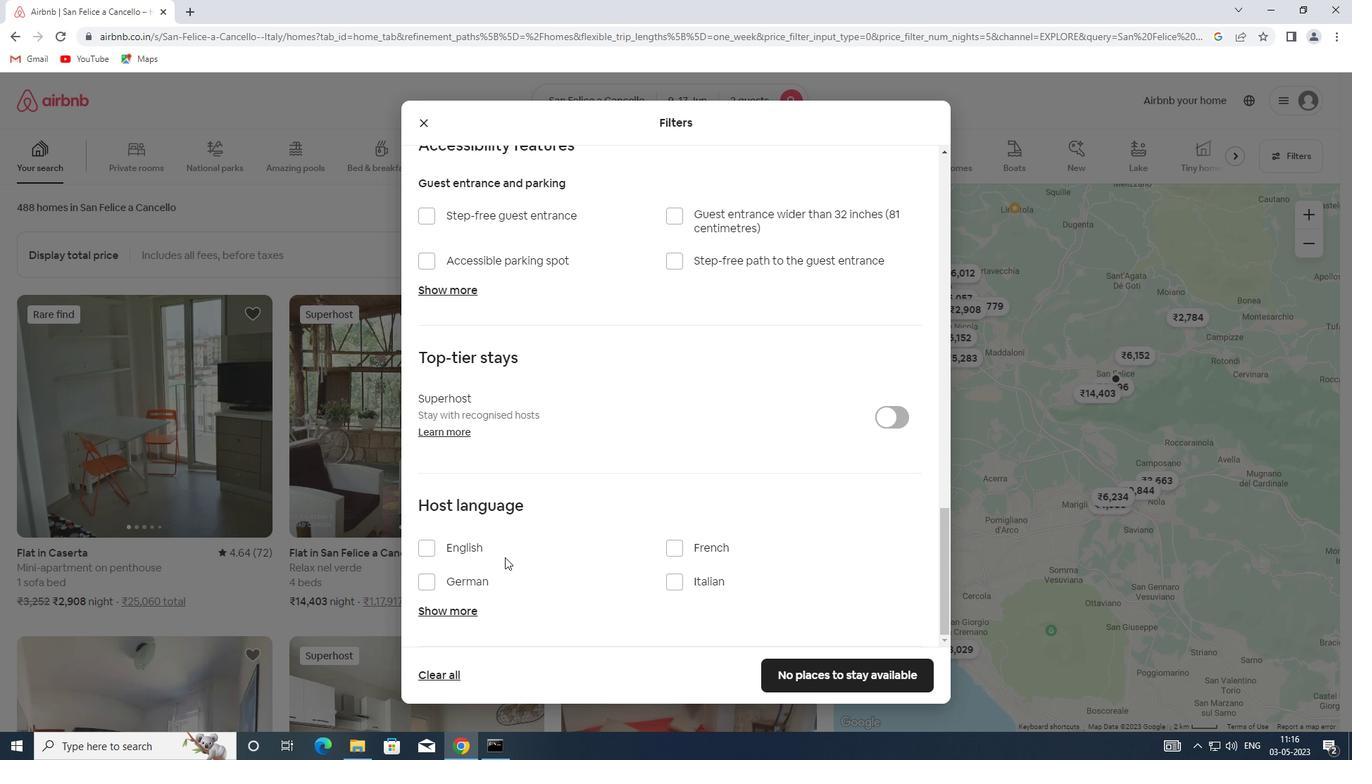 
Action: Mouse pressed left at (462, 545)
Screenshot: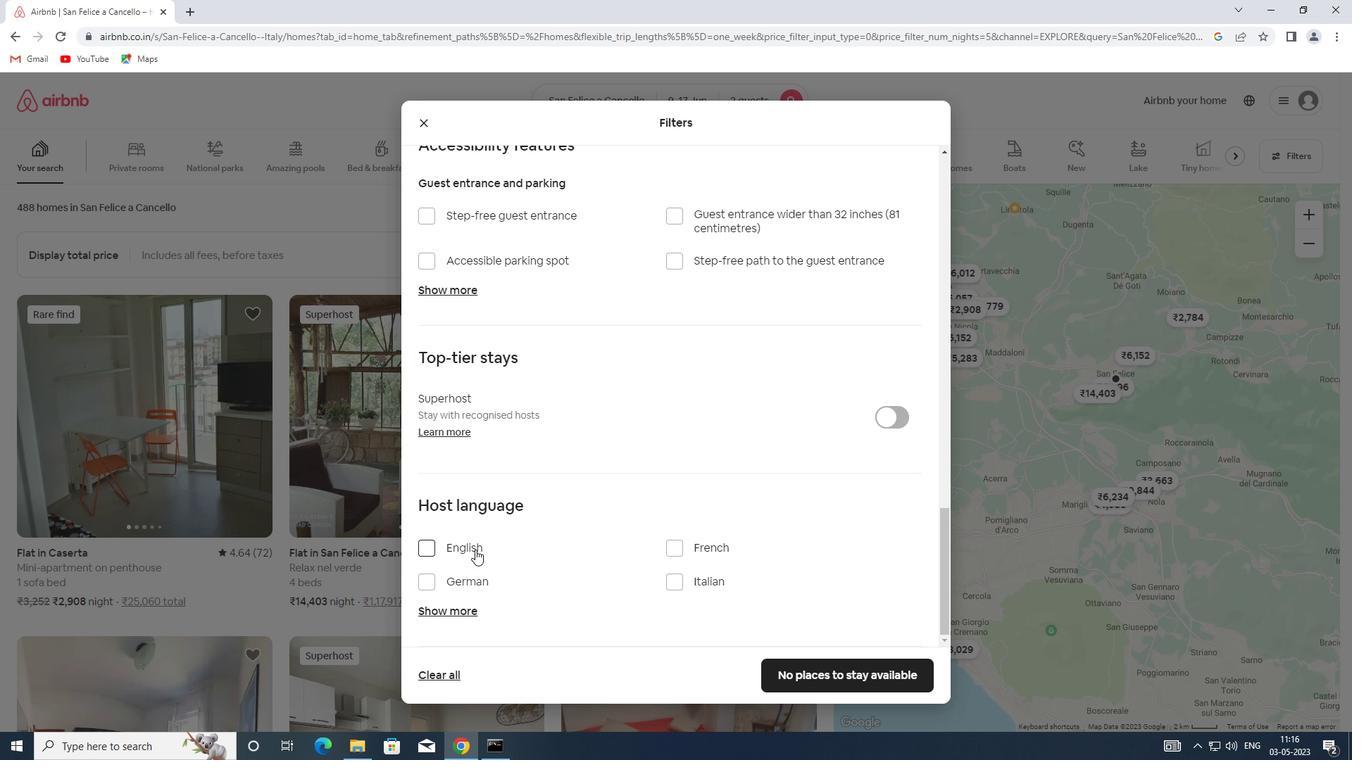 
Action: Mouse moved to (827, 671)
Screenshot: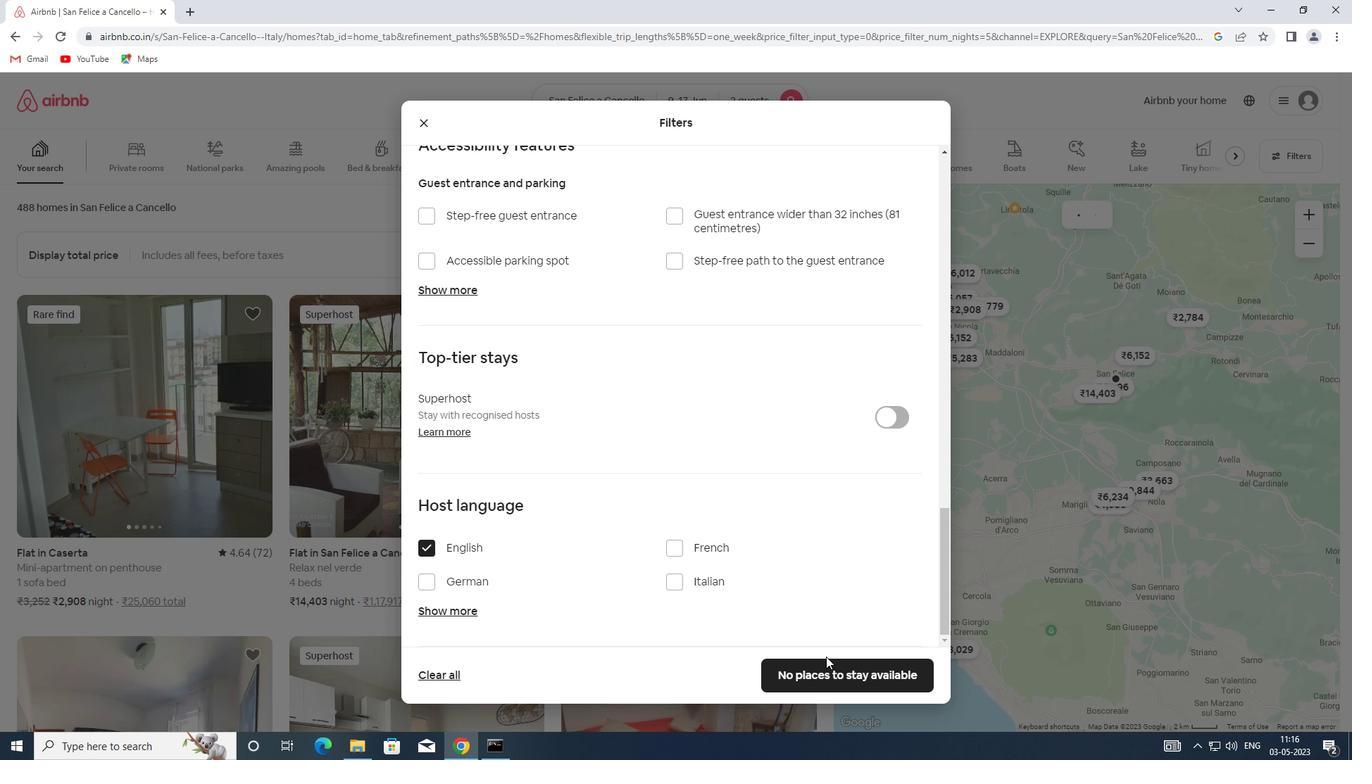 
Action: Mouse pressed left at (827, 671)
Screenshot: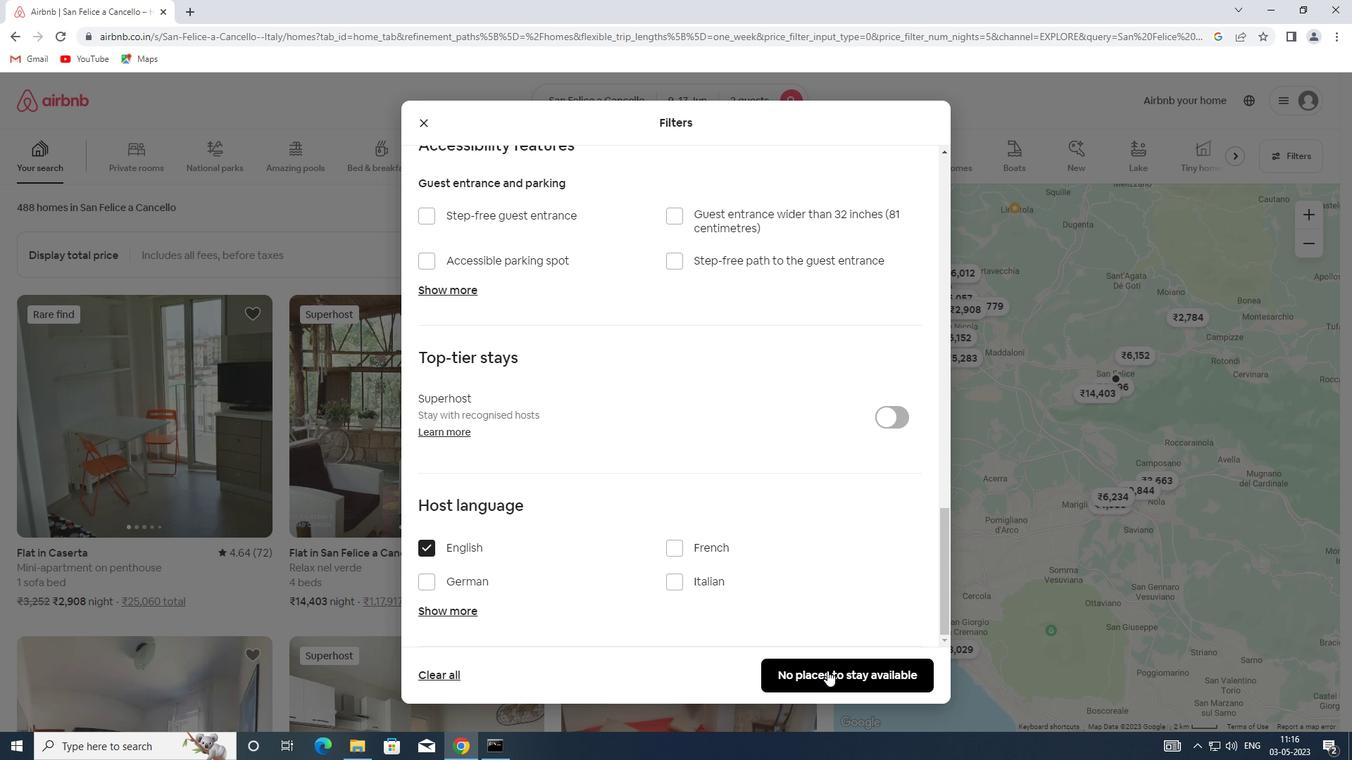 
